 Task: Find connections with filter location Baulkham Hills with filter topic #linkedinlearningwith filter profile language French with filter current company Bharat Biotech  with filter school JSPM's Jayawantrao Sawant Institute of Management and Research, S.No. 58, Indrayaninagar,Handewadi Road, Hadapsar, Pune 411028. with filter industry Farming, Ranching, Forestry with filter service category Video Production with filter keywords title Web Developer
Action: Mouse moved to (230, 284)
Screenshot: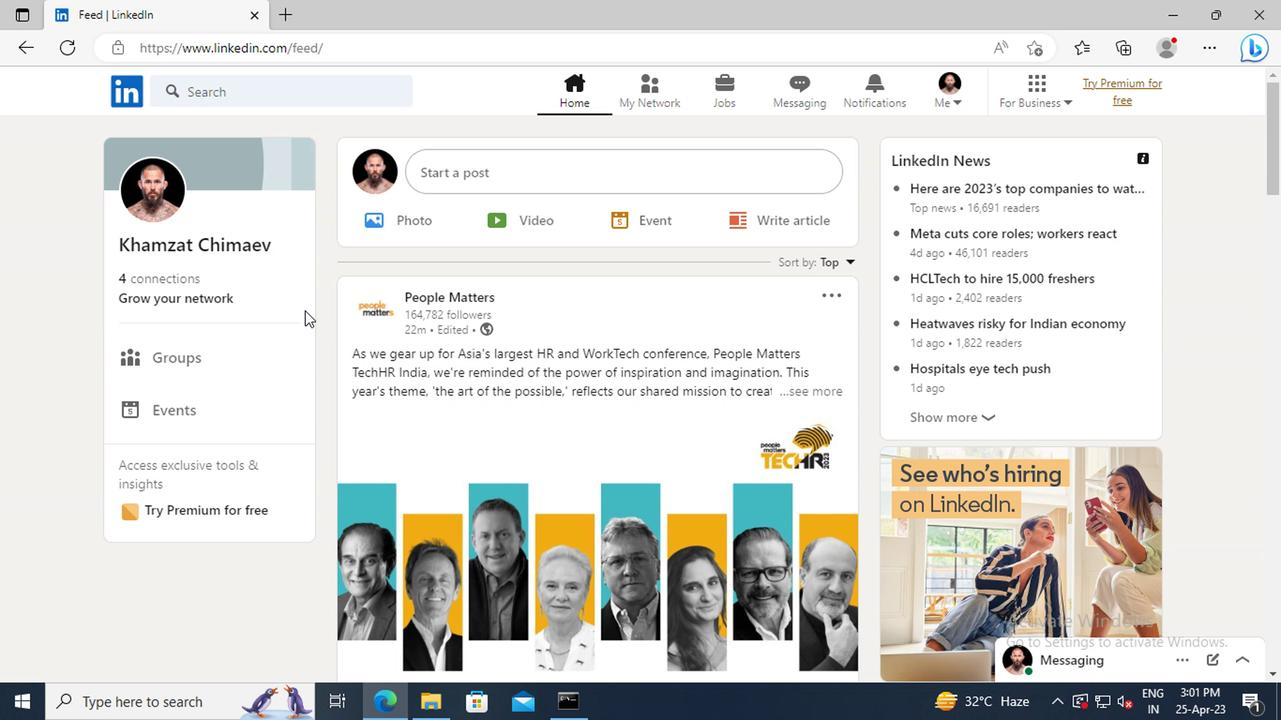 
Action: Mouse pressed left at (230, 284)
Screenshot: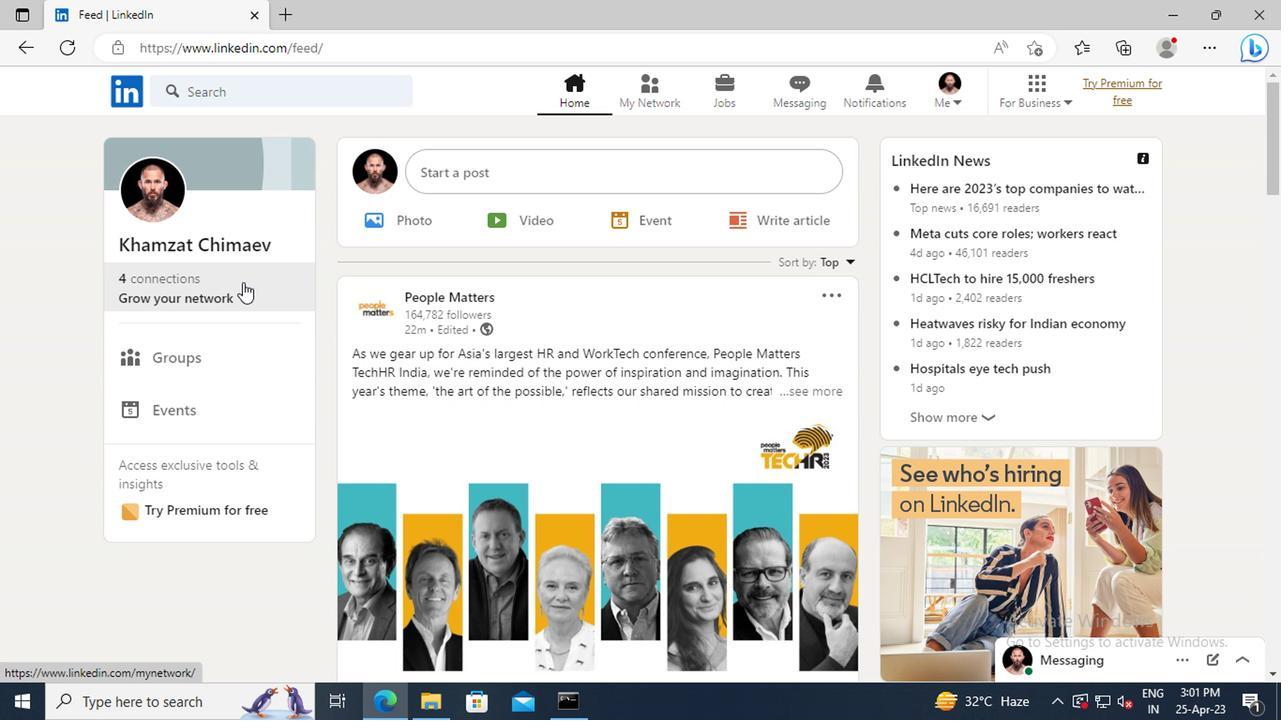 
Action: Mouse moved to (236, 202)
Screenshot: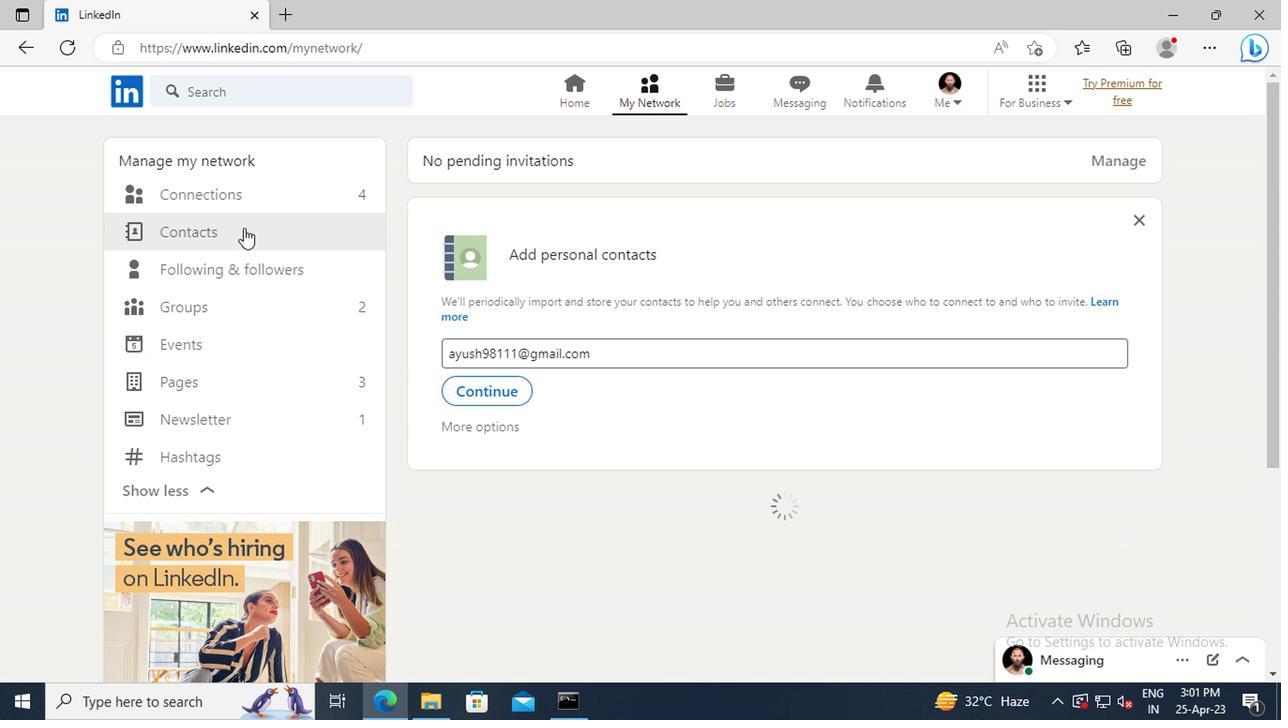 
Action: Mouse pressed left at (236, 202)
Screenshot: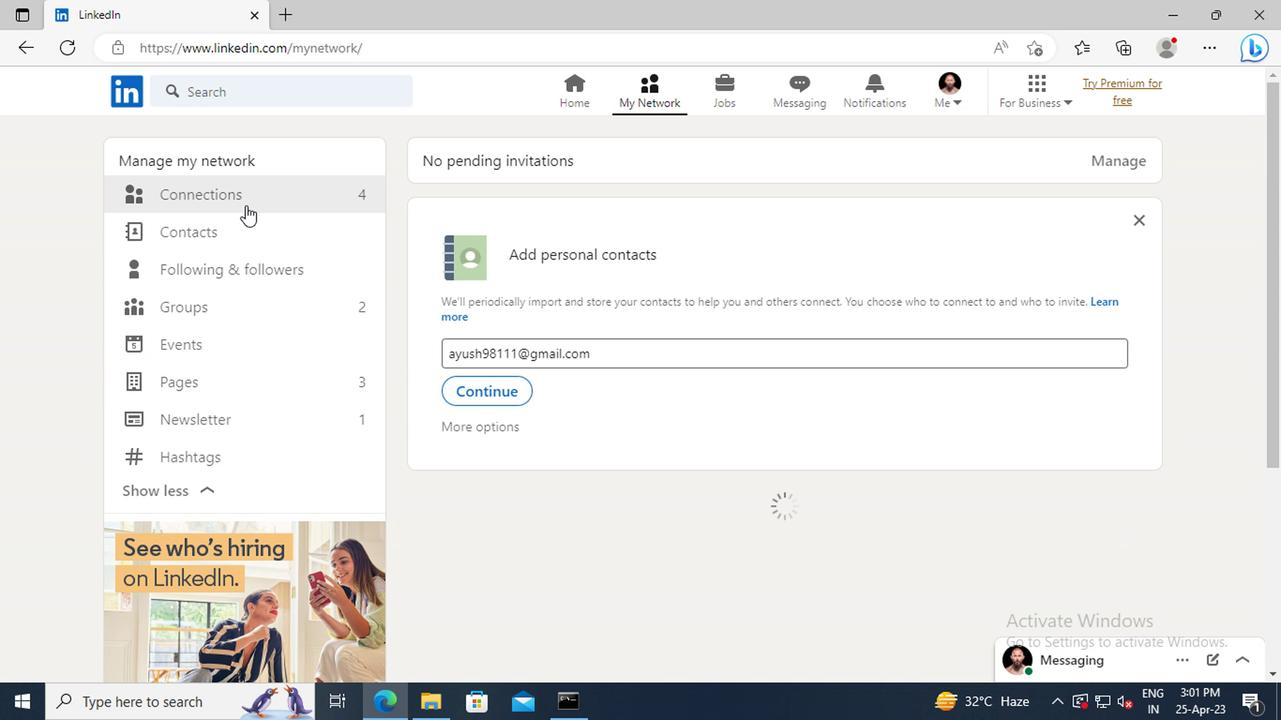 
Action: Mouse moved to (763, 202)
Screenshot: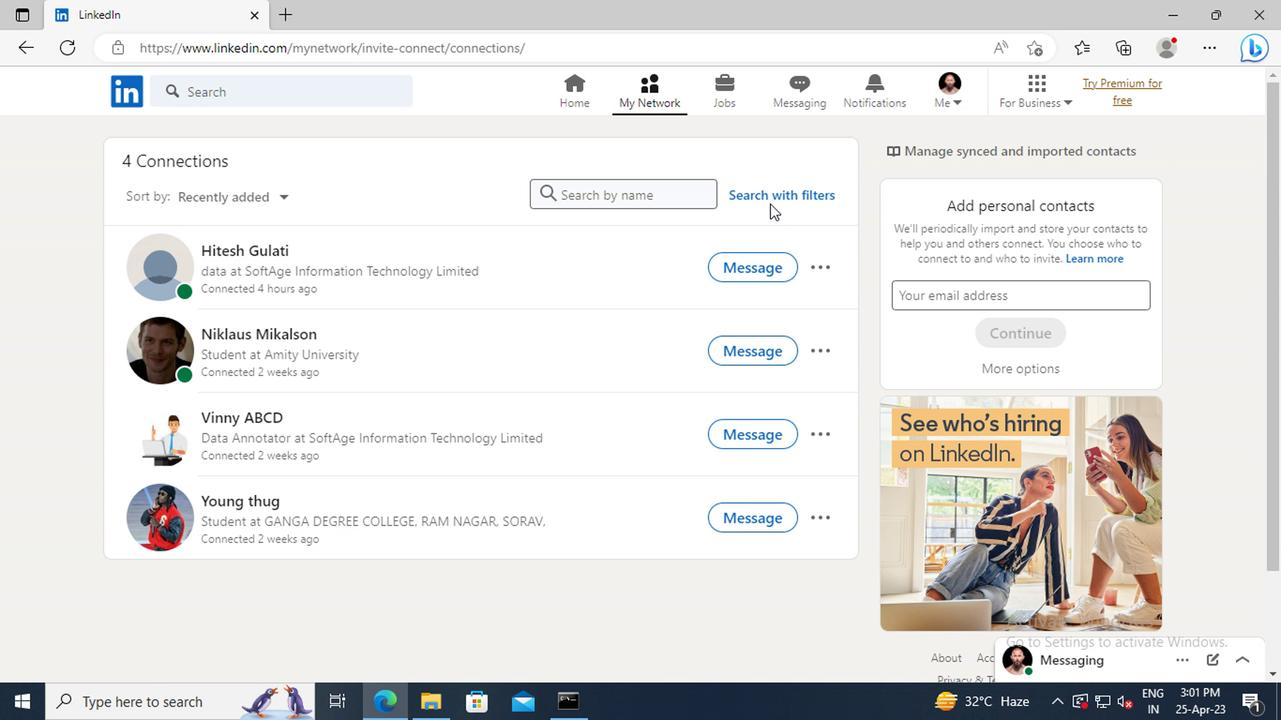 
Action: Mouse pressed left at (763, 202)
Screenshot: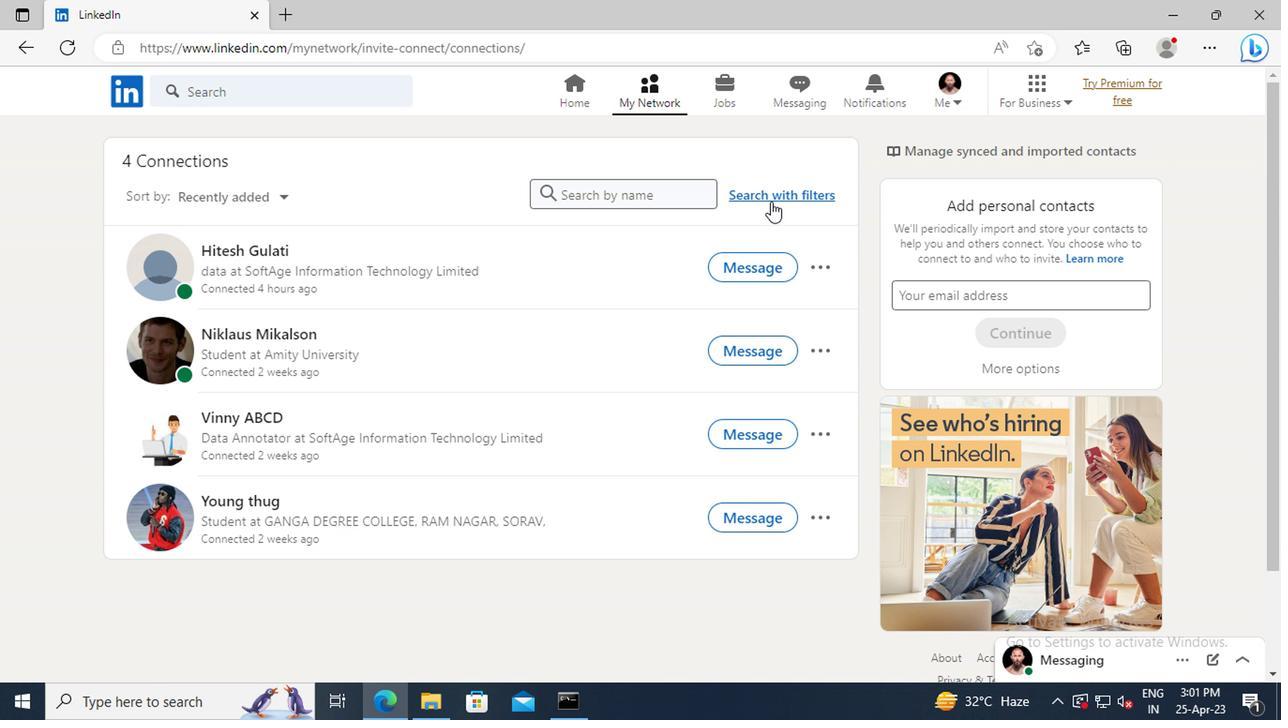 
Action: Mouse moved to (707, 149)
Screenshot: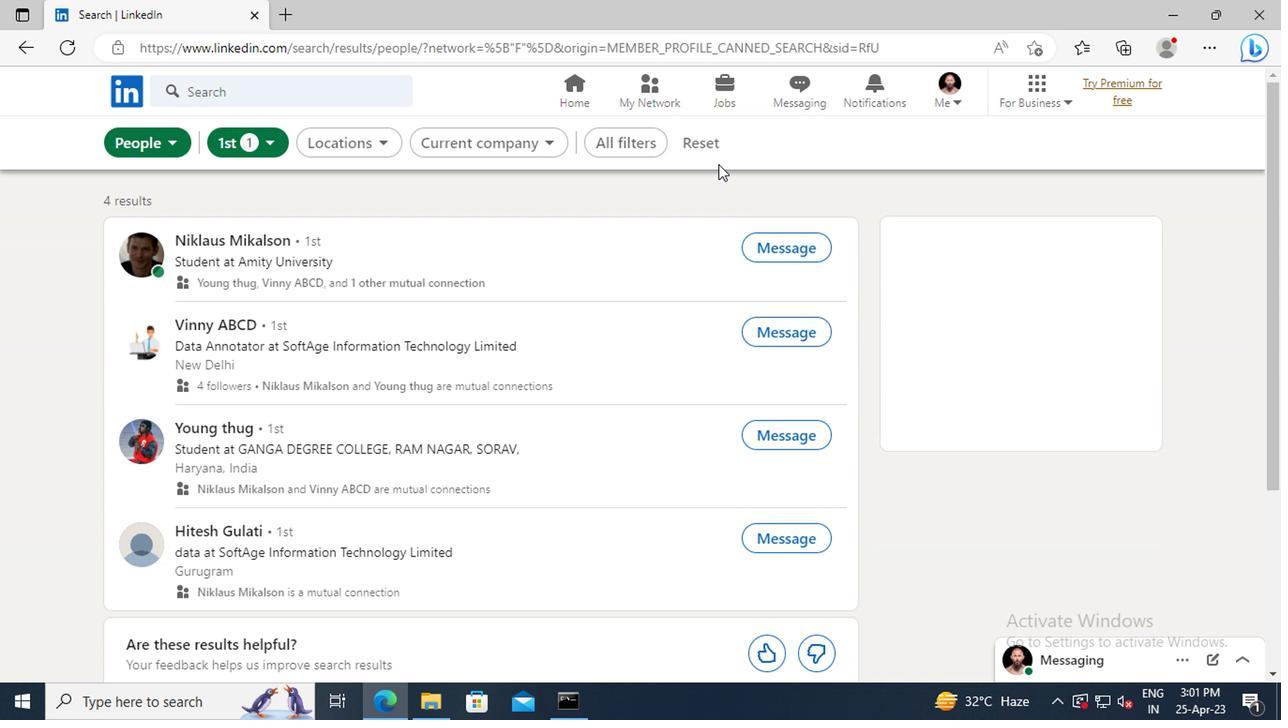 
Action: Mouse pressed left at (707, 149)
Screenshot: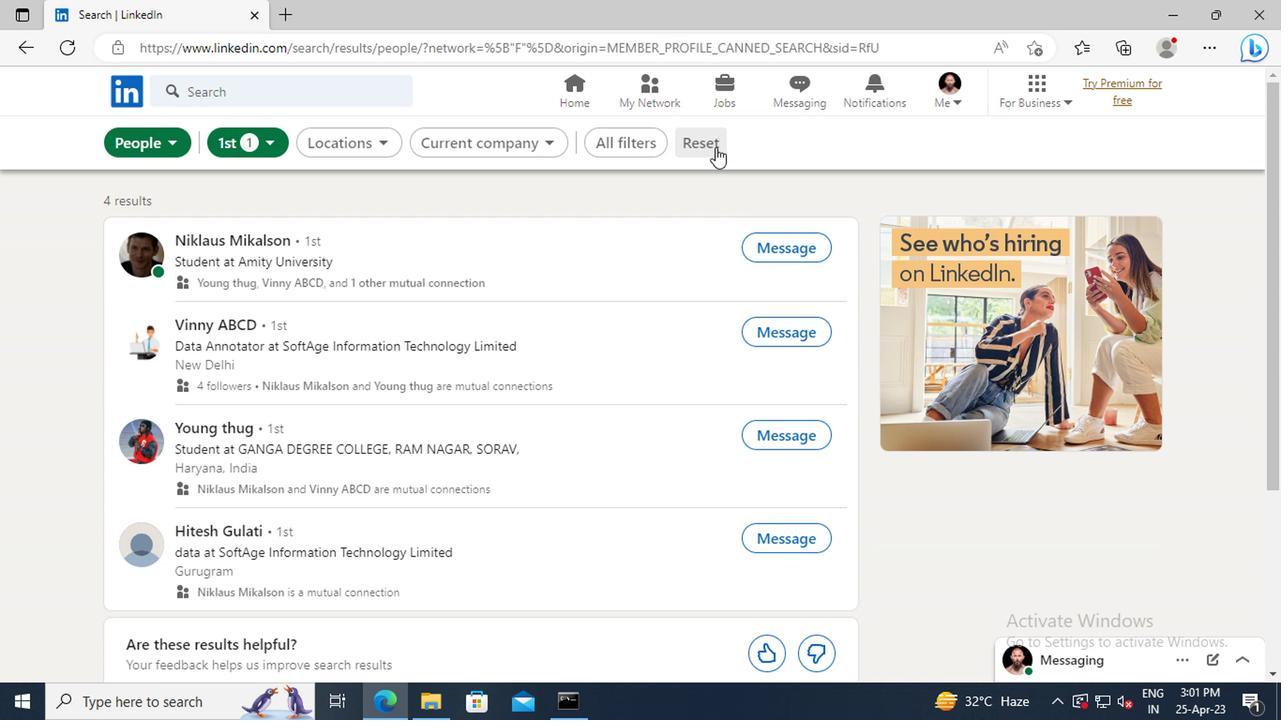 
Action: Mouse moved to (675, 149)
Screenshot: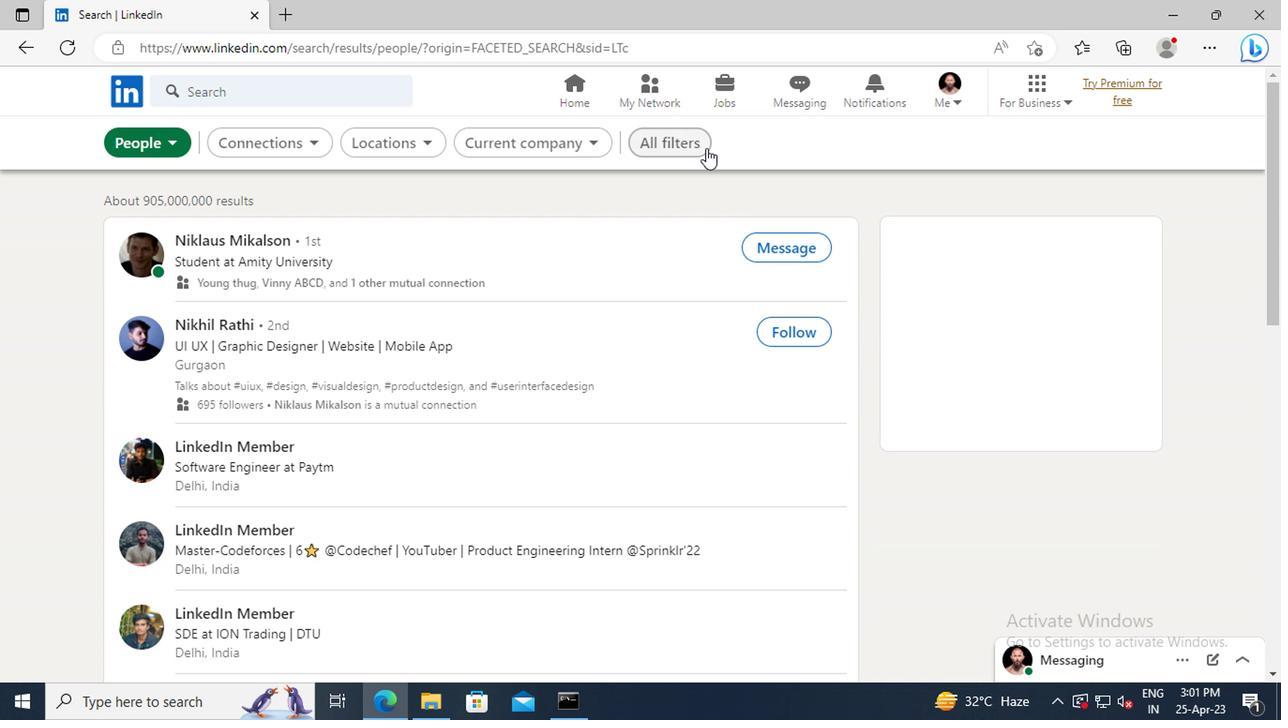 
Action: Mouse pressed left at (675, 149)
Screenshot: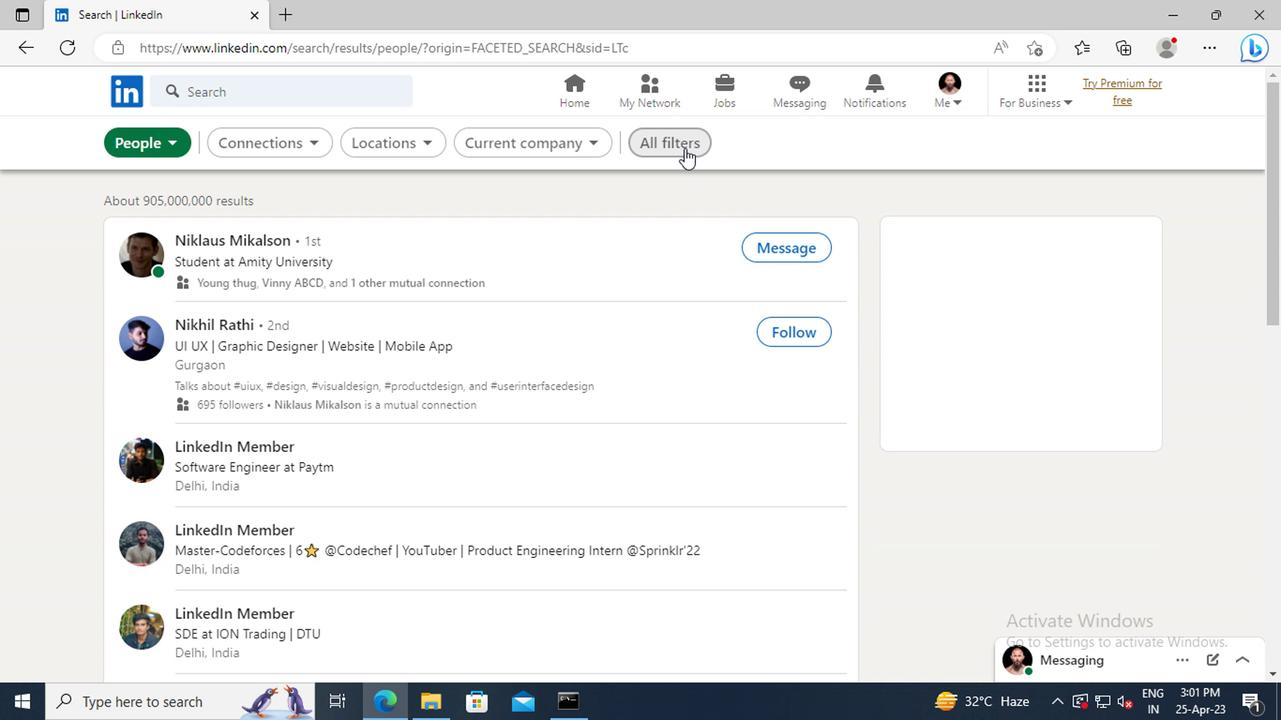 
Action: Mouse moved to (1018, 319)
Screenshot: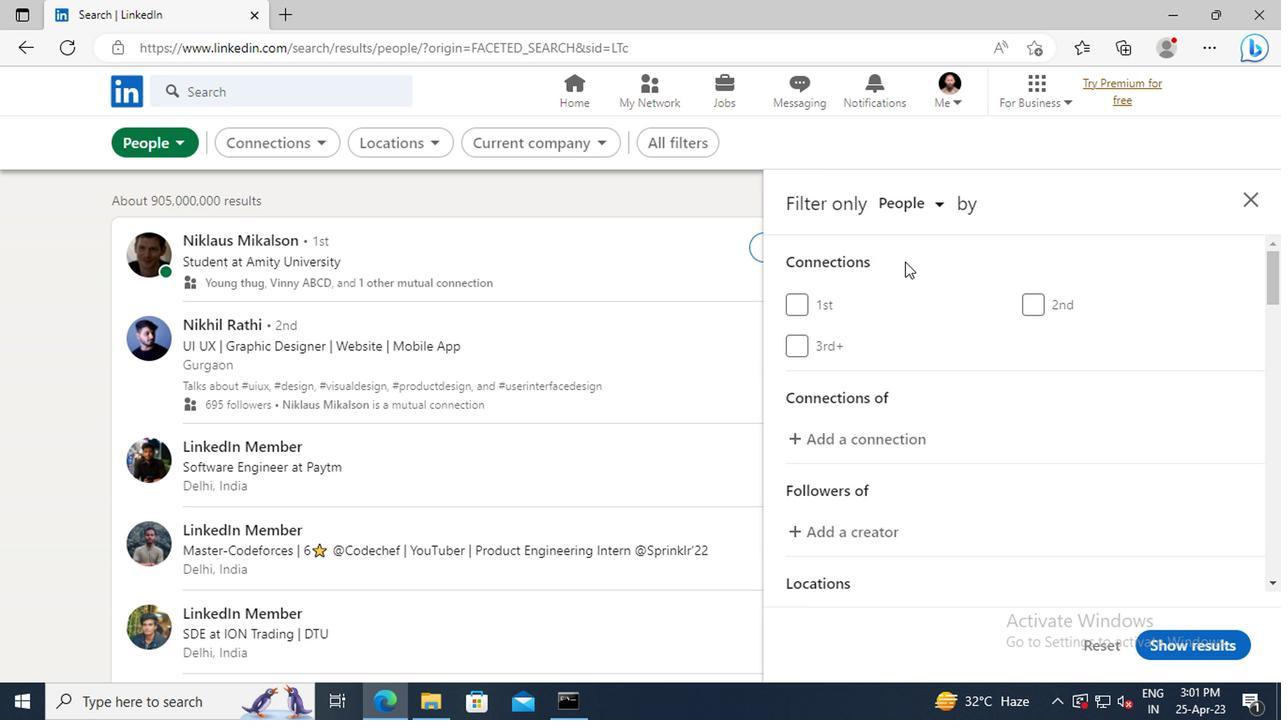 
Action: Mouse scrolled (1018, 318) with delta (0, 0)
Screenshot: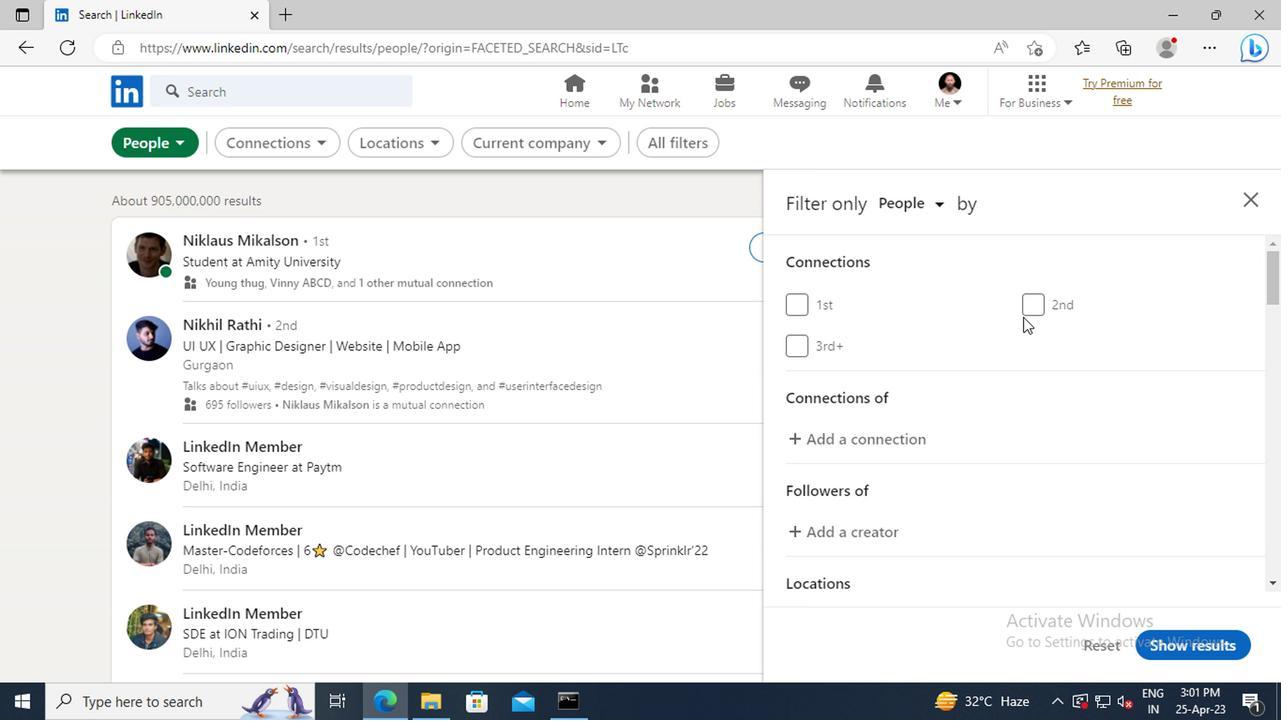 
Action: Mouse scrolled (1018, 318) with delta (0, 0)
Screenshot: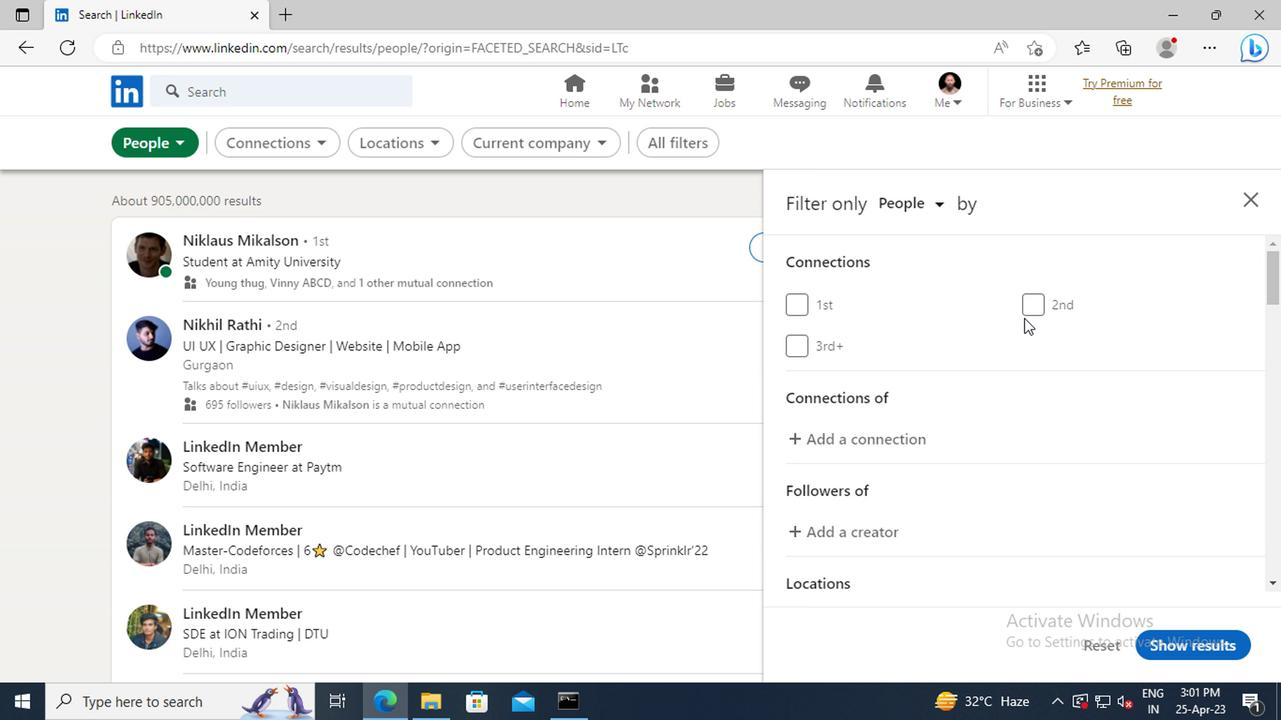
Action: Mouse scrolled (1018, 318) with delta (0, 0)
Screenshot: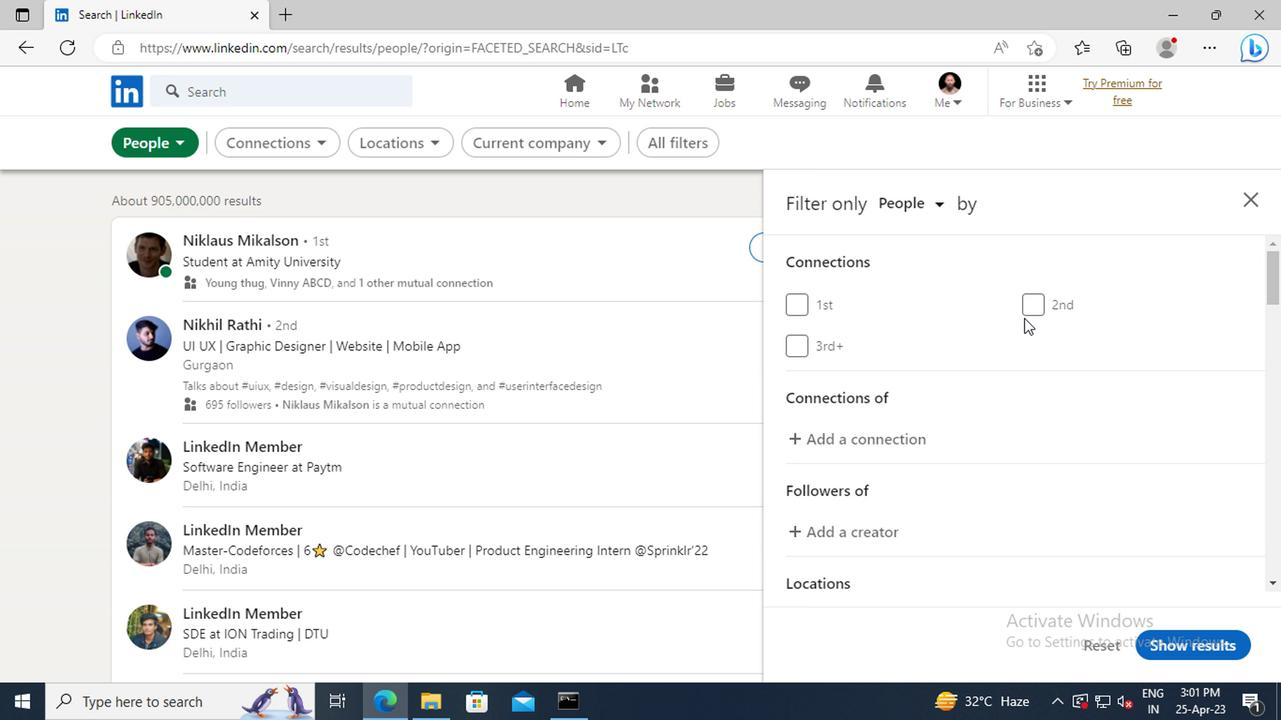 
Action: Mouse scrolled (1018, 318) with delta (0, 0)
Screenshot: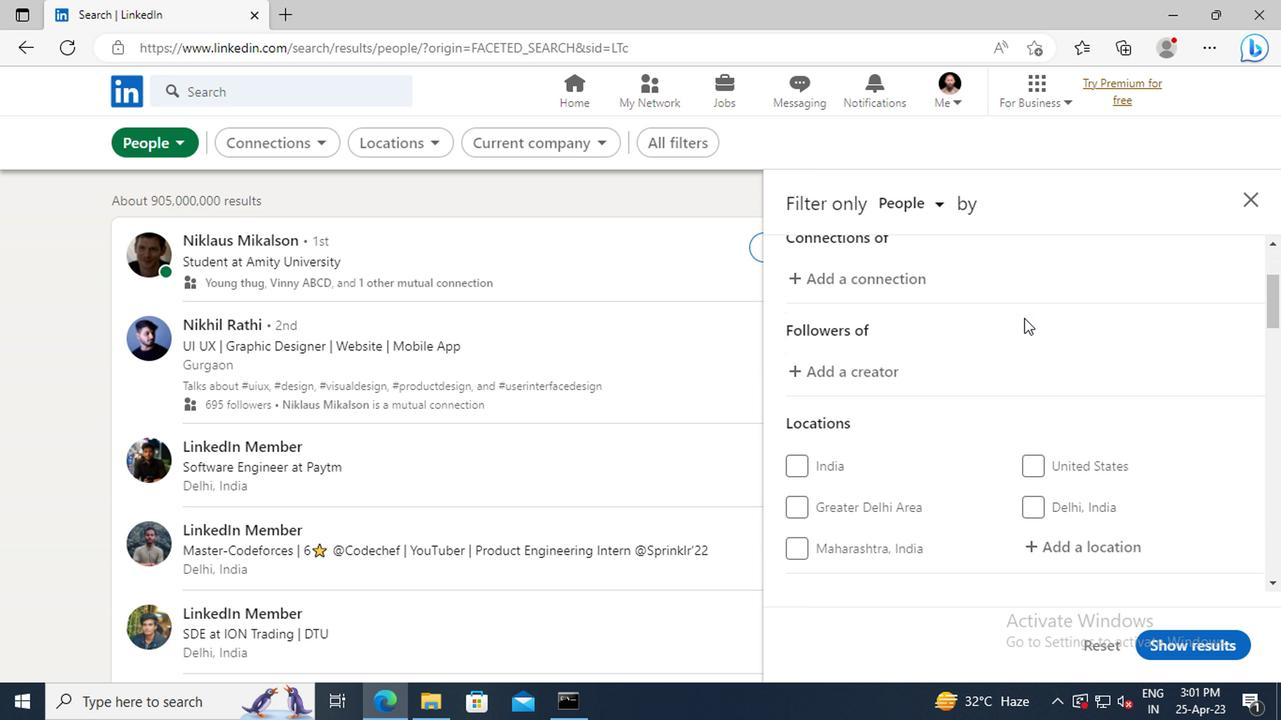 
Action: Mouse scrolled (1018, 318) with delta (0, 0)
Screenshot: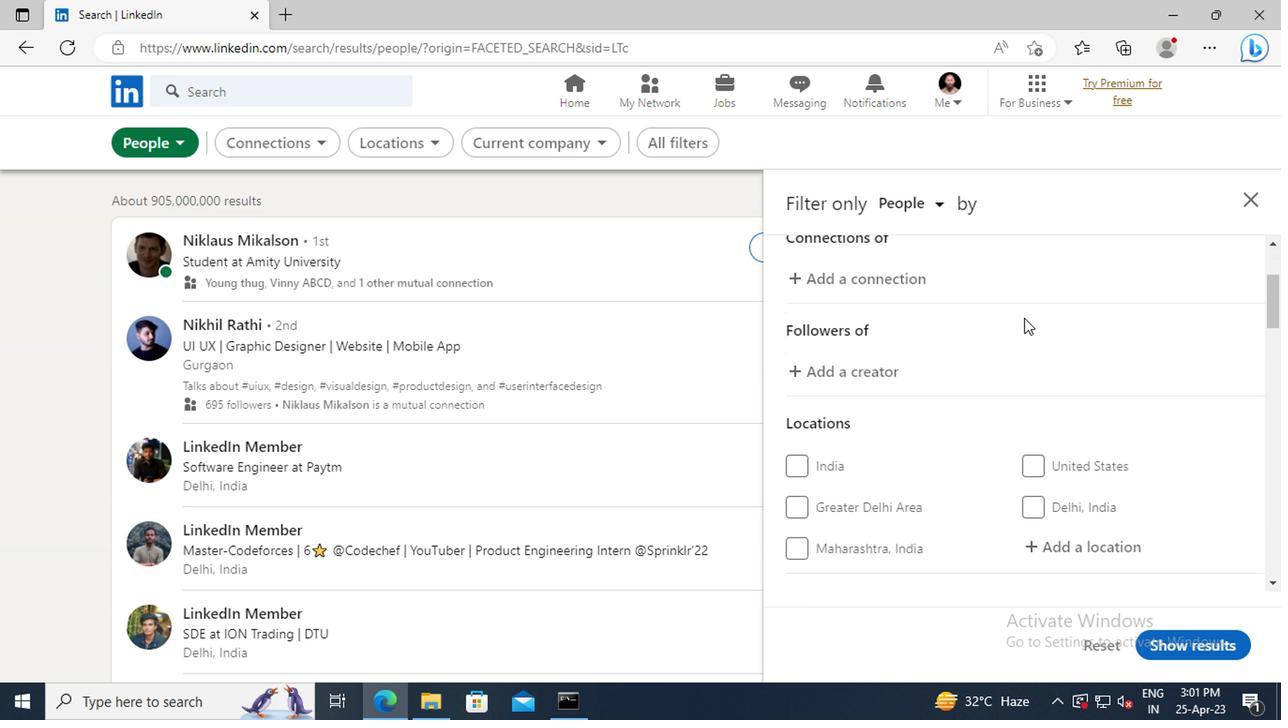 
Action: Mouse scrolled (1018, 318) with delta (0, 0)
Screenshot: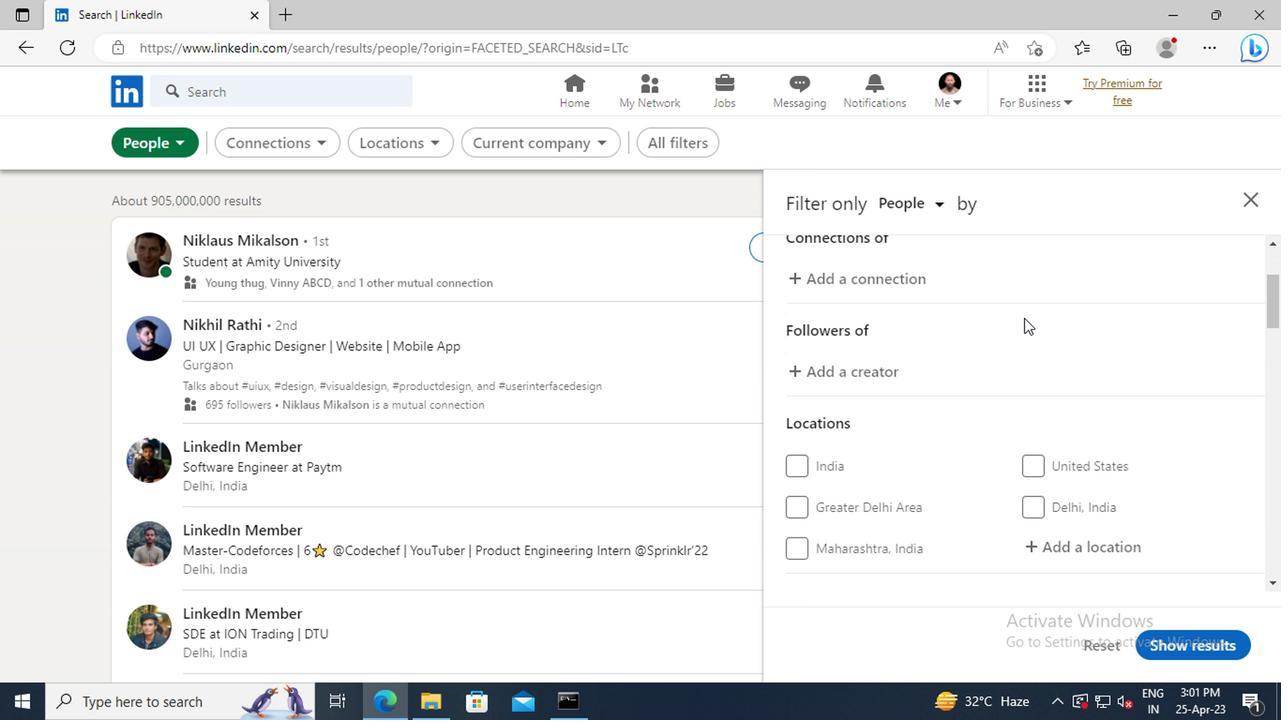 
Action: Mouse moved to (1057, 386)
Screenshot: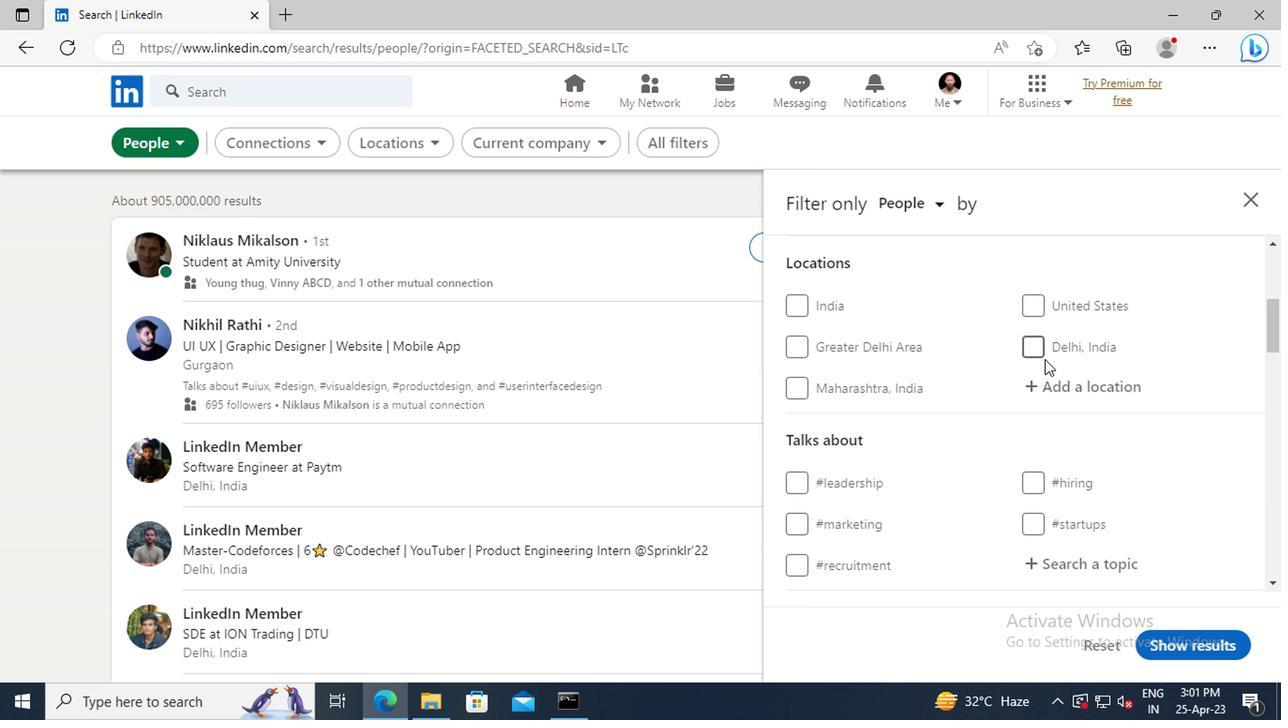 
Action: Mouse pressed left at (1057, 386)
Screenshot: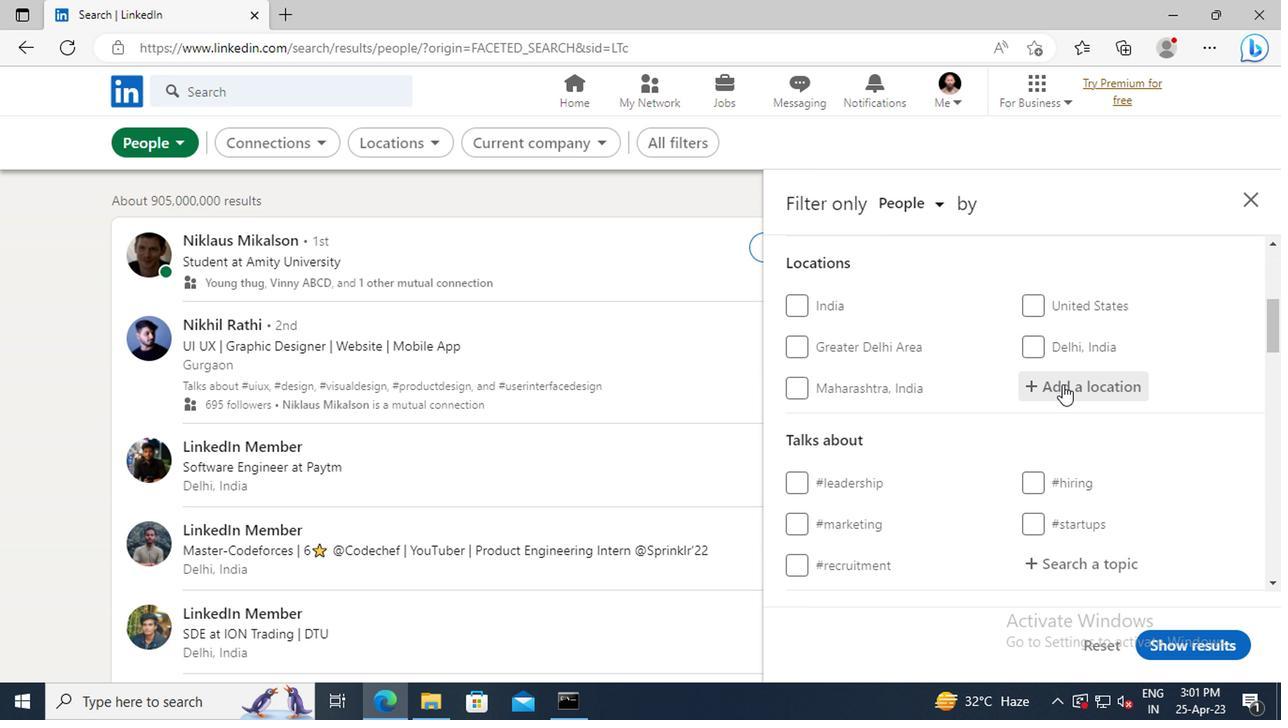 
Action: Key pressed <Key.shift>BAULKHAM<Key.space><Key.shift>HILLS<Key.enter>
Screenshot: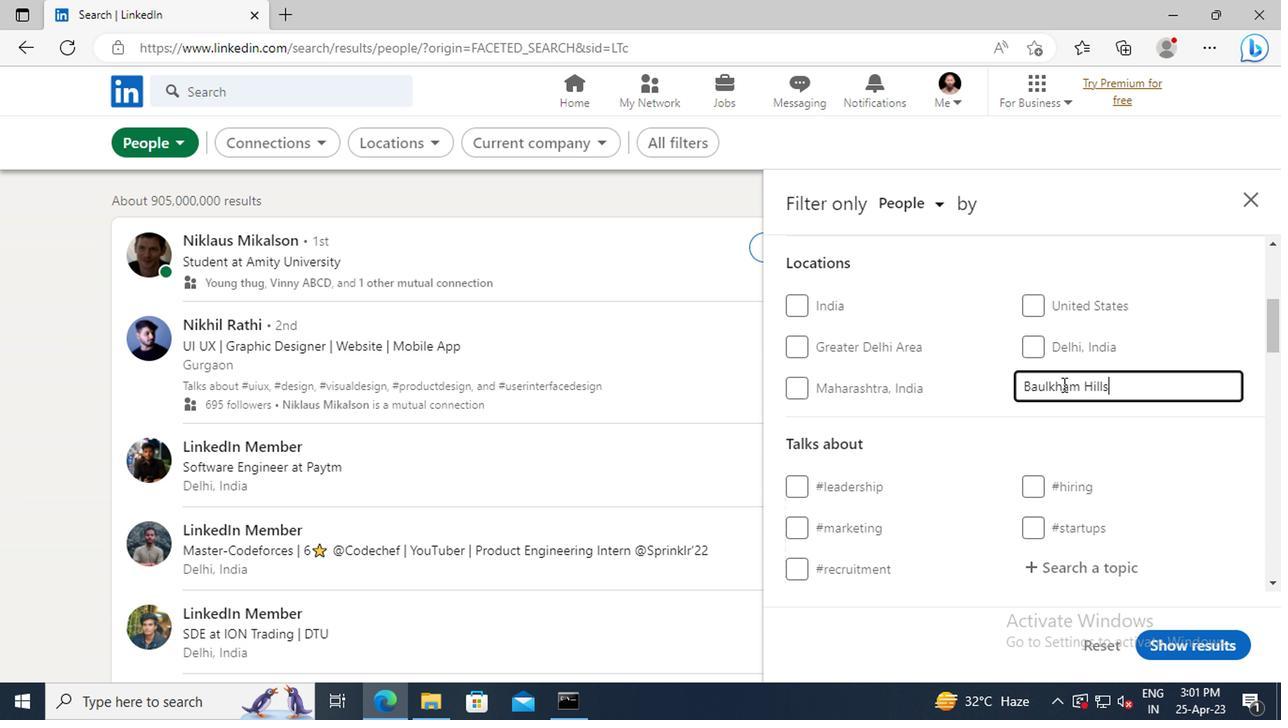 
Action: Mouse moved to (1078, 374)
Screenshot: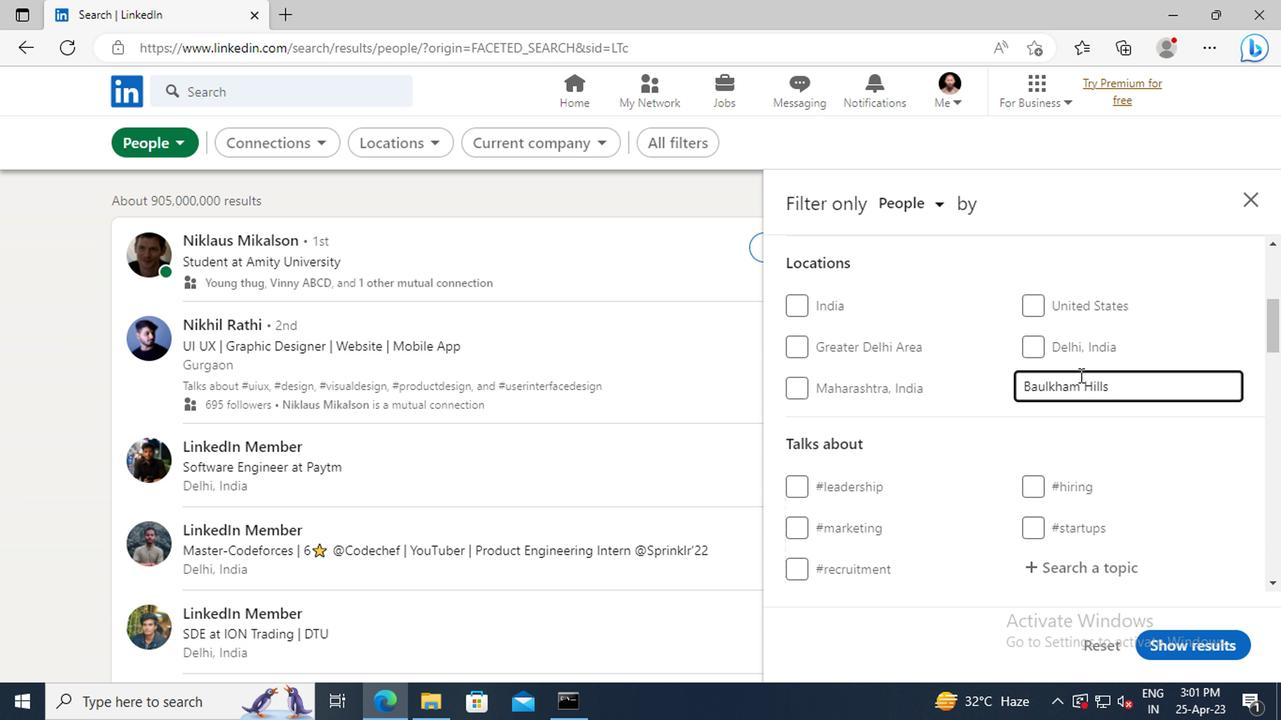 
Action: Mouse scrolled (1078, 373) with delta (0, -1)
Screenshot: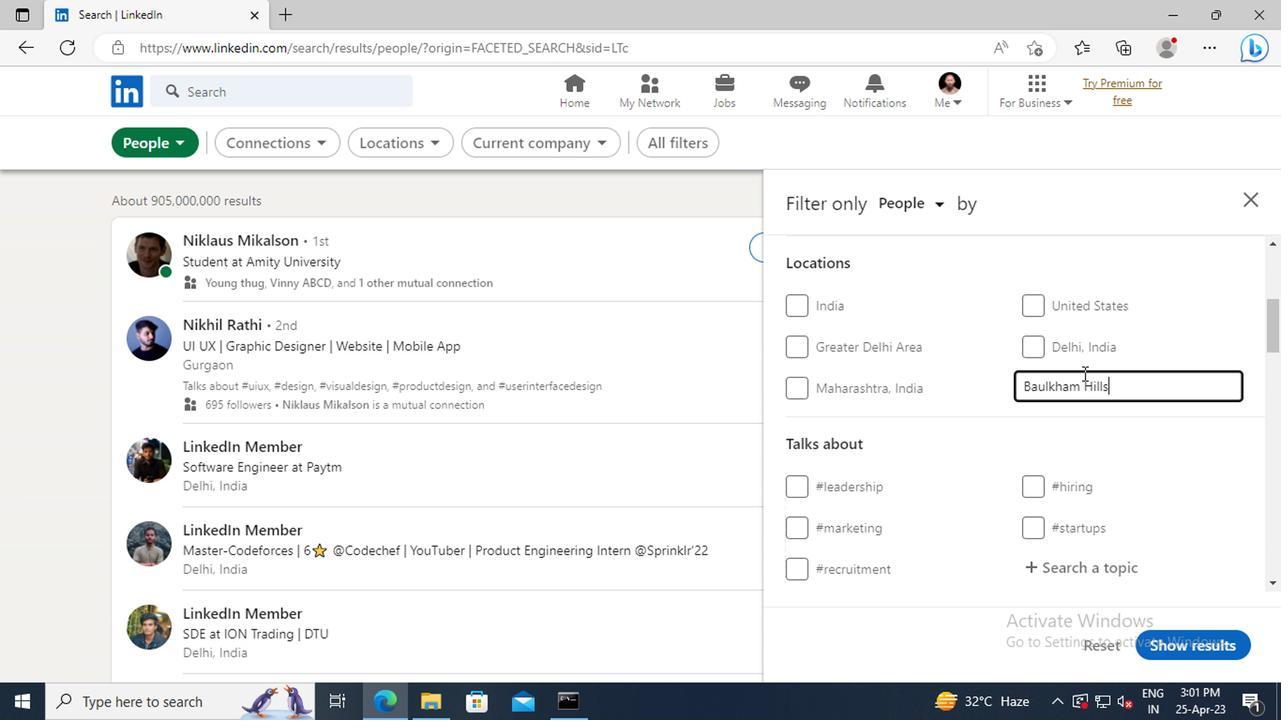 
Action: Mouse scrolled (1078, 373) with delta (0, -1)
Screenshot: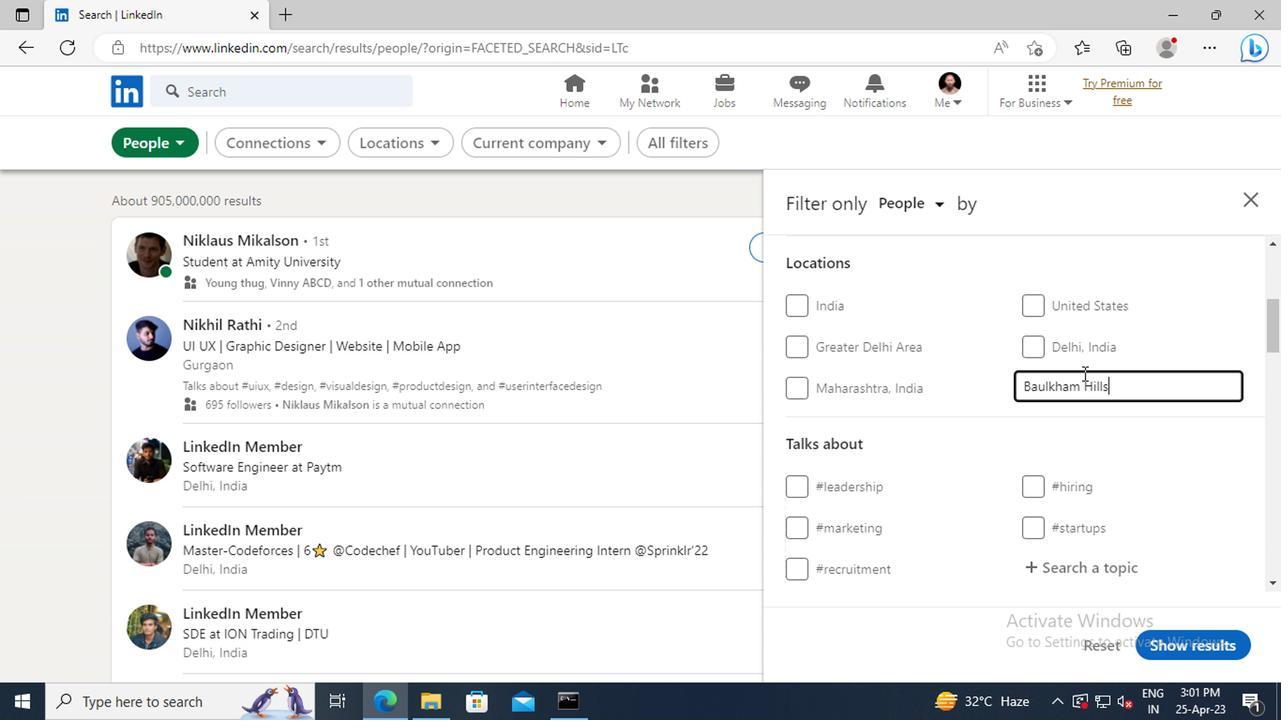 
Action: Mouse scrolled (1078, 373) with delta (0, -1)
Screenshot: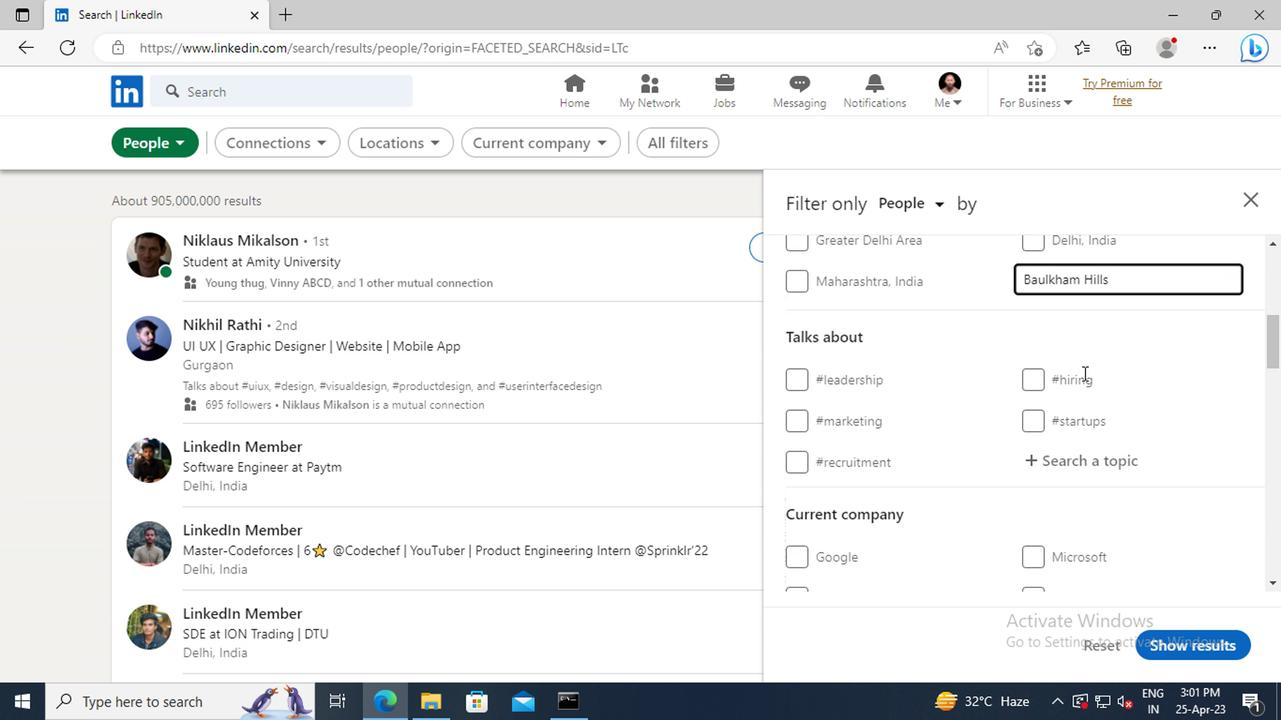 
Action: Mouse moved to (1086, 409)
Screenshot: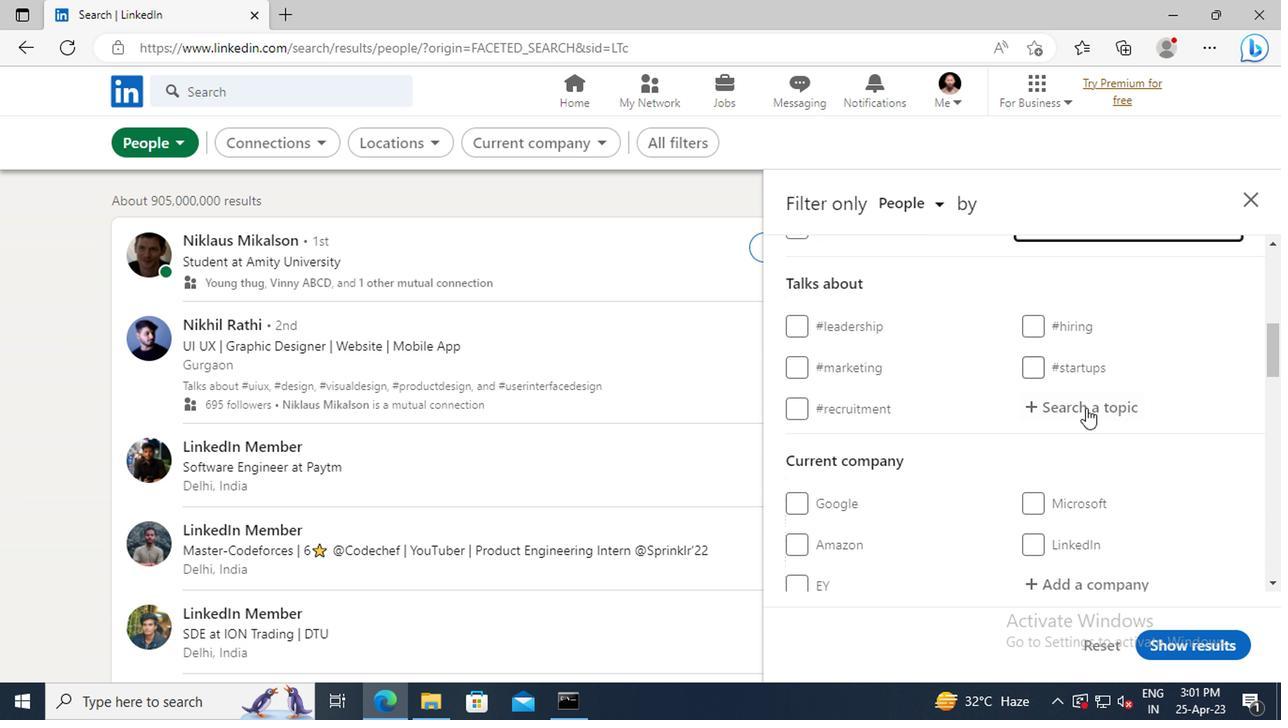 
Action: Mouse pressed left at (1086, 409)
Screenshot: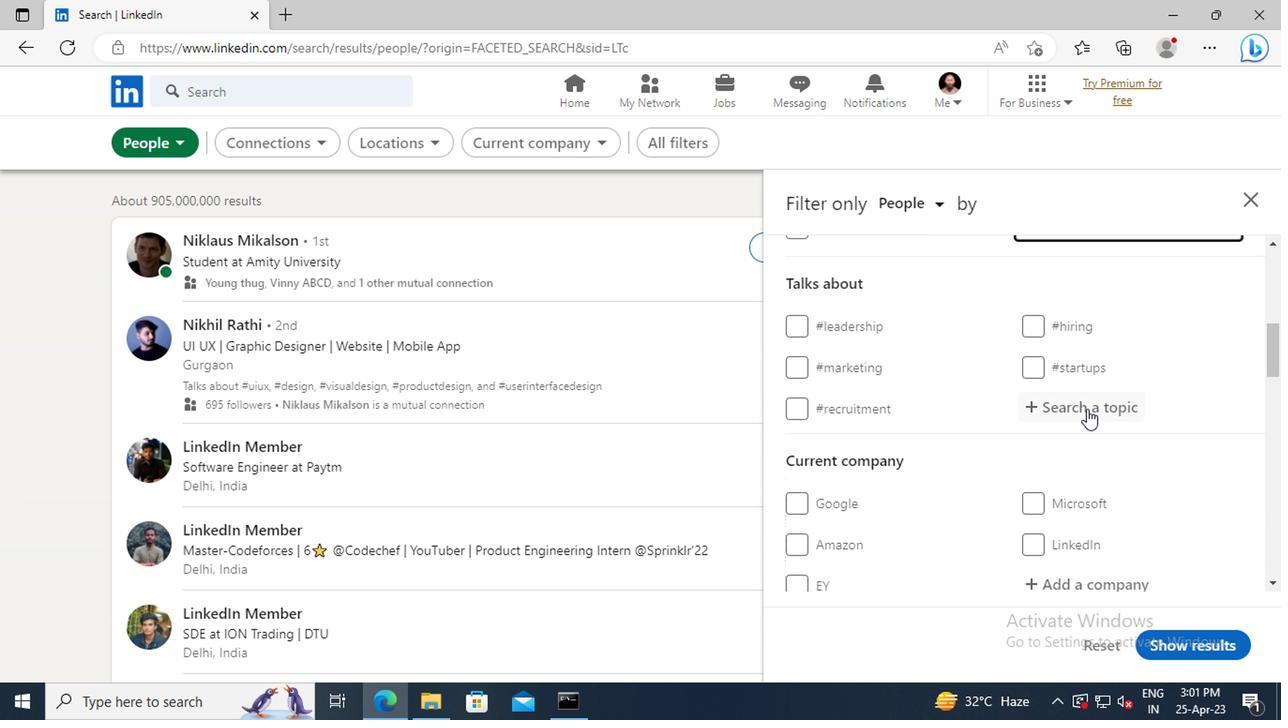 
Action: Mouse moved to (1078, 409)
Screenshot: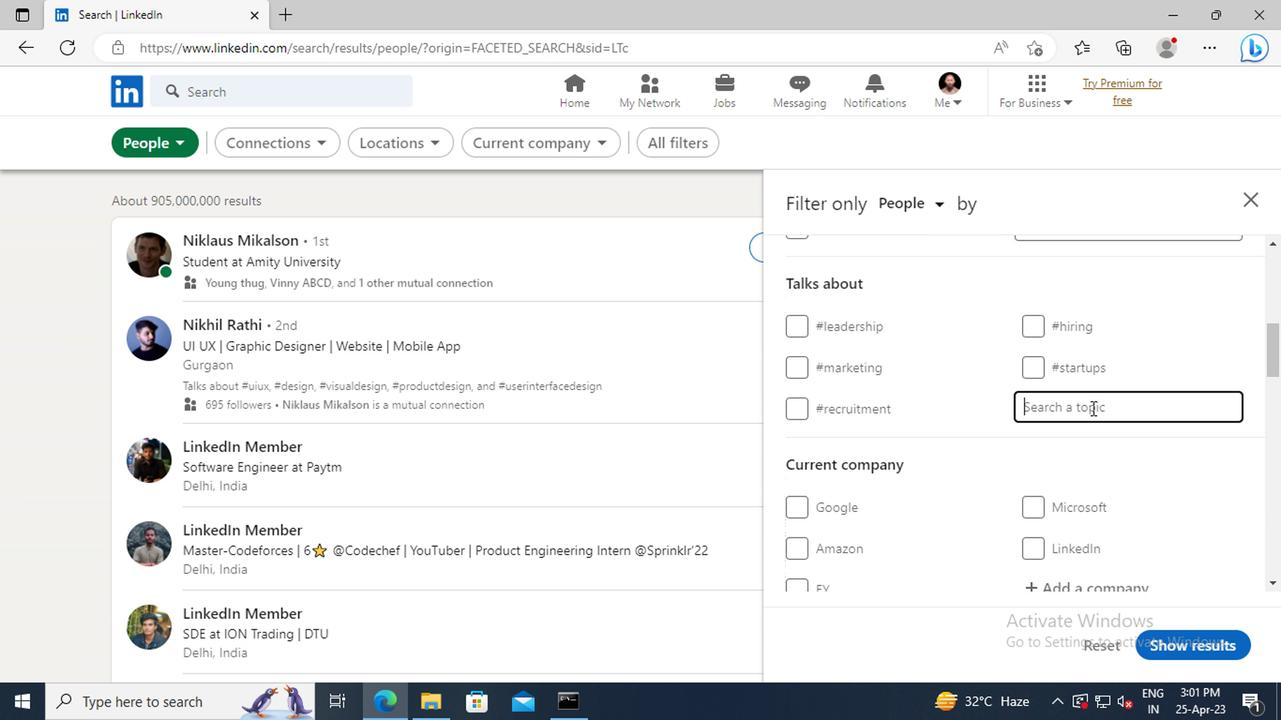 
Action: Key pressed <Key.shift>#LINKEDINLEARNINGWITH
Screenshot: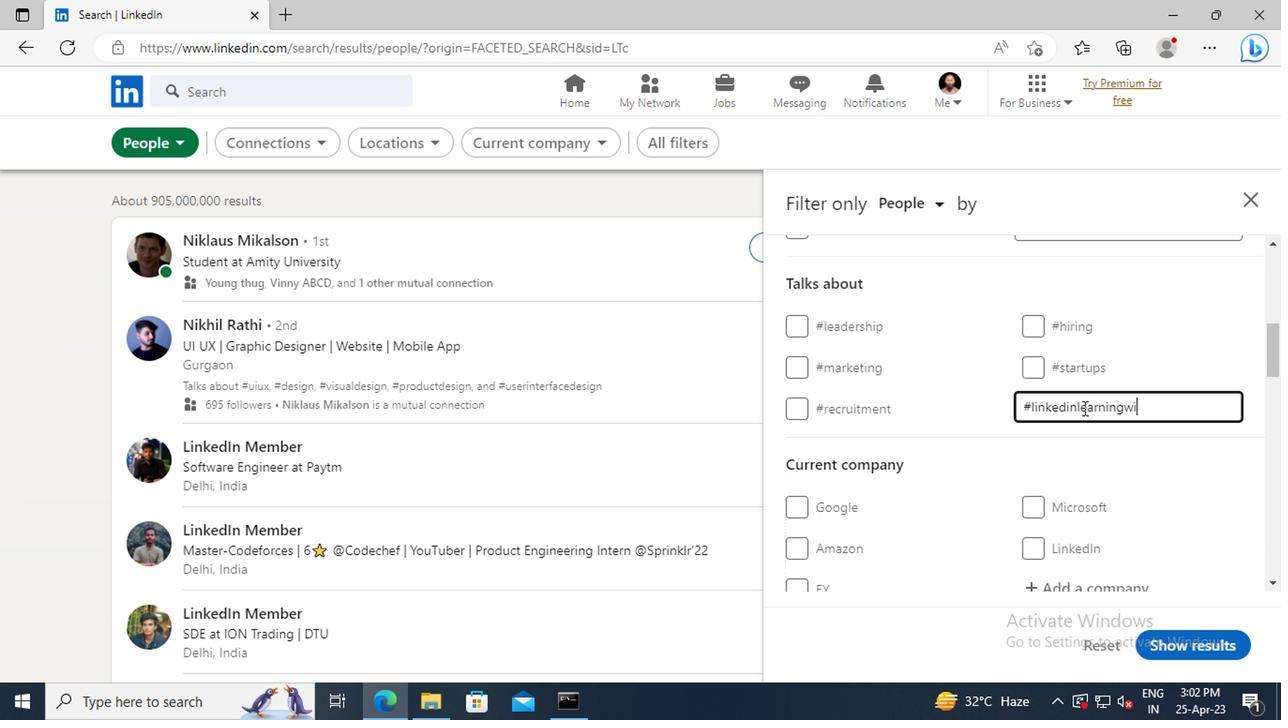 
Action: Mouse moved to (1028, 407)
Screenshot: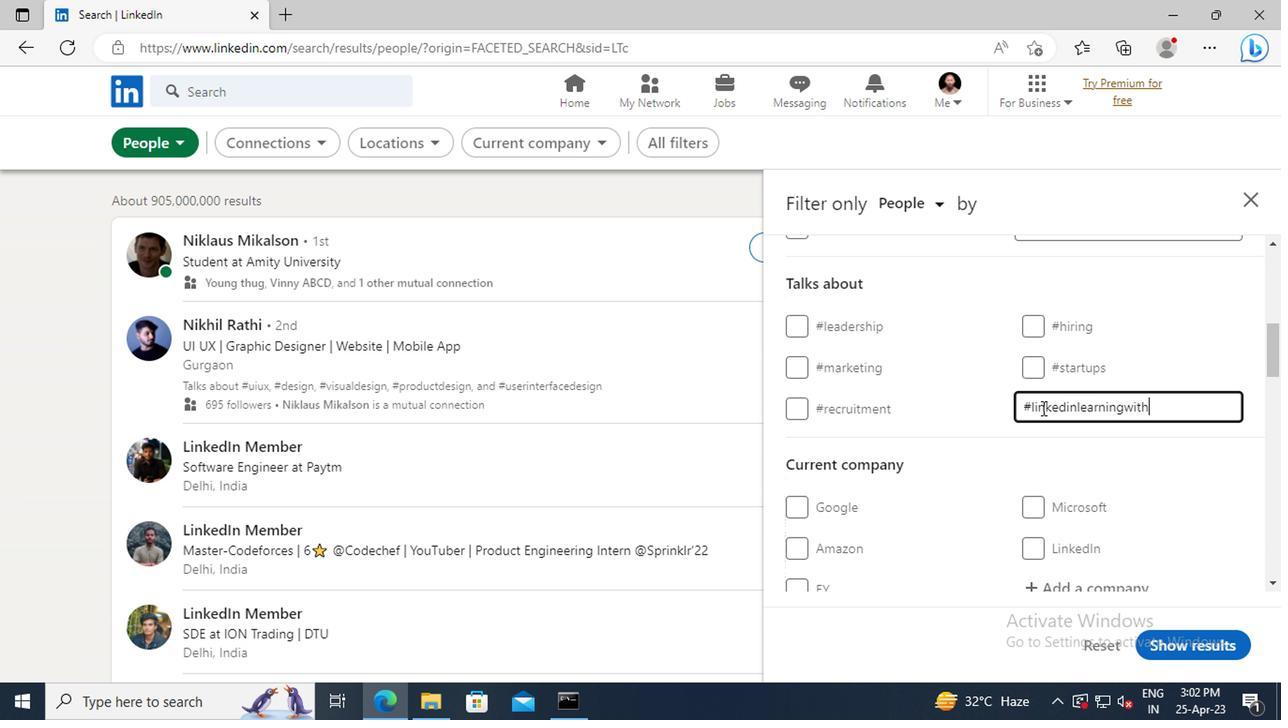 
Action: Mouse scrolled (1028, 406) with delta (0, -1)
Screenshot: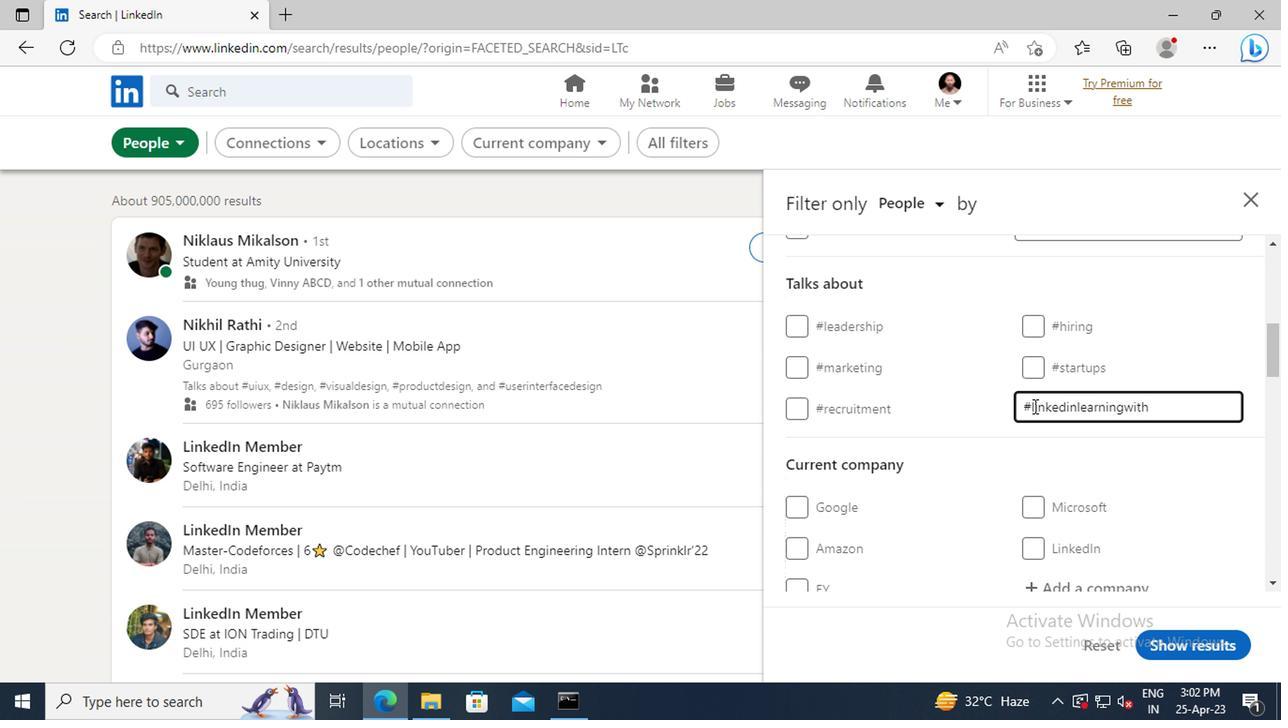 
Action: Mouse scrolled (1028, 406) with delta (0, -1)
Screenshot: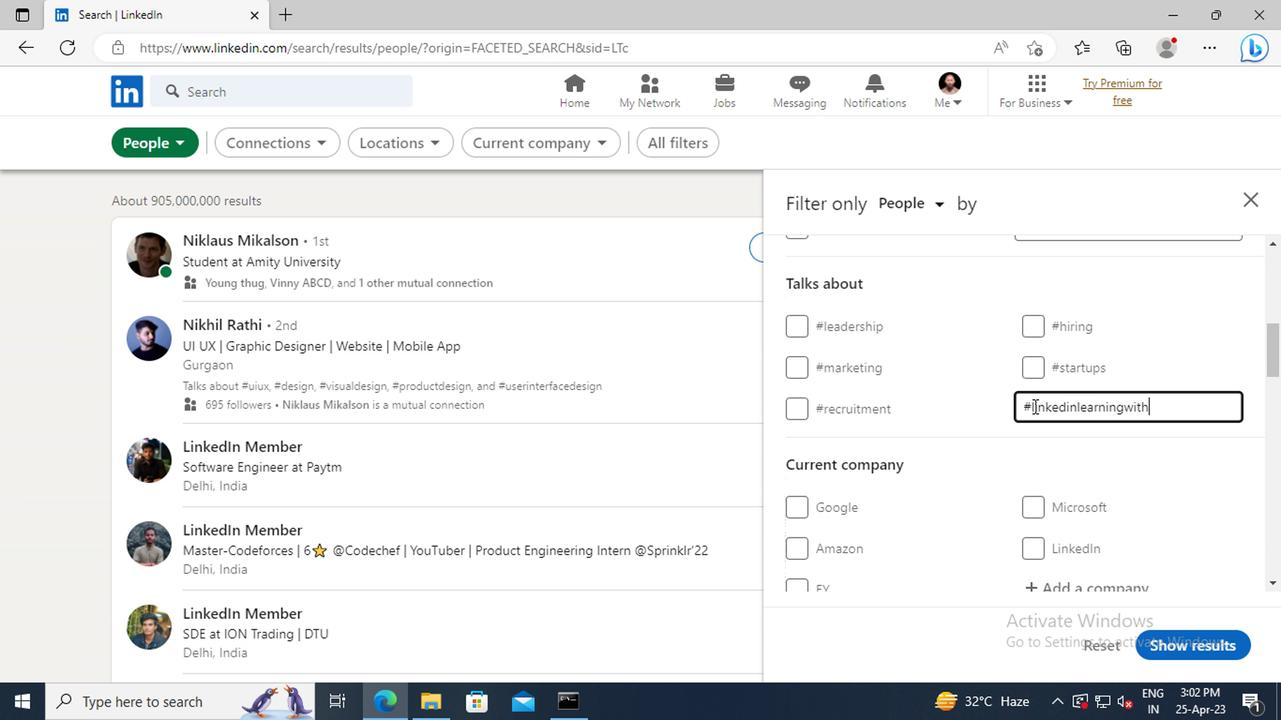 
Action: Mouse scrolled (1028, 406) with delta (0, -1)
Screenshot: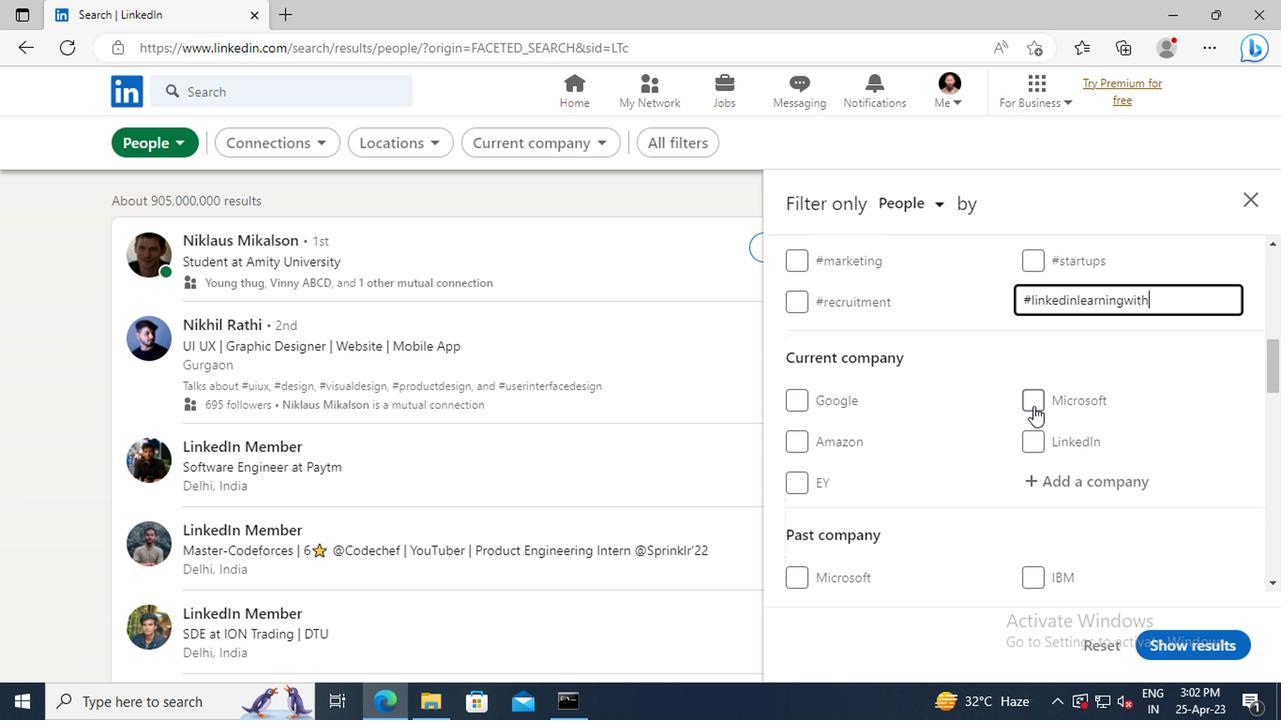 
Action: Mouse scrolled (1028, 406) with delta (0, -1)
Screenshot: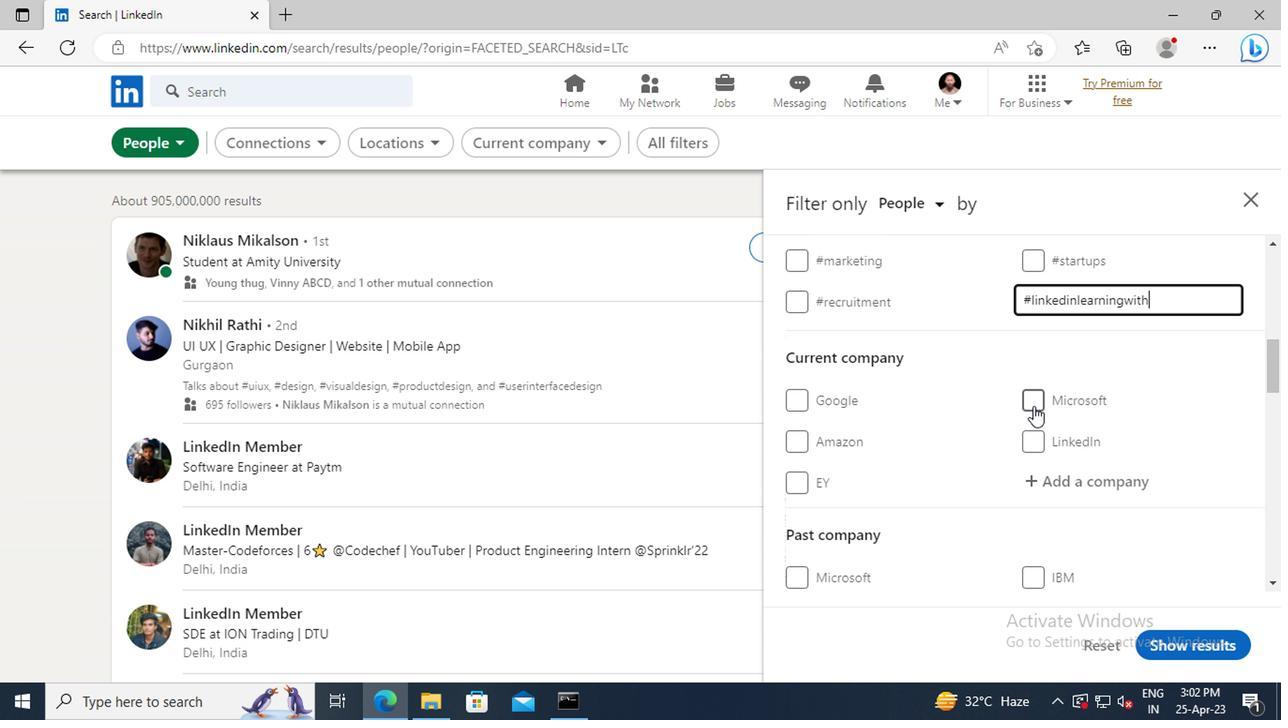 
Action: Mouse scrolled (1028, 406) with delta (0, -1)
Screenshot: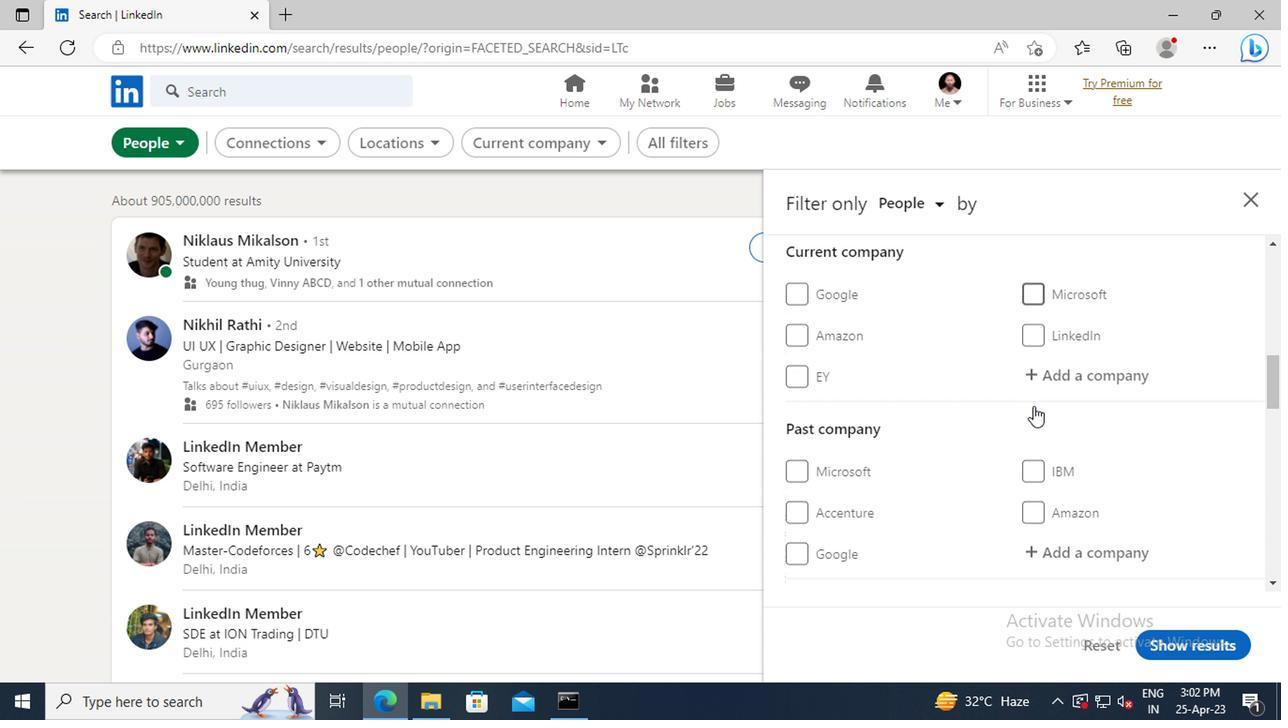 
Action: Mouse scrolled (1028, 406) with delta (0, -1)
Screenshot: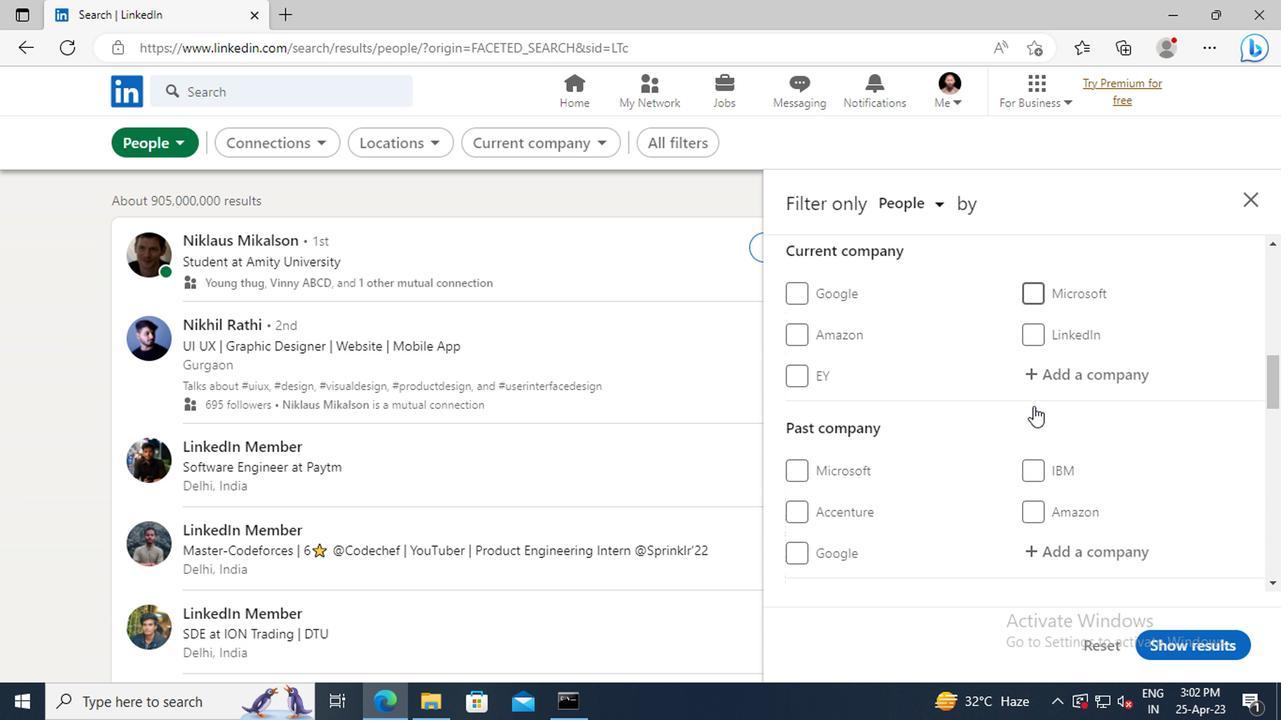 
Action: Mouse scrolled (1028, 406) with delta (0, -1)
Screenshot: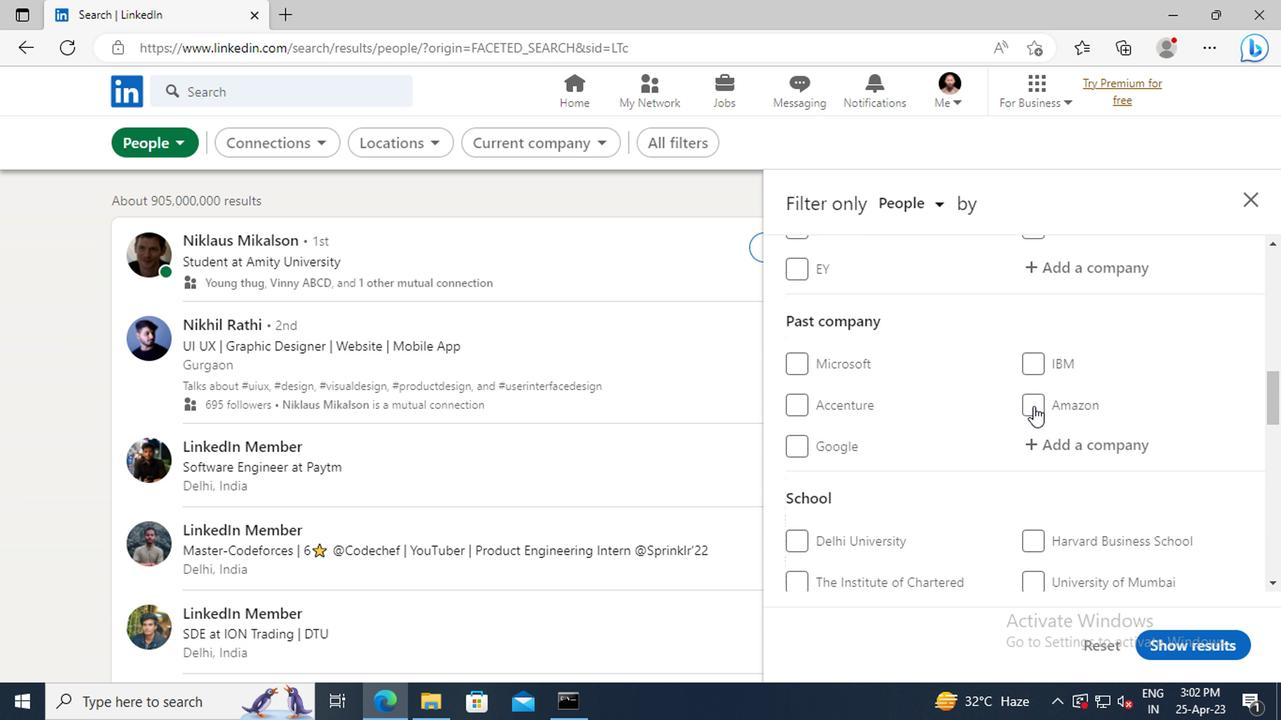 
Action: Mouse scrolled (1028, 406) with delta (0, -1)
Screenshot: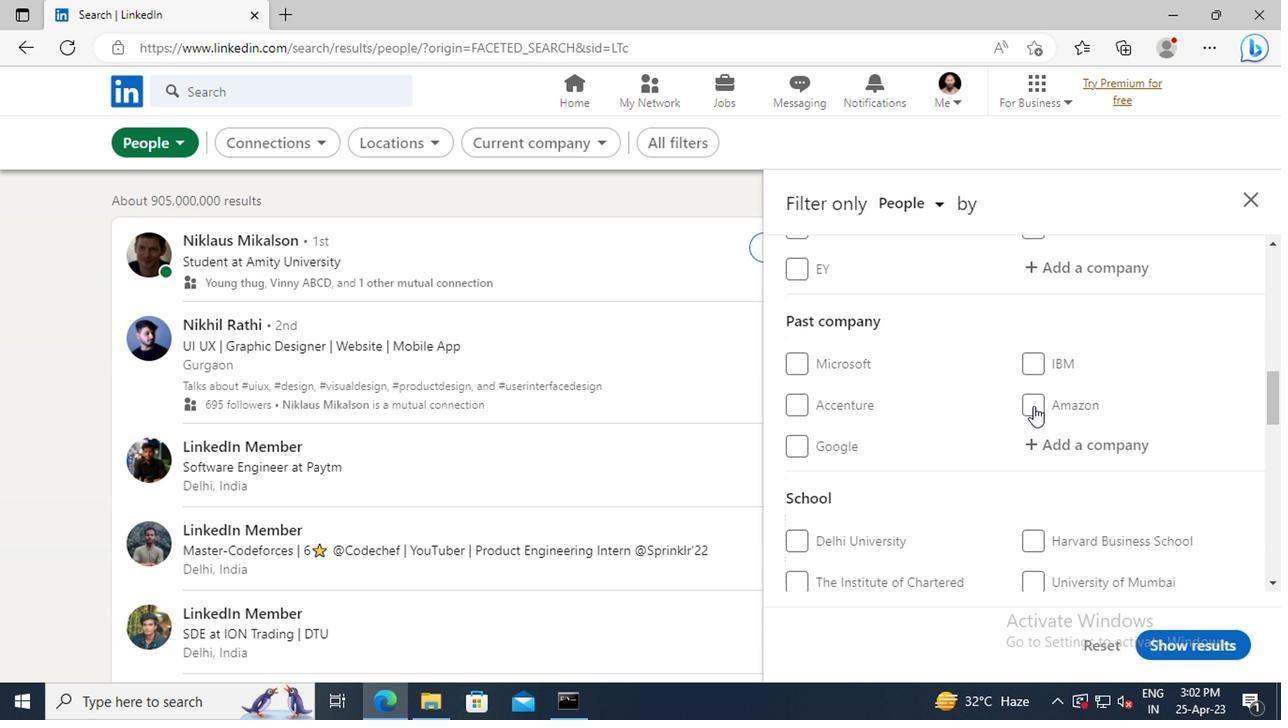 
Action: Mouse scrolled (1028, 406) with delta (0, -1)
Screenshot: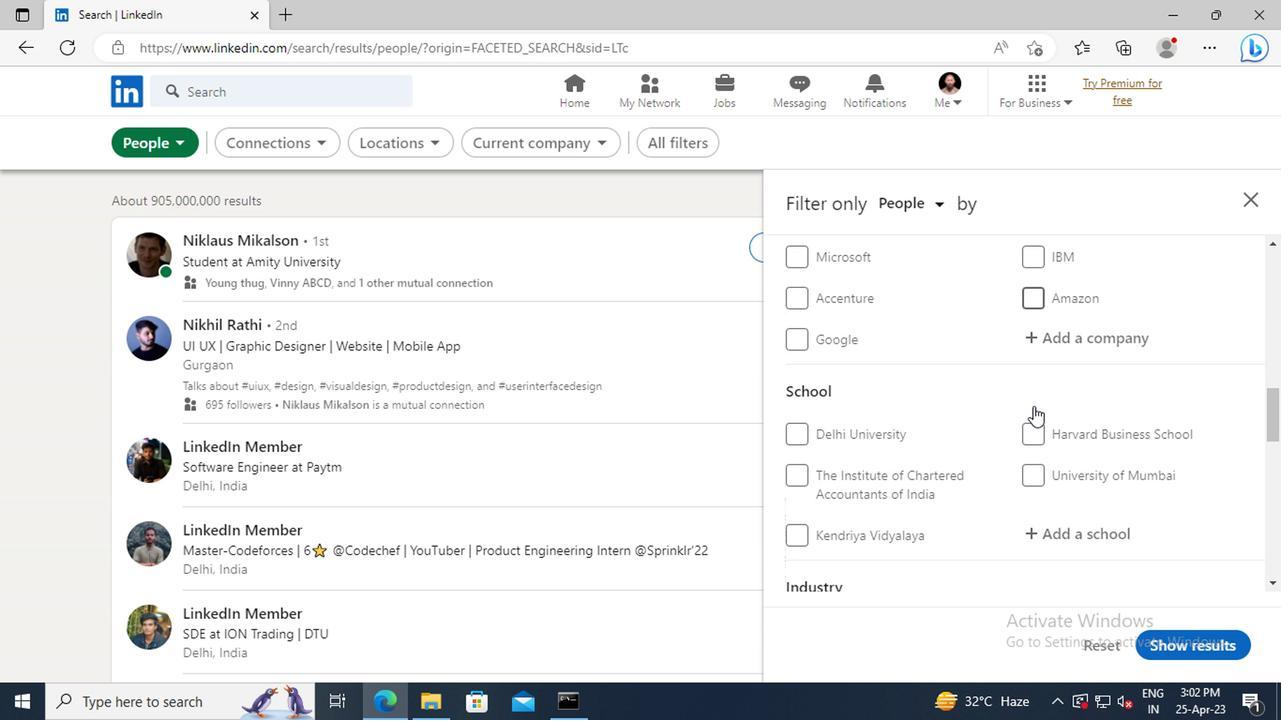 
Action: Mouse scrolled (1028, 406) with delta (0, -1)
Screenshot: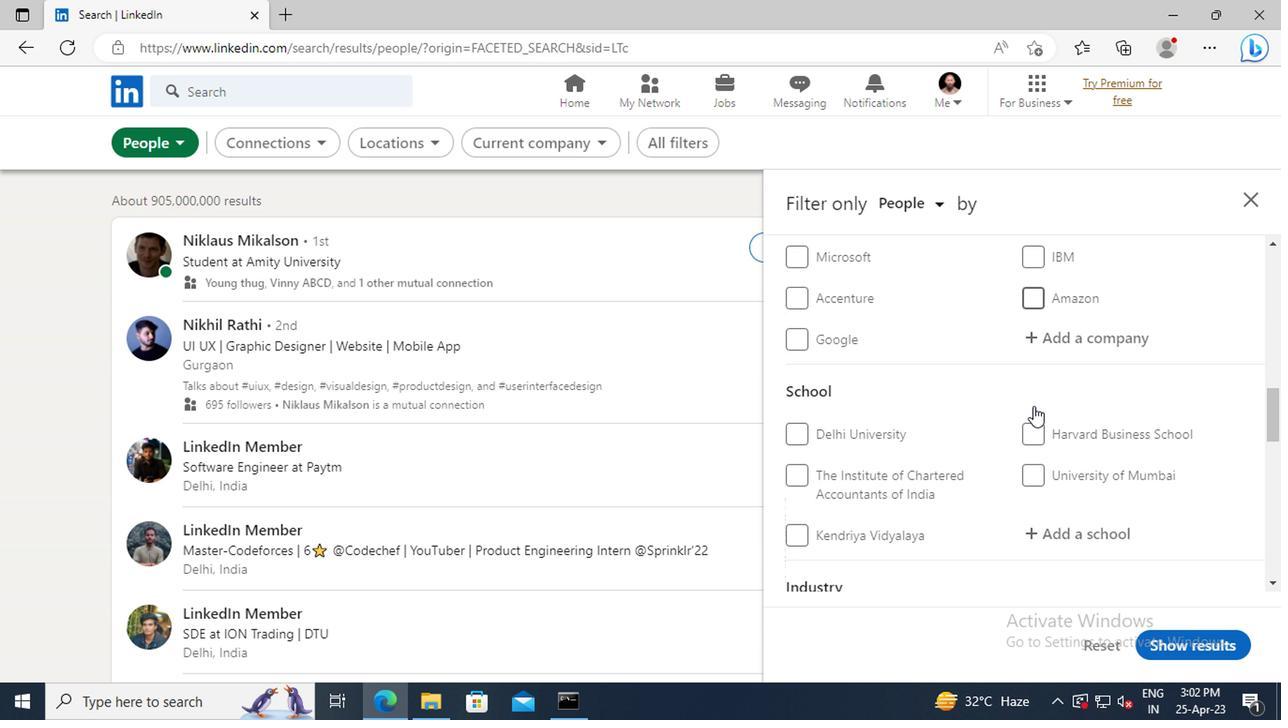 
Action: Mouse scrolled (1028, 406) with delta (0, -1)
Screenshot: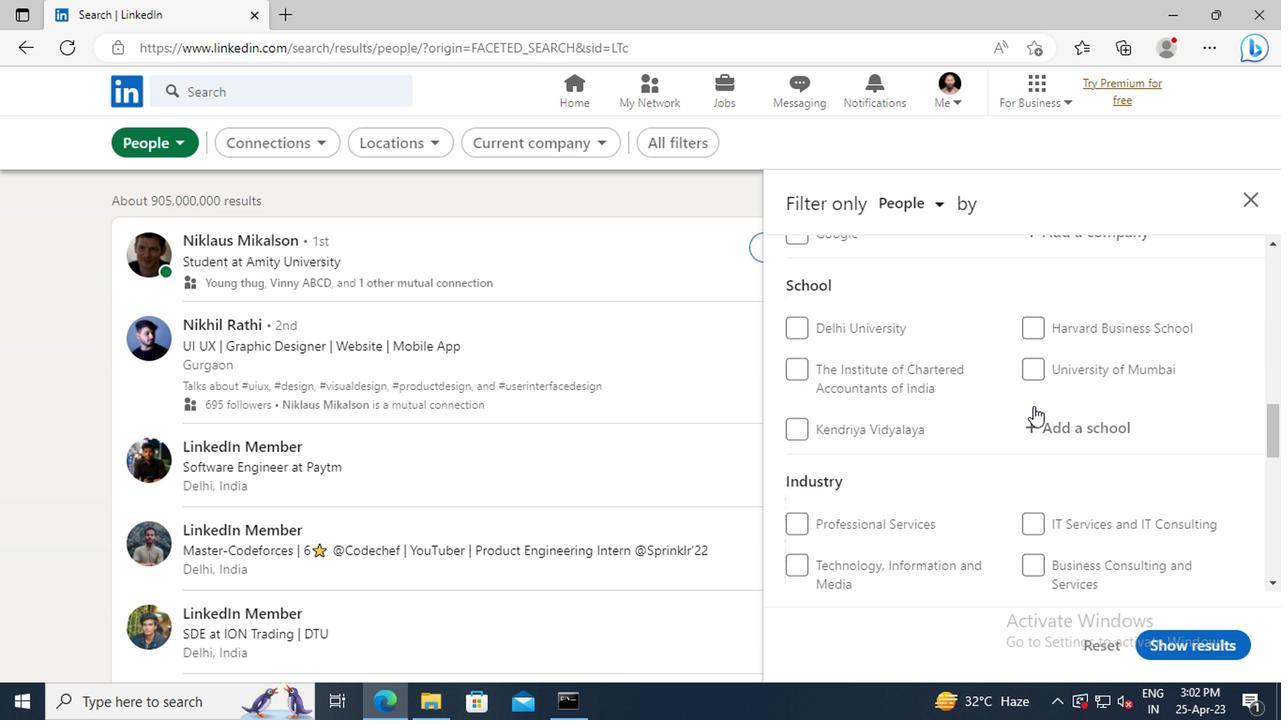 
Action: Mouse scrolled (1028, 406) with delta (0, -1)
Screenshot: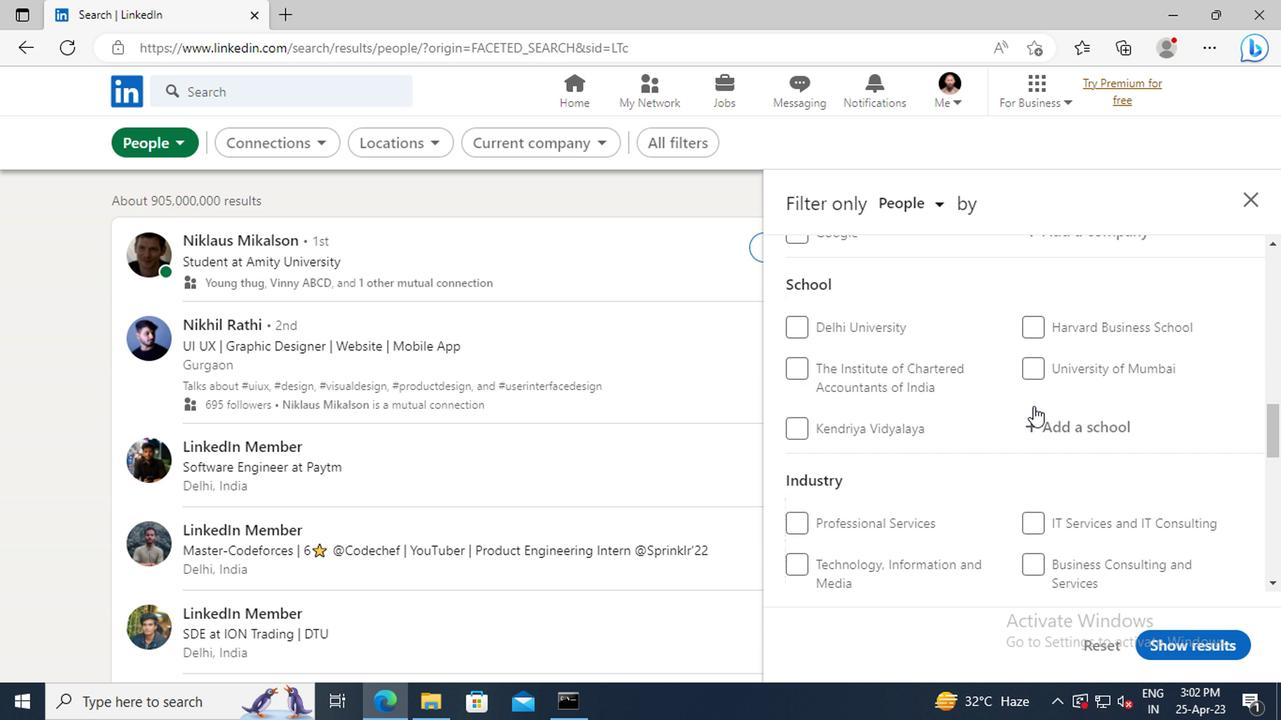 
Action: Mouse scrolled (1028, 406) with delta (0, -1)
Screenshot: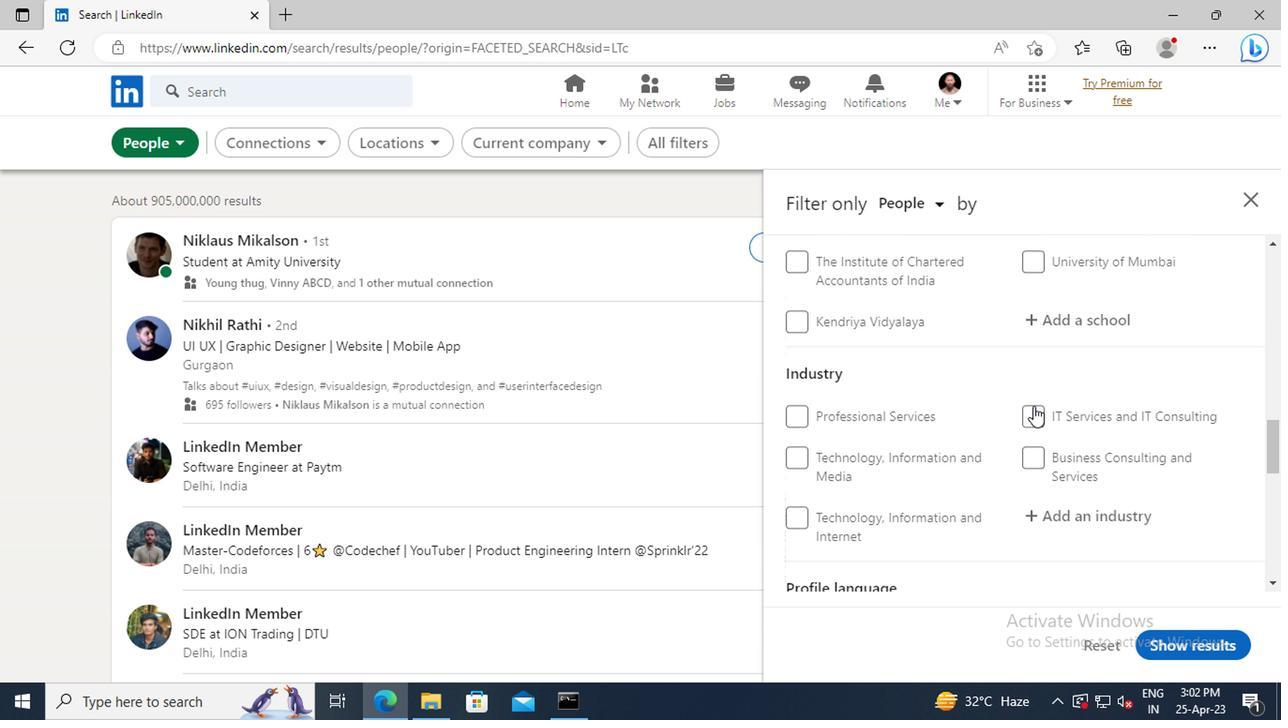 
Action: Mouse scrolled (1028, 406) with delta (0, -1)
Screenshot: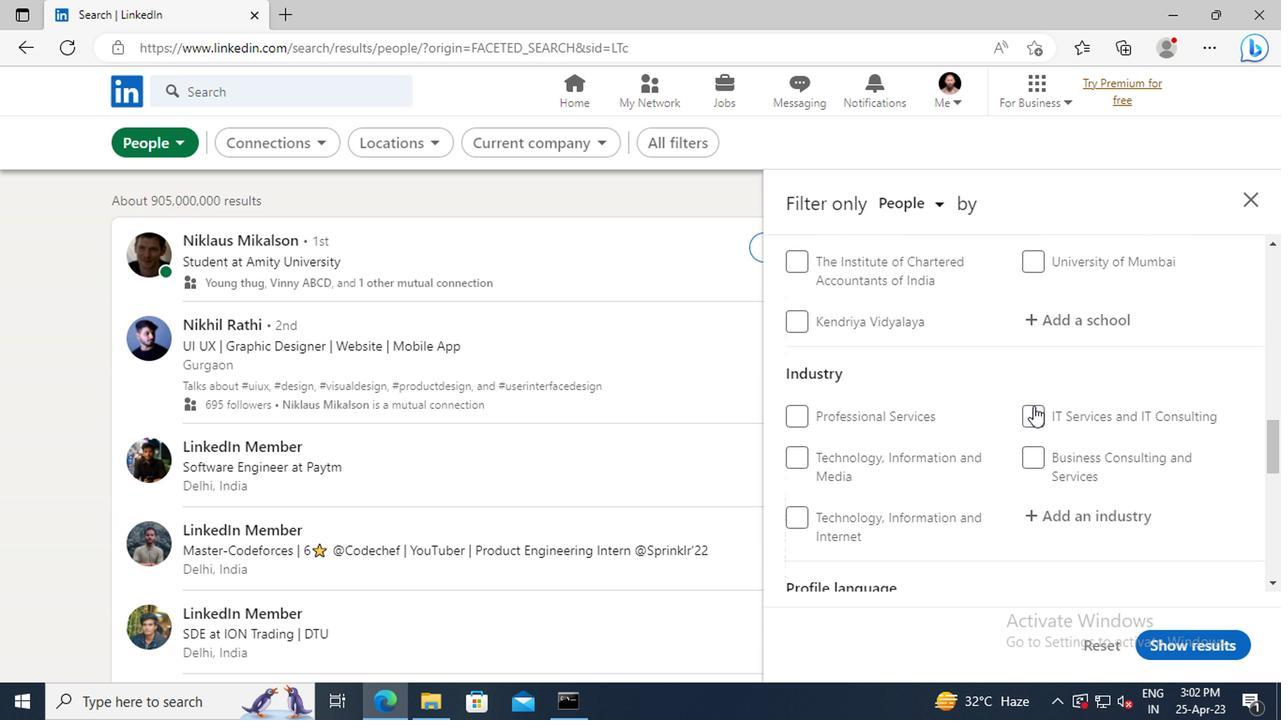 
Action: Mouse scrolled (1028, 406) with delta (0, -1)
Screenshot: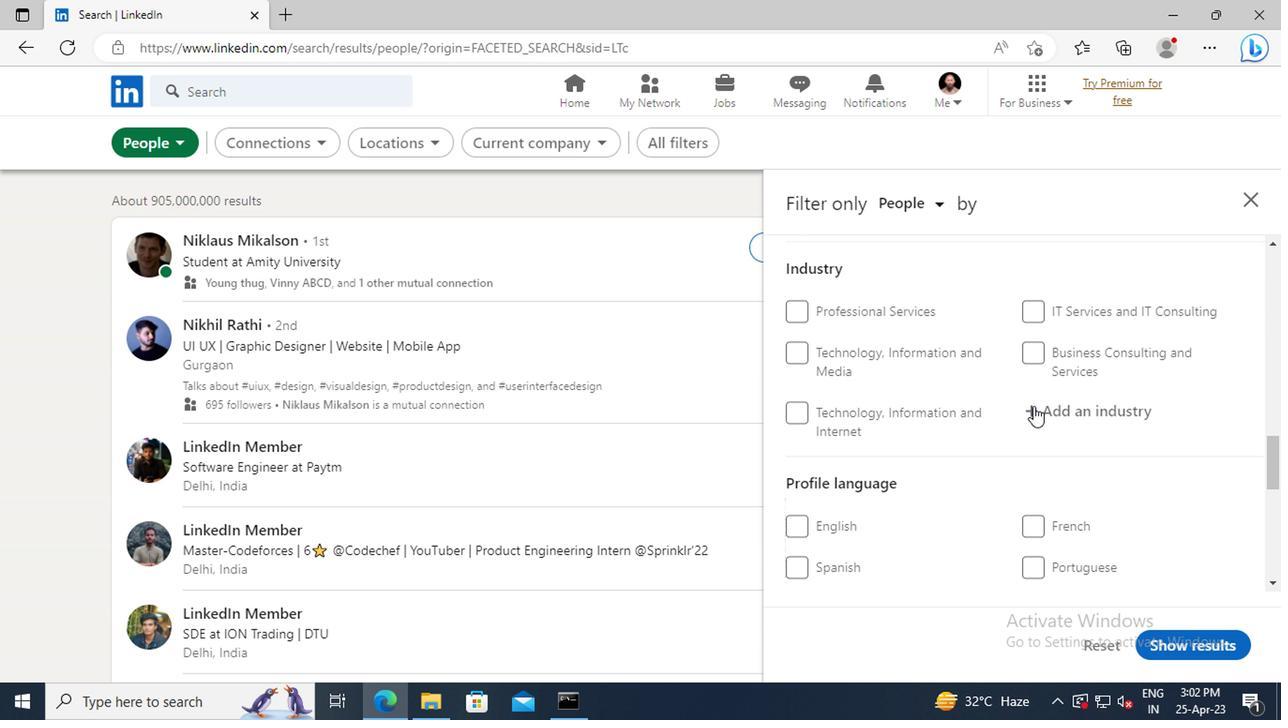 
Action: Mouse moved to (1026, 471)
Screenshot: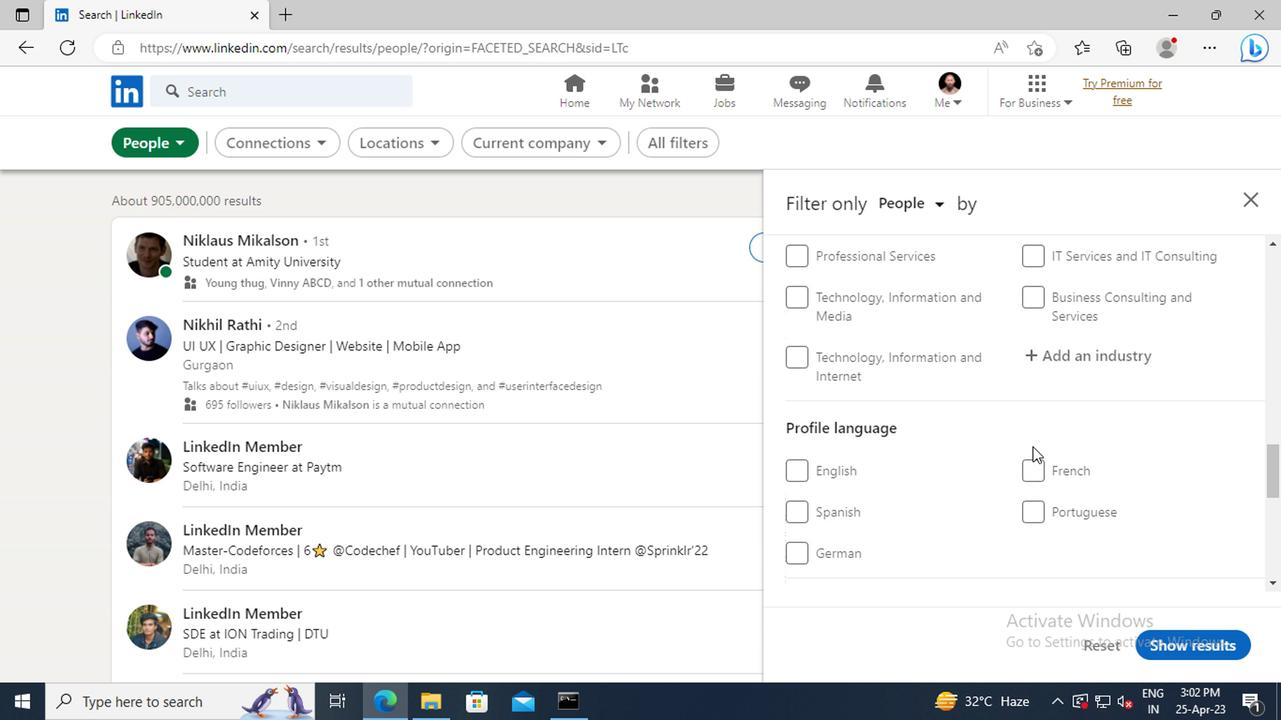 
Action: Mouse pressed left at (1026, 471)
Screenshot: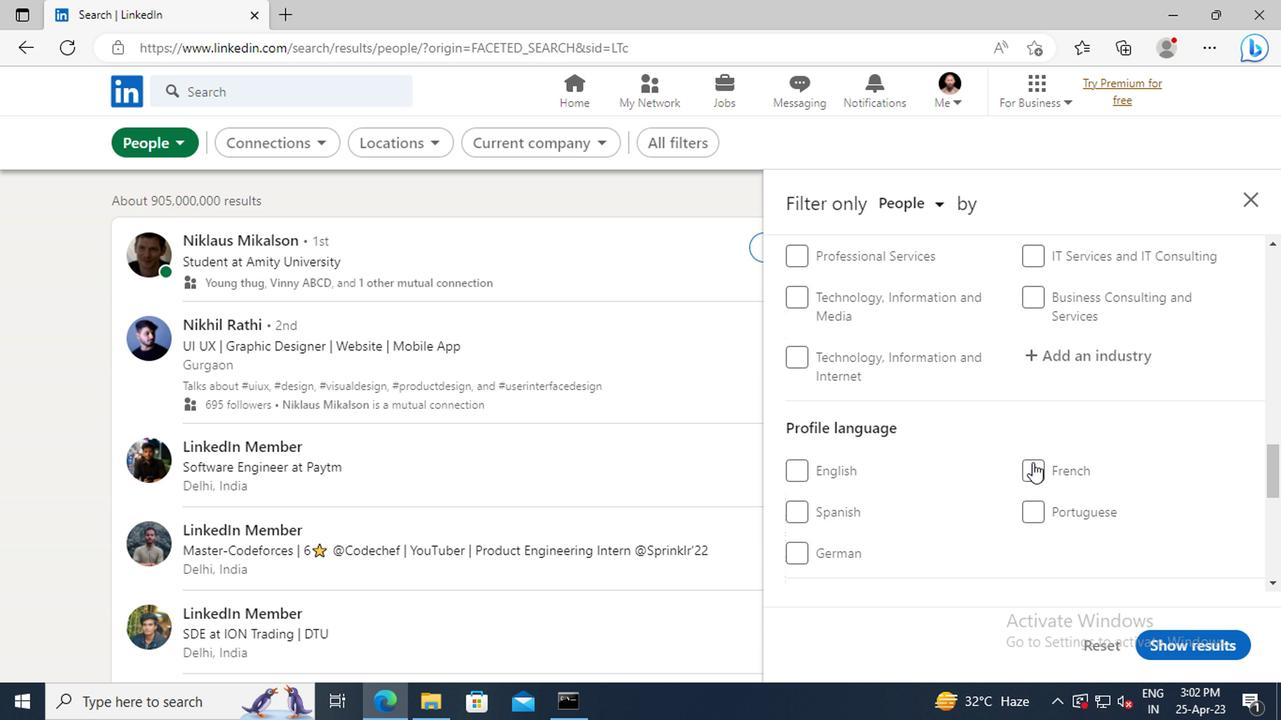 
Action: Mouse moved to (994, 447)
Screenshot: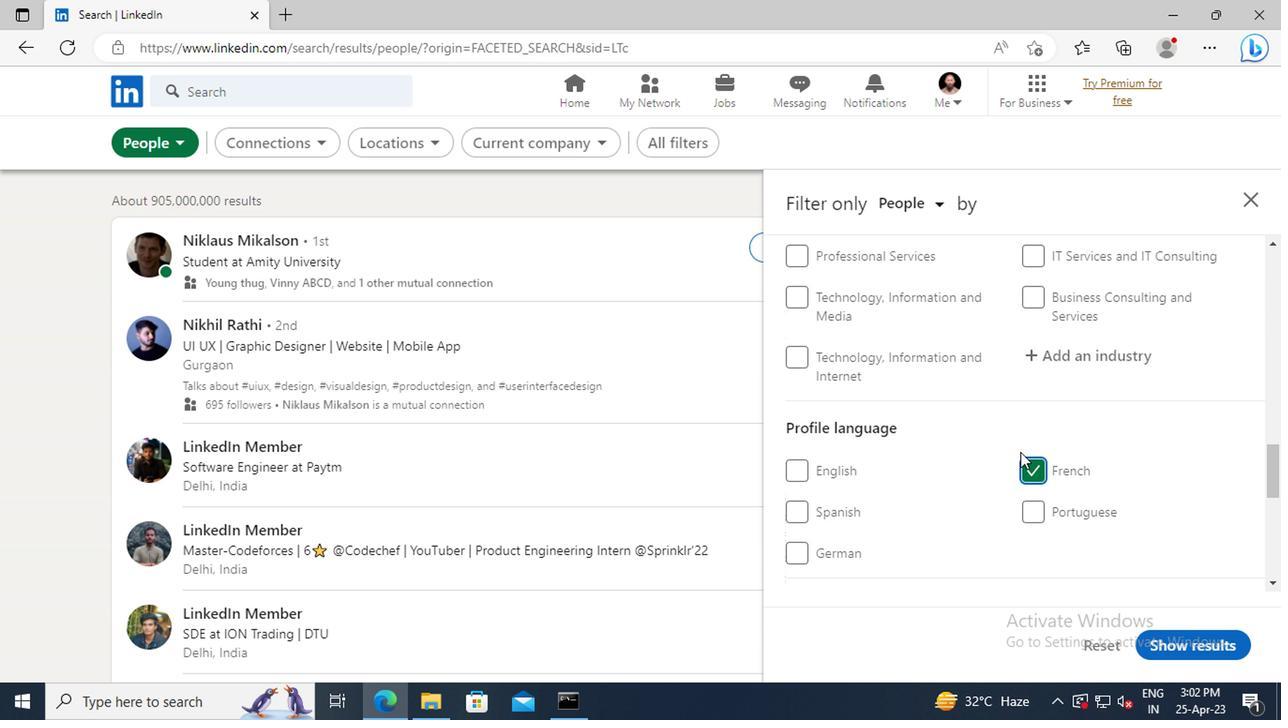 
Action: Mouse scrolled (994, 448) with delta (0, 0)
Screenshot: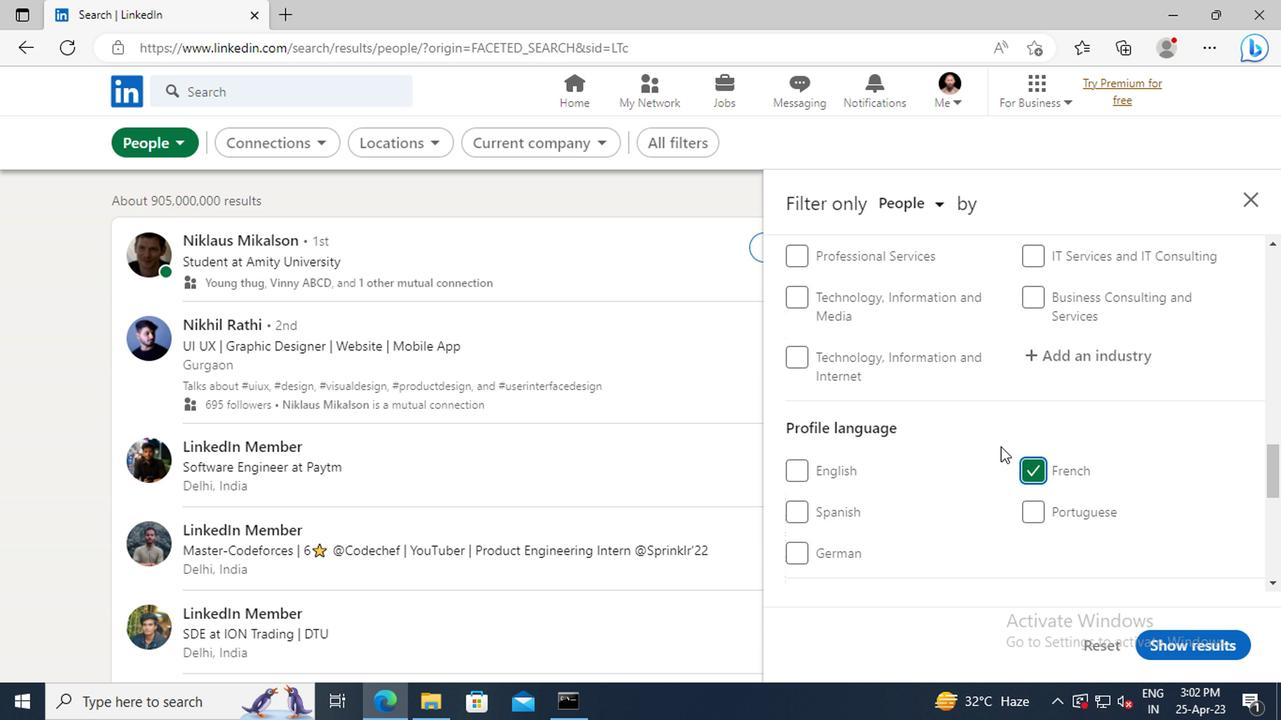 
Action: Mouse scrolled (994, 448) with delta (0, 0)
Screenshot: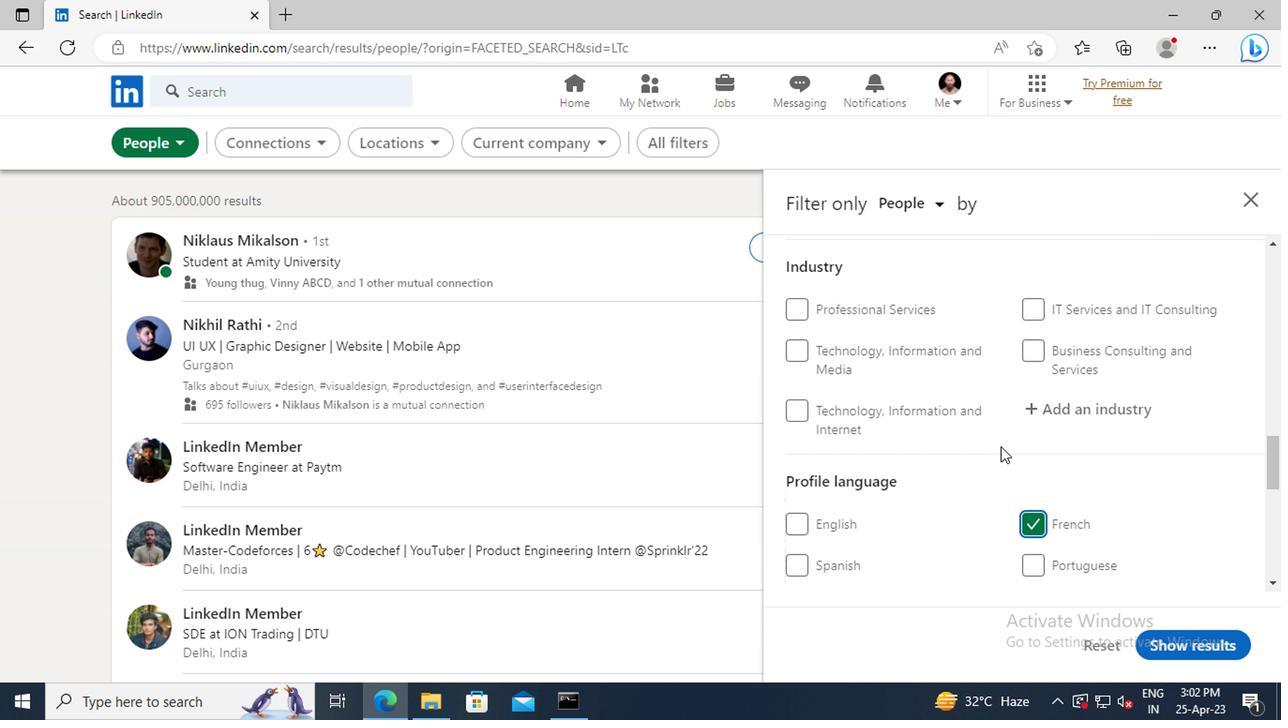 
Action: Mouse scrolled (994, 448) with delta (0, 0)
Screenshot: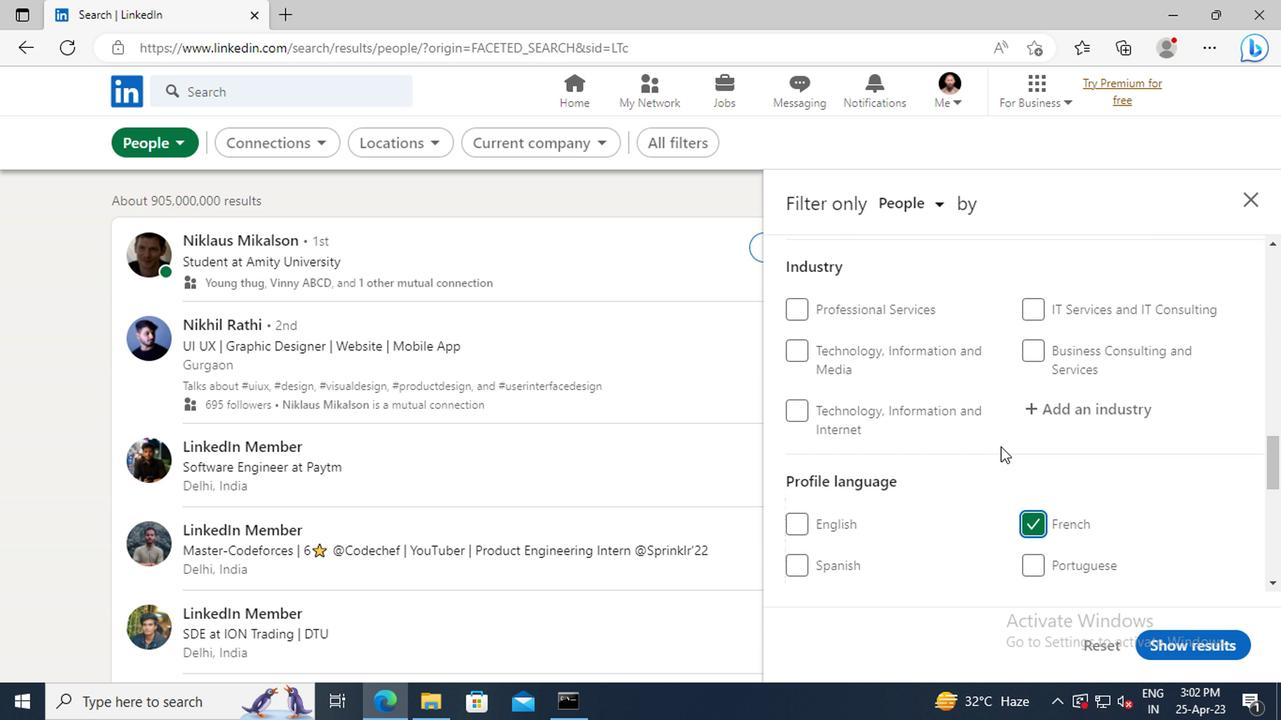 
Action: Mouse scrolled (994, 448) with delta (0, 0)
Screenshot: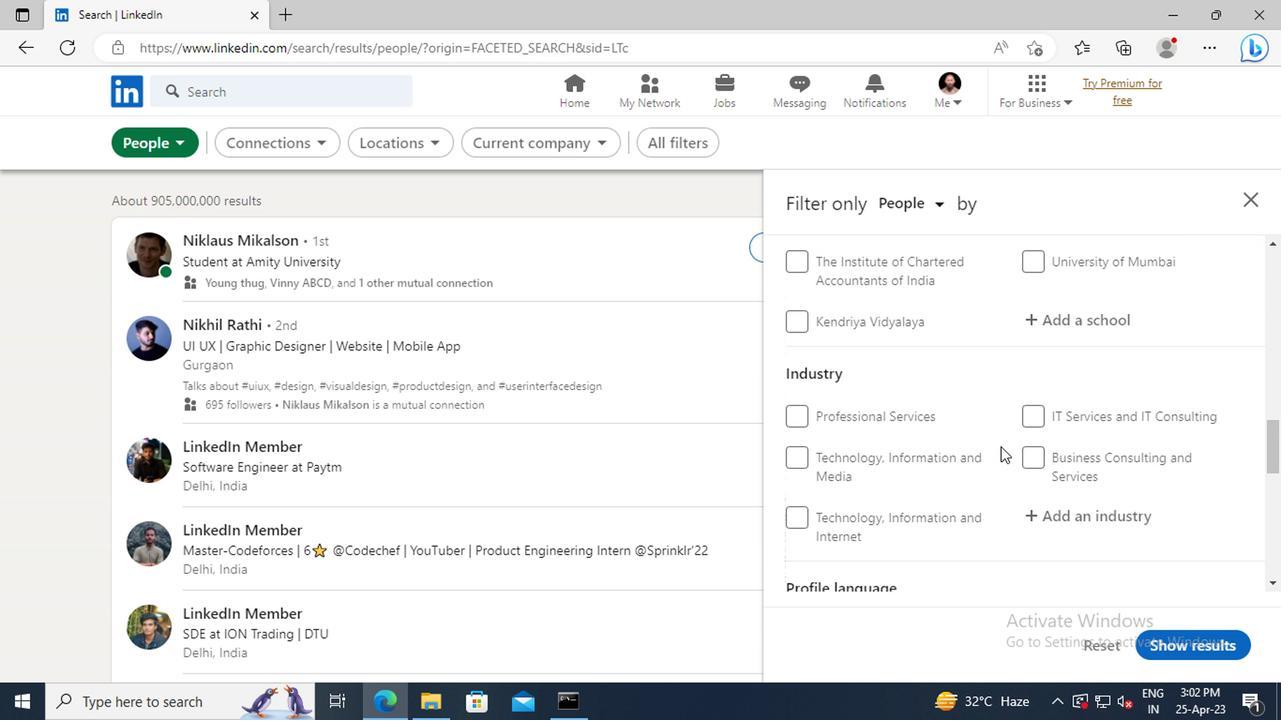 
Action: Mouse scrolled (994, 448) with delta (0, 0)
Screenshot: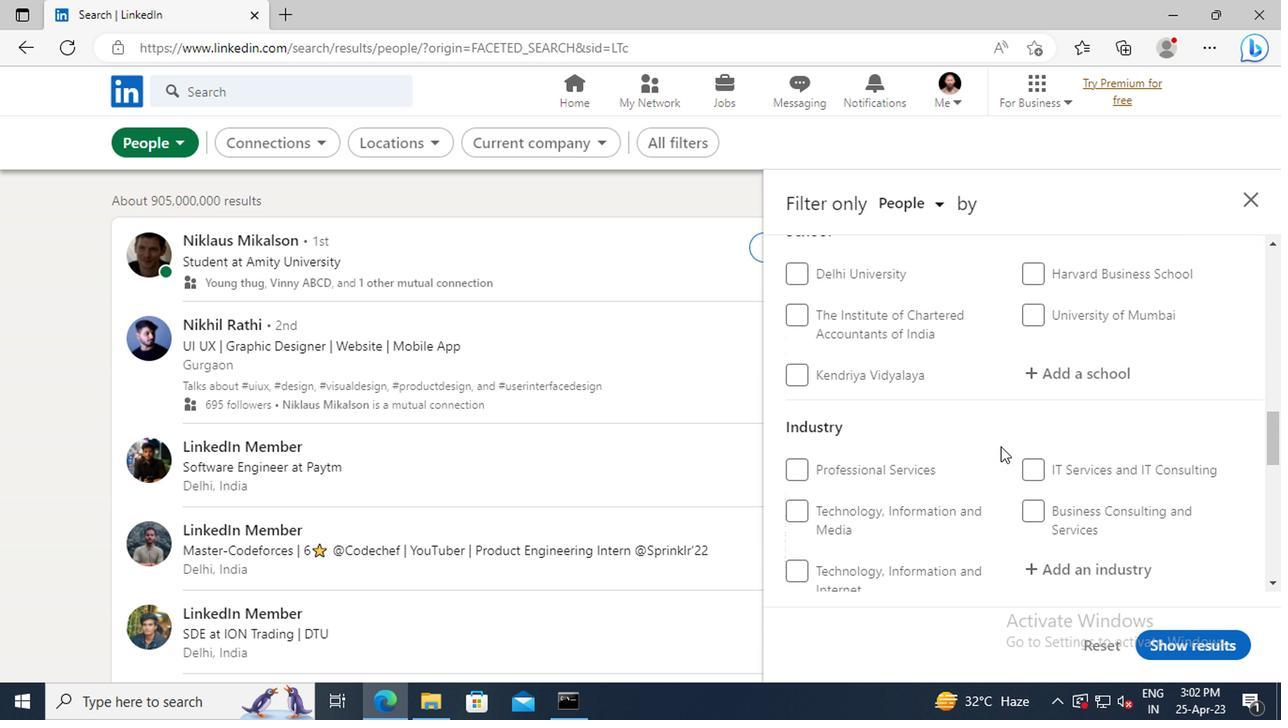 
Action: Mouse scrolled (994, 448) with delta (0, 0)
Screenshot: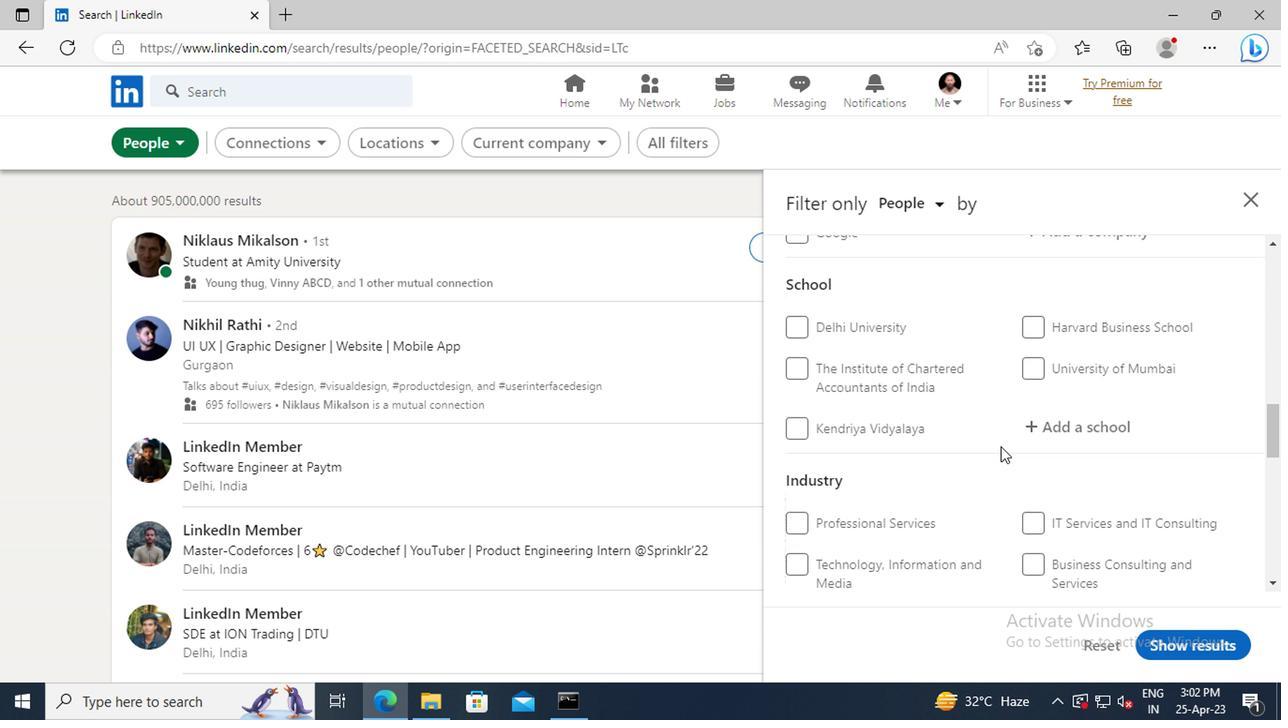 
Action: Mouse scrolled (994, 448) with delta (0, 0)
Screenshot: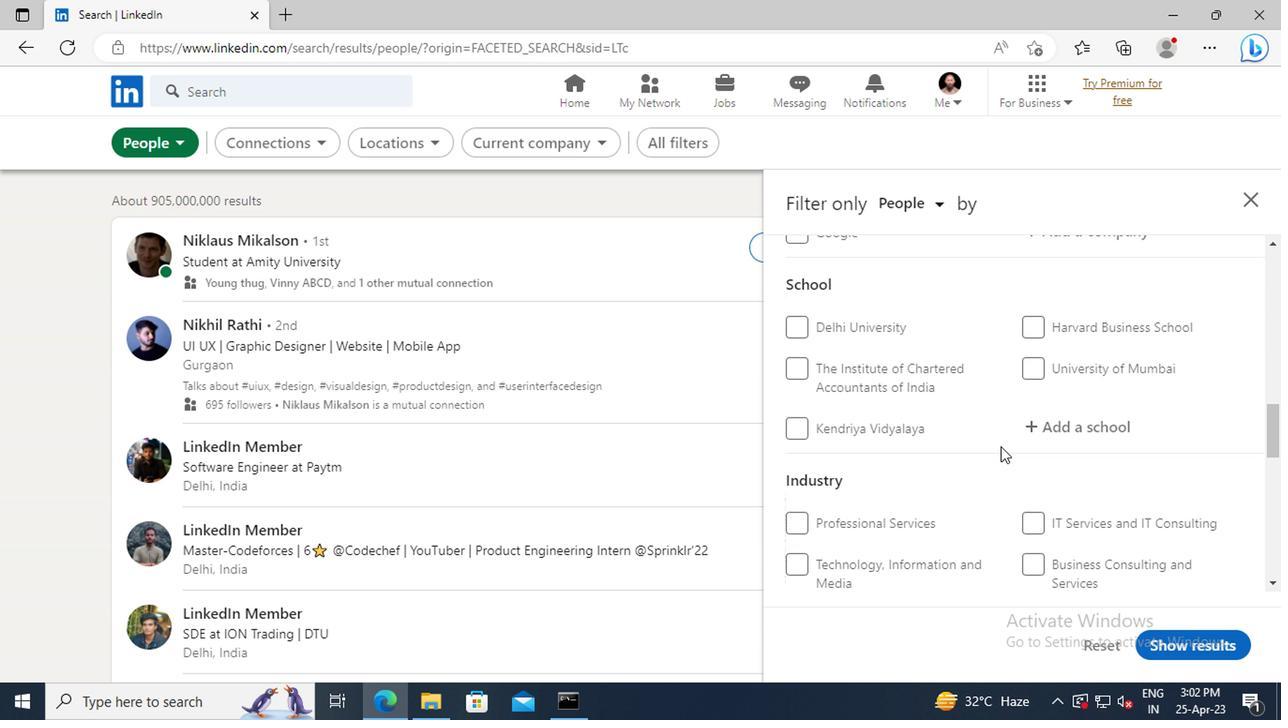 
Action: Mouse scrolled (994, 448) with delta (0, 0)
Screenshot: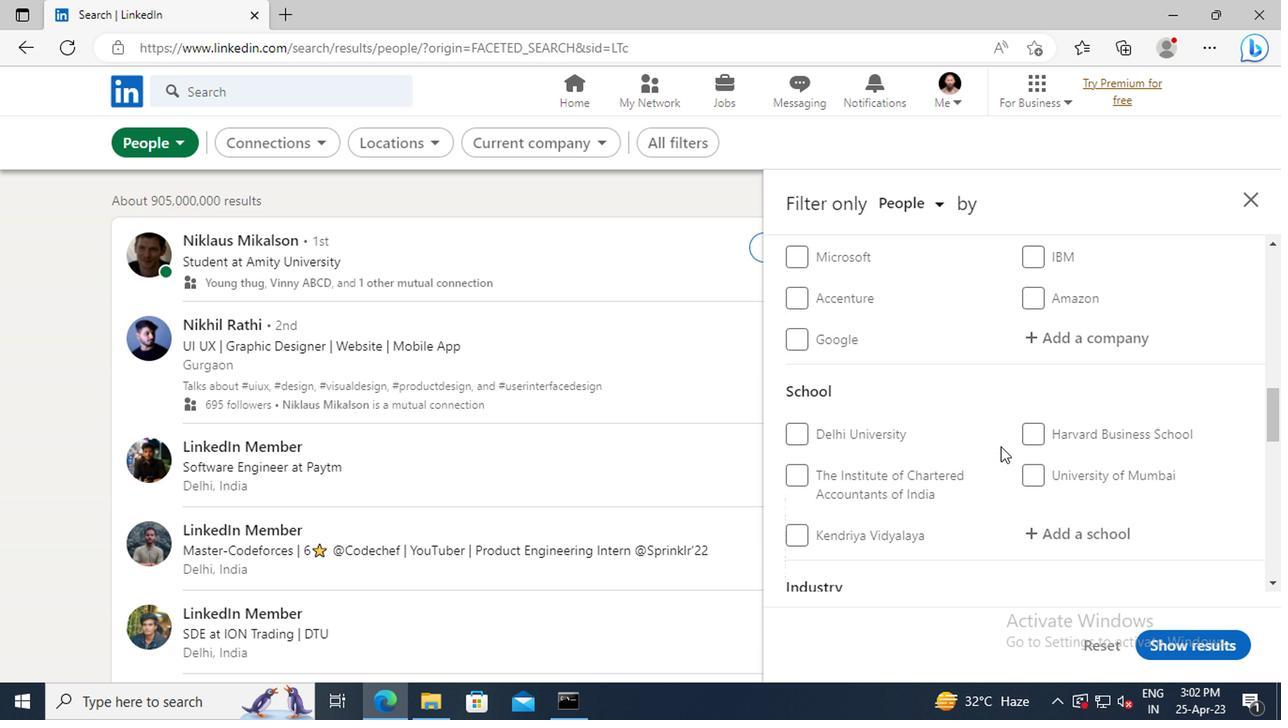 
Action: Mouse scrolled (994, 448) with delta (0, 0)
Screenshot: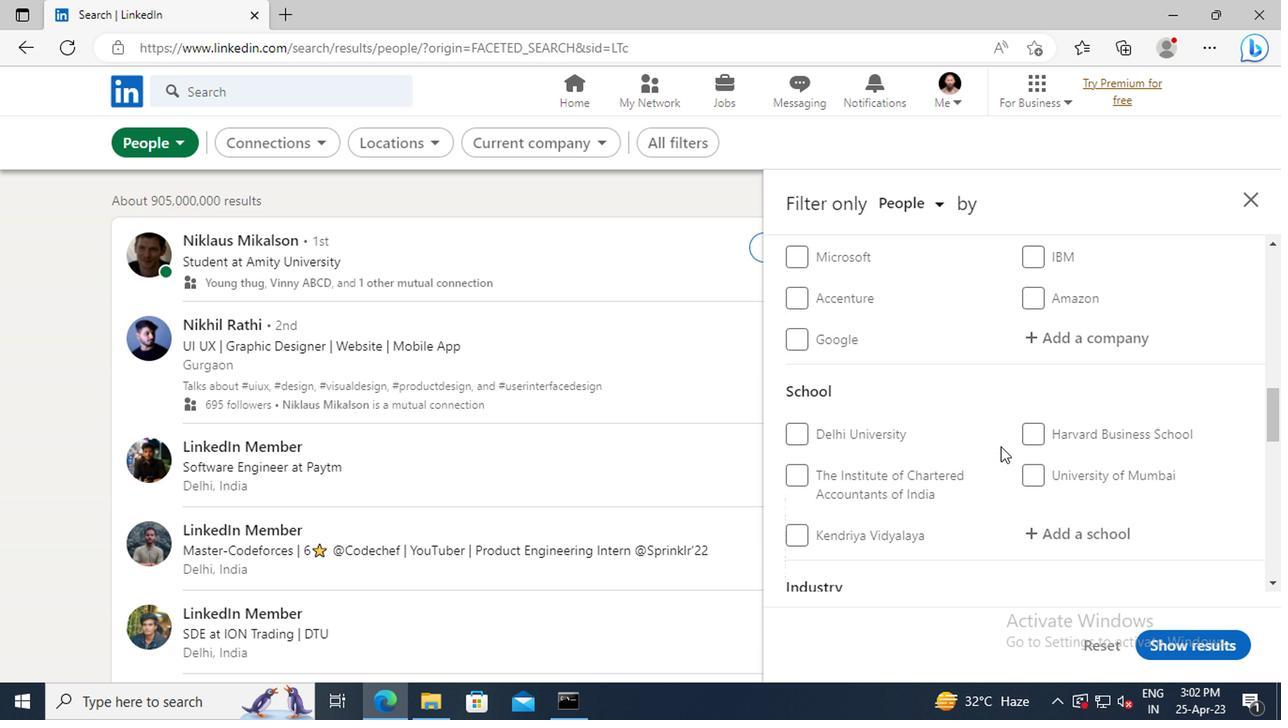 
Action: Mouse scrolled (994, 448) with delta (0, 0)
Screenshot: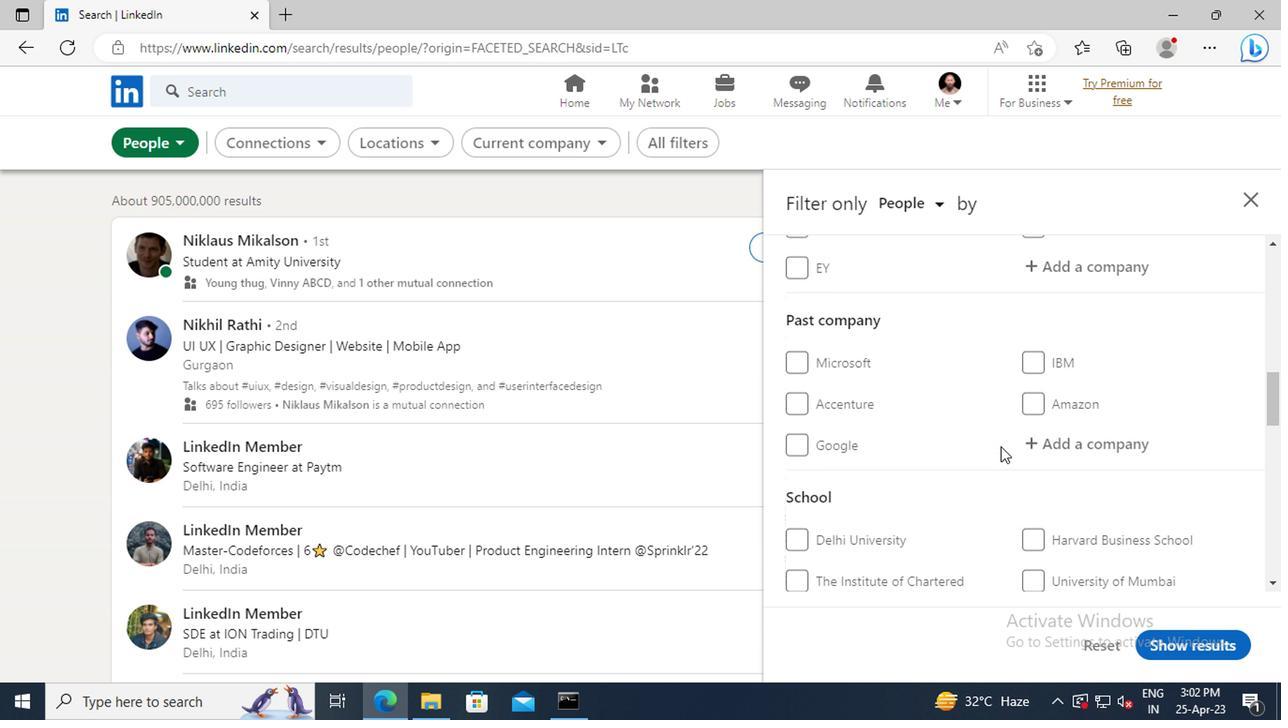 
Action: Mouse scrolled (994, 448) with delta (0, 0)
Screenshot: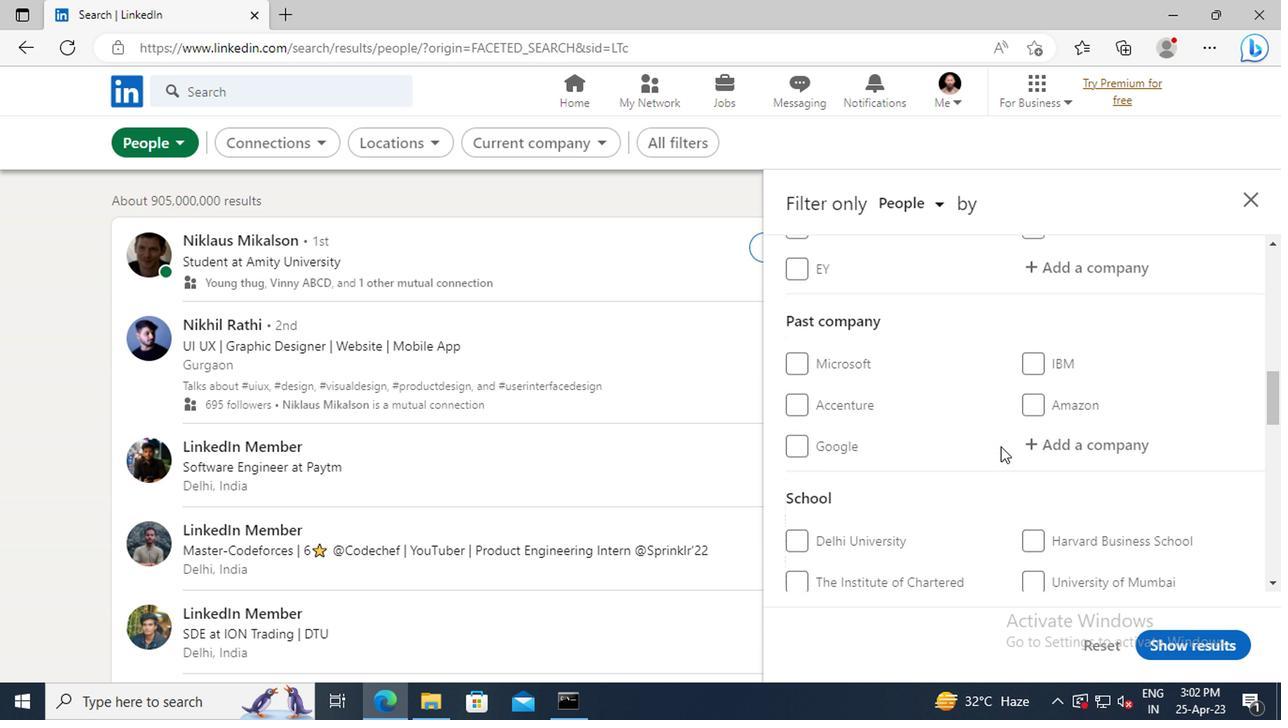 
Action: Mouse scrolled (994, 448) with delta (0, 0)
Screenshot: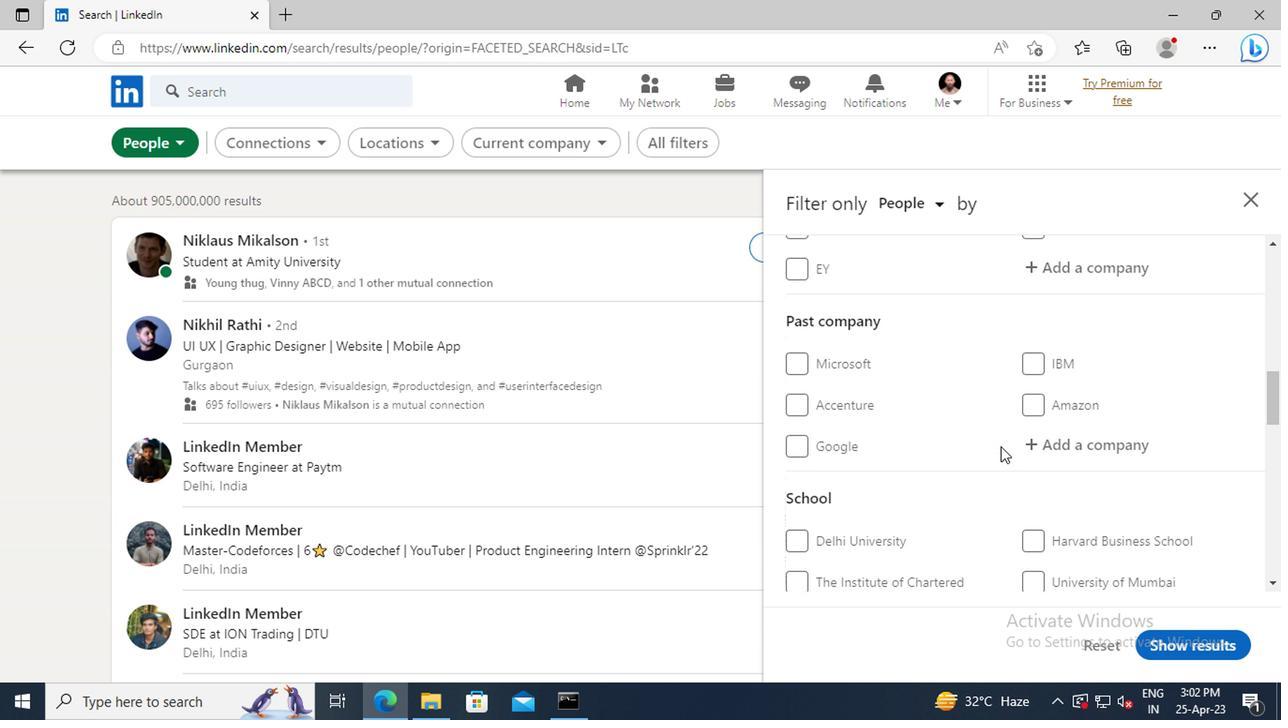 
Action: Mouse moved to (1030, 433)
Screenshot: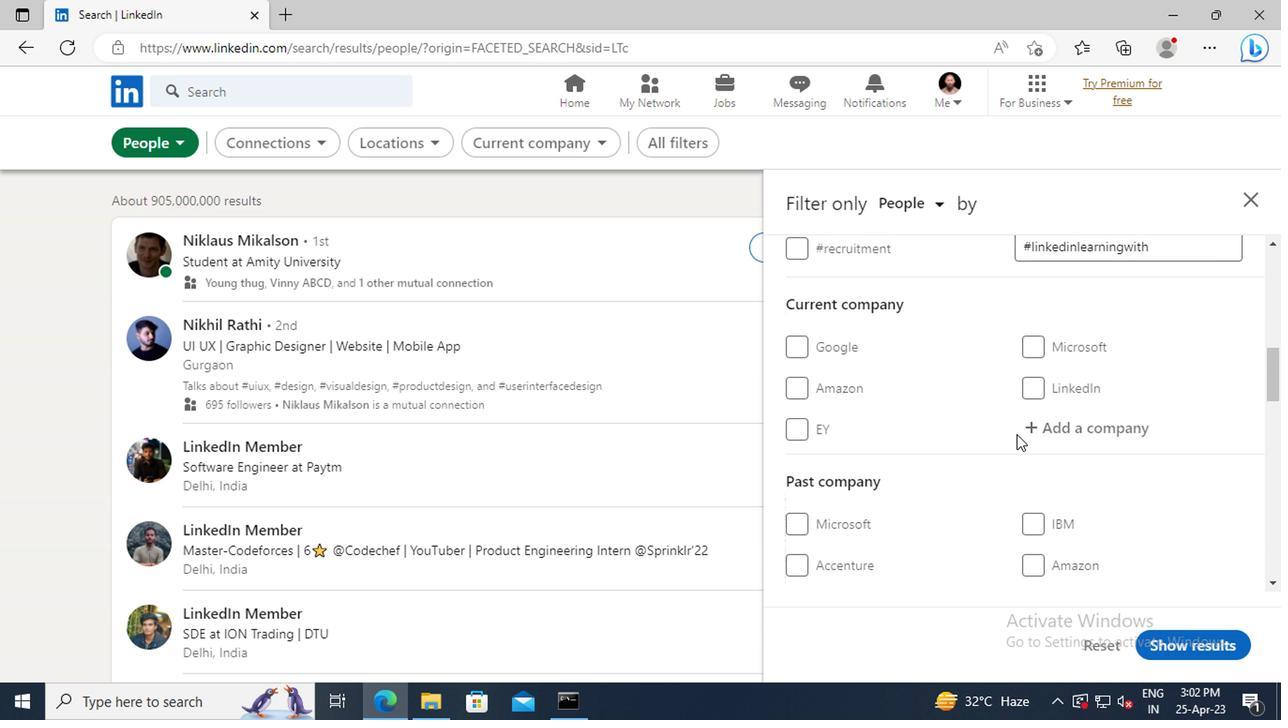 
Action: Mouse pressed left at (1030, 433)
Screenshot: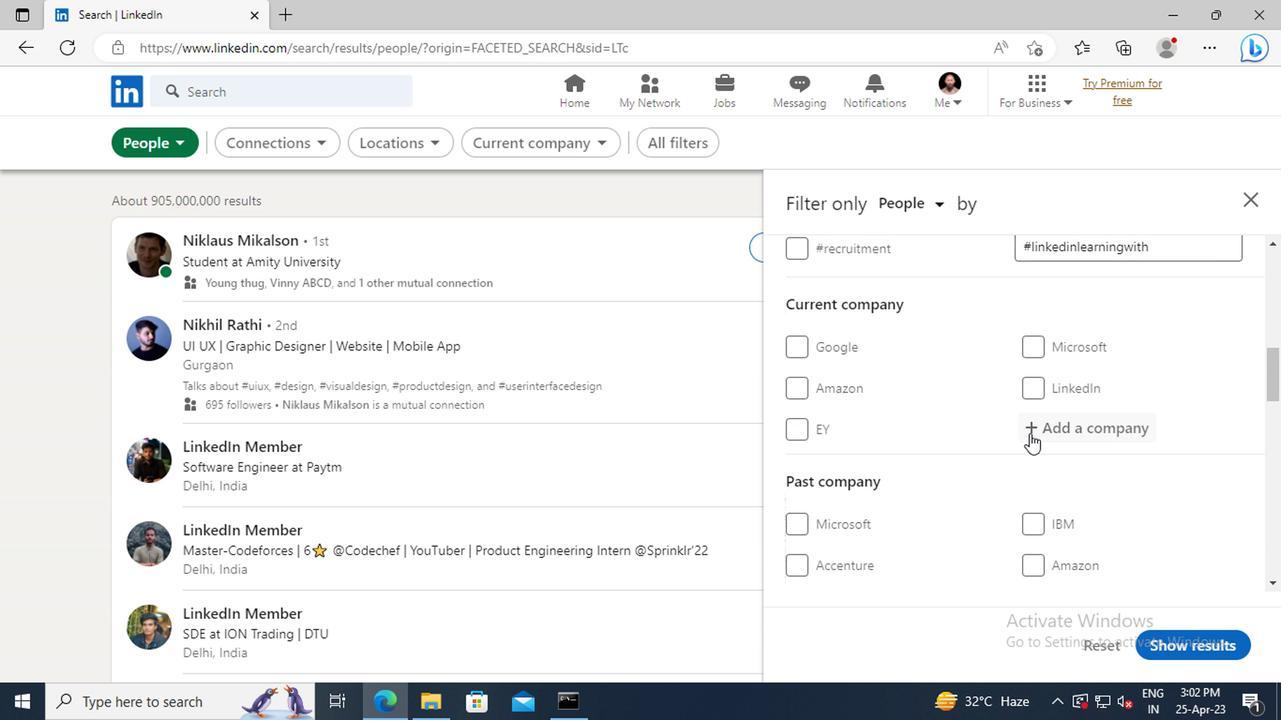 
Action: Mouse moved to (1028, 433)
Screenshot: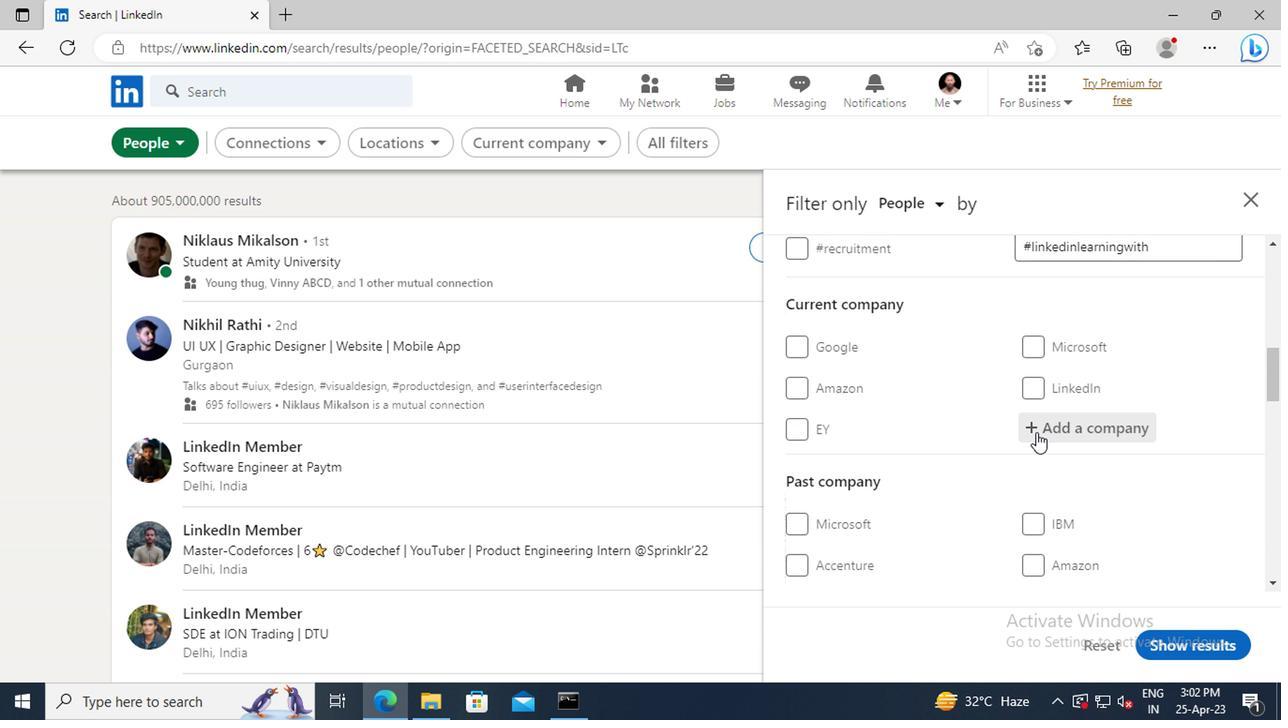 
Action: Key pressed <Key.shift>BHARAT<Key.space><Key.shift>BIOTECH
Screenshot: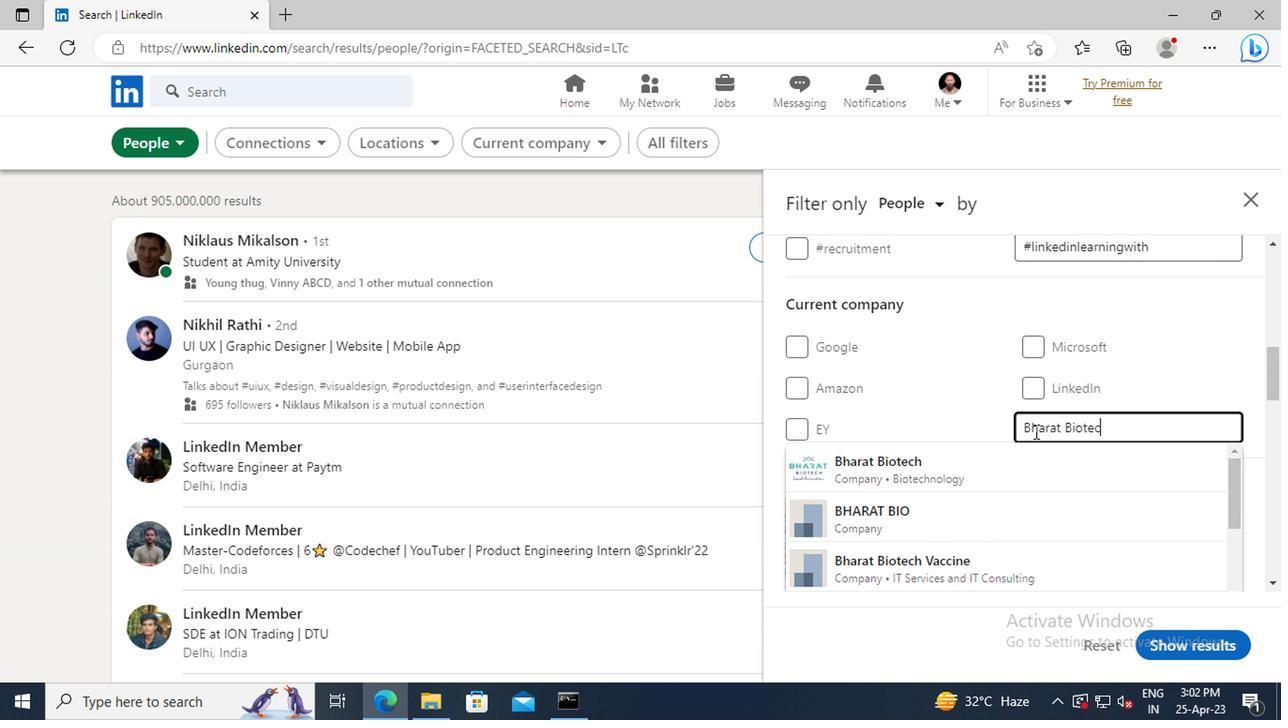 
Action: Mouse moved to (1007, 459)
Screenshot: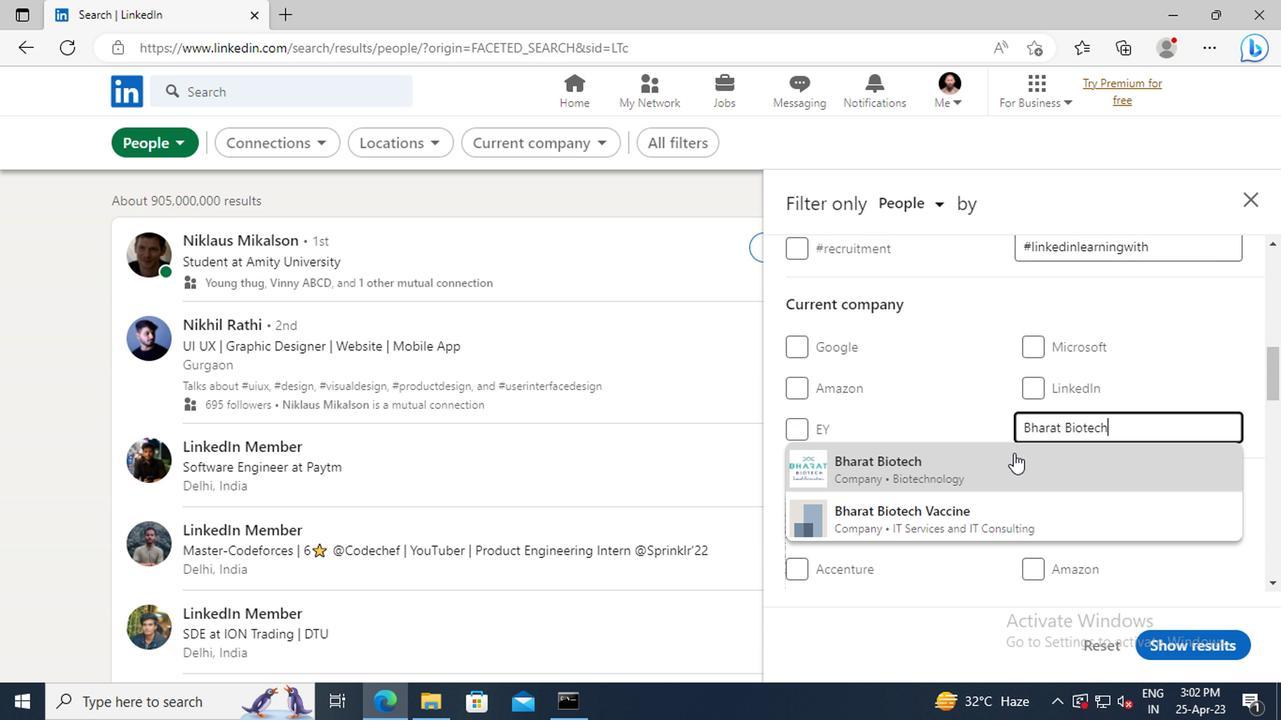 
Action: Mouse pressed left at (1007, 459)
Screenshot: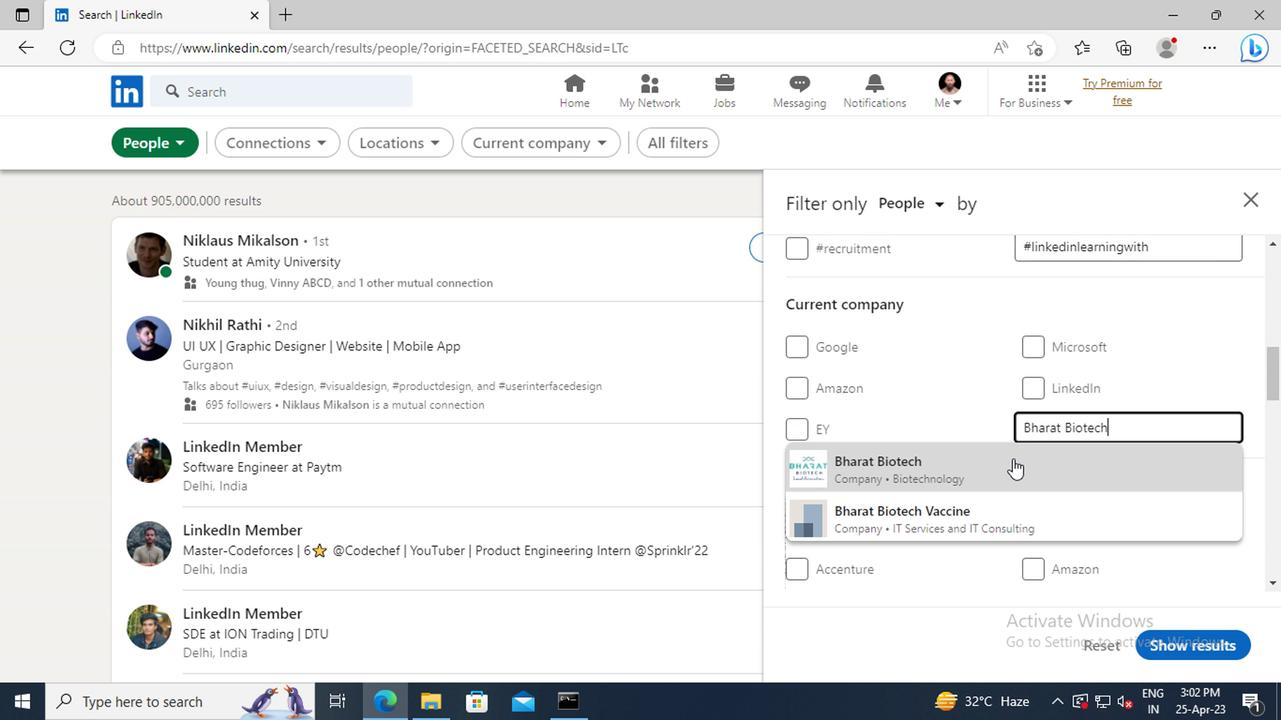 
Action: Mouse moved to (1014, 379)
Screenshot: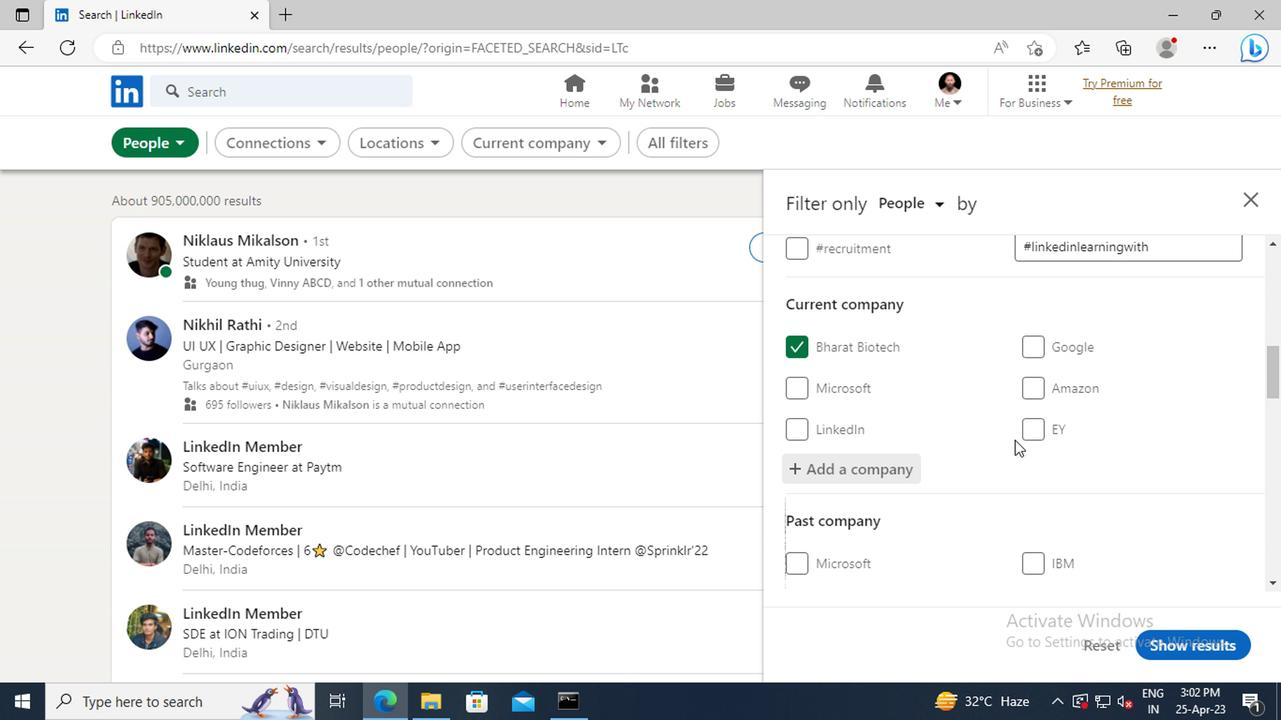 
Action: Mouse scrolled (1014, 378) with delta (0, -1)
Screenshot: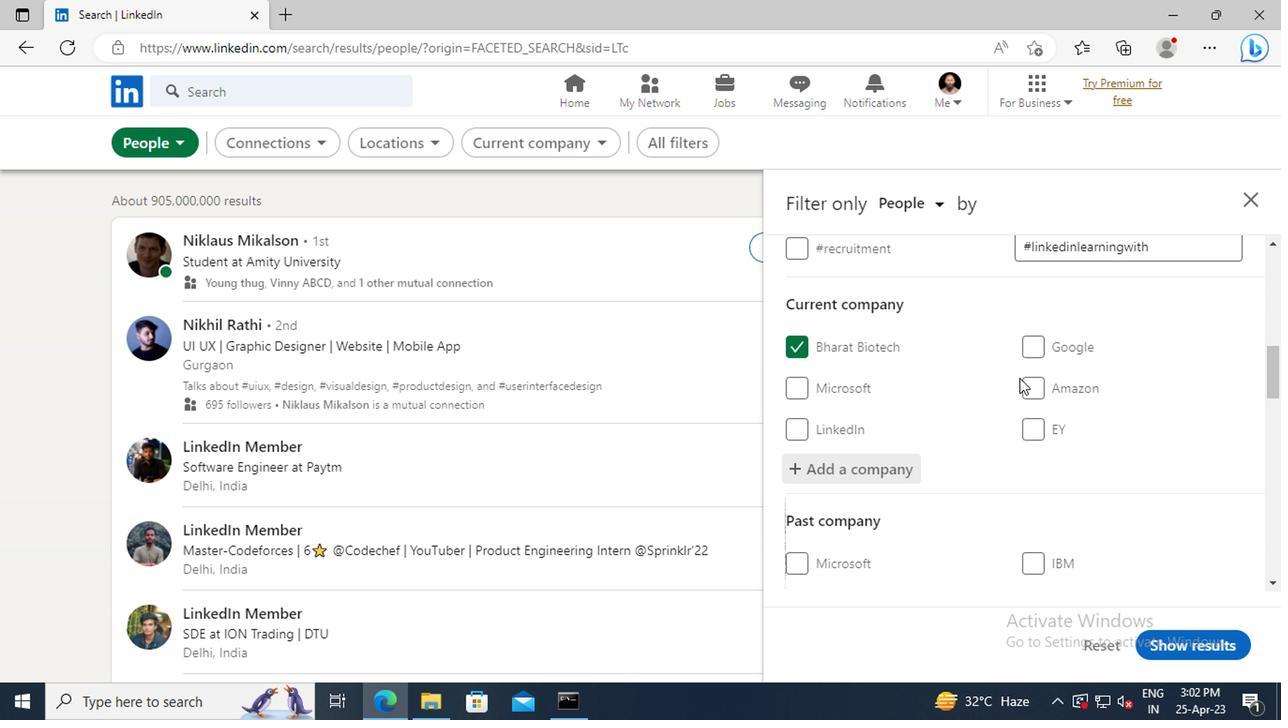 
Action: Mouse scrolled (1014, 378) with delta (0, -1)
Screenshot: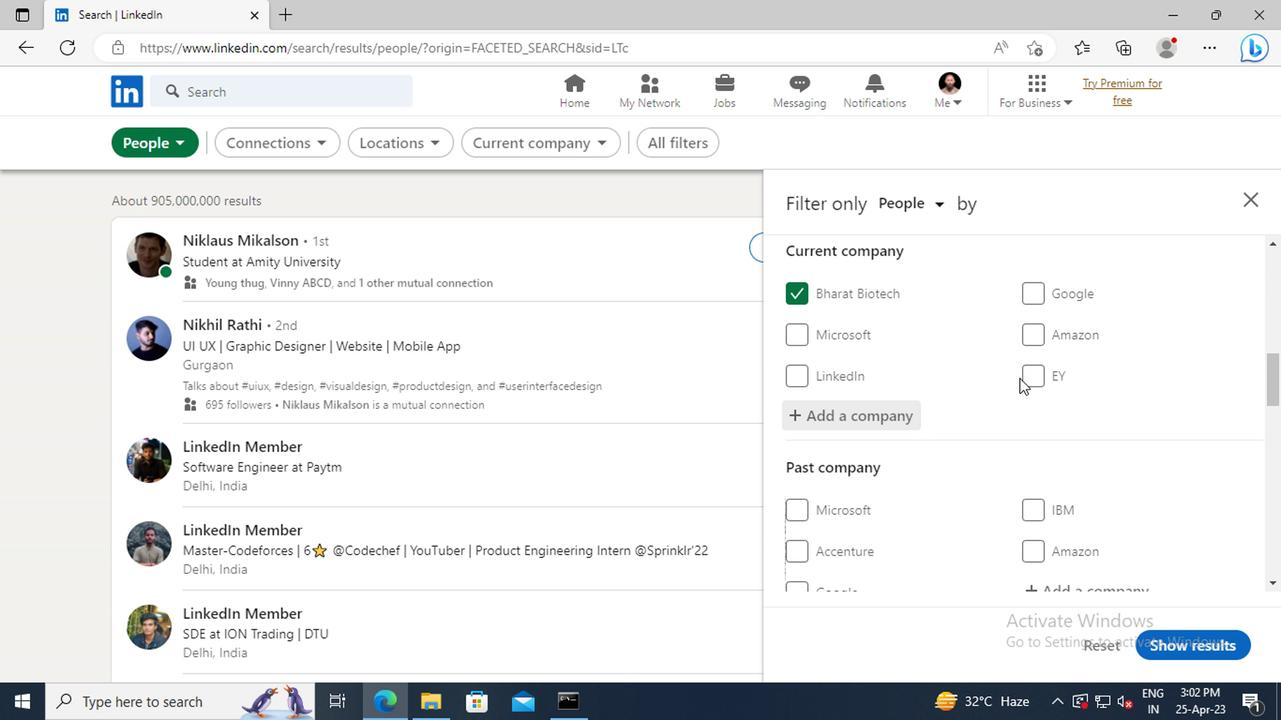 
Action: Mouse scrolled (1014, 378) with delta (0, -1)
Screenshot: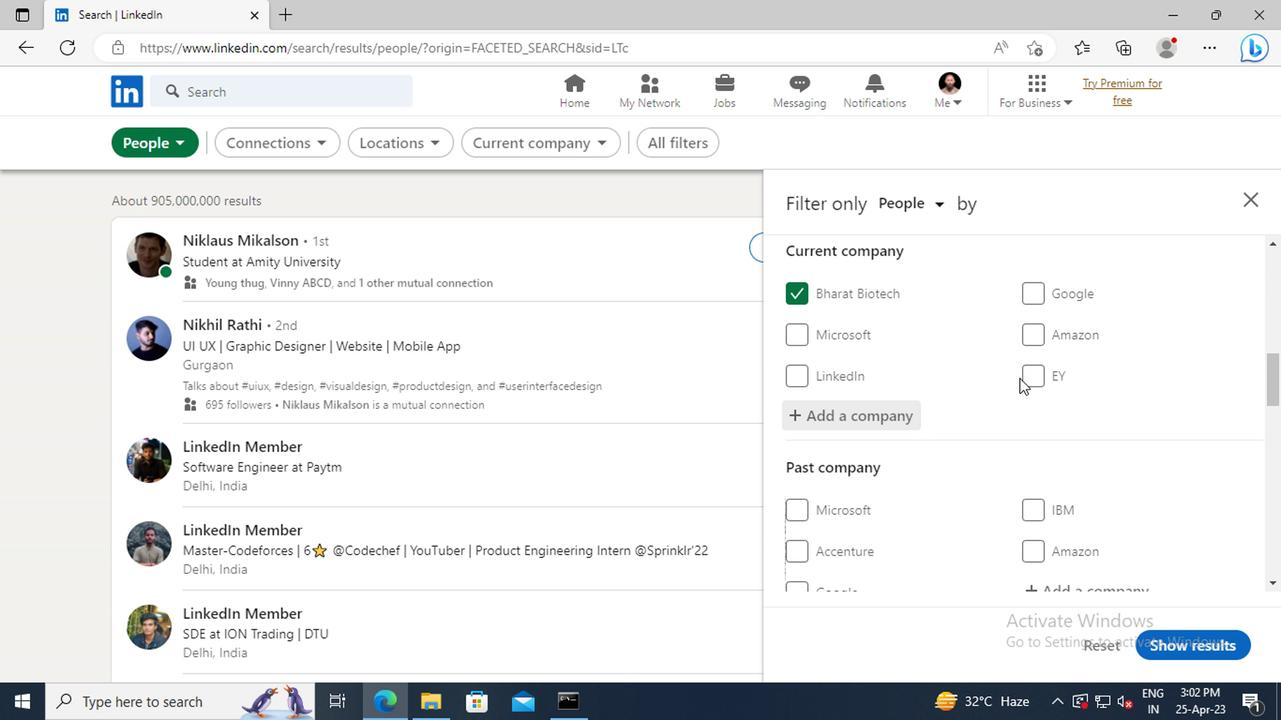 
Action: Mouse scrolled (1014, 378) with delta (0, -1)
Screenshot: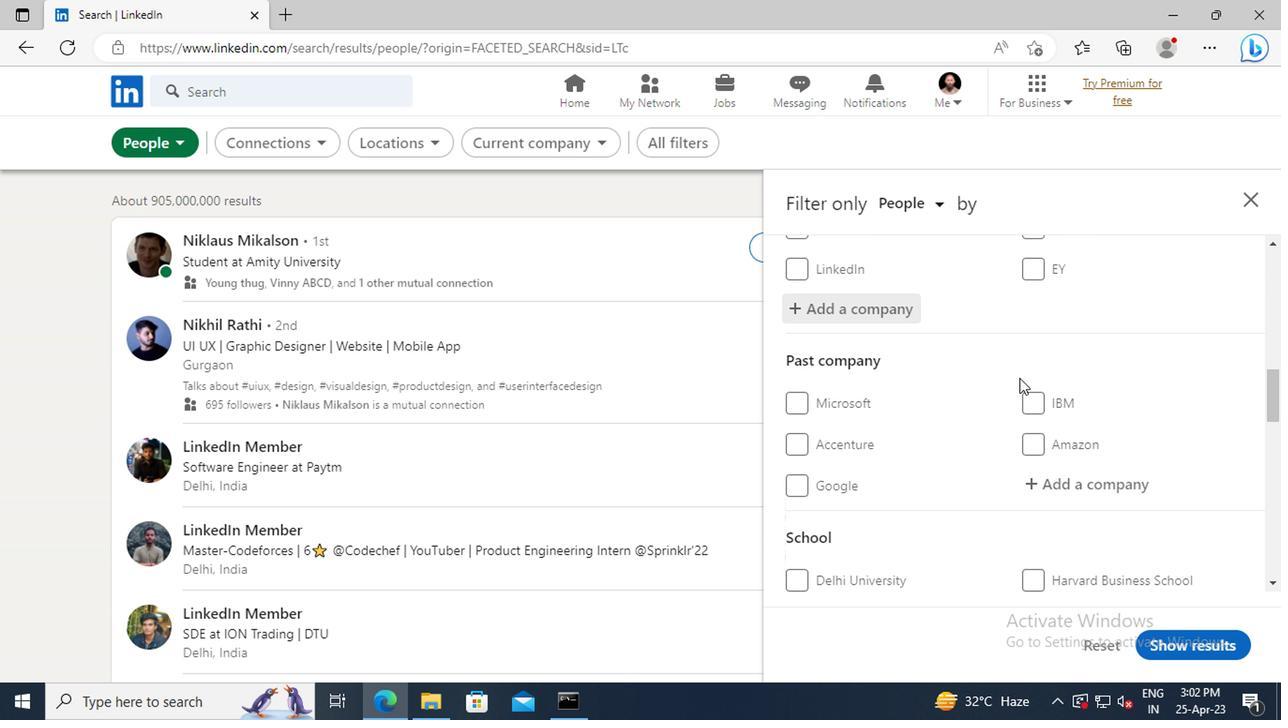 
Action: Mouse scrolled (1014, 378) with delta (0, -1)
Screenshot: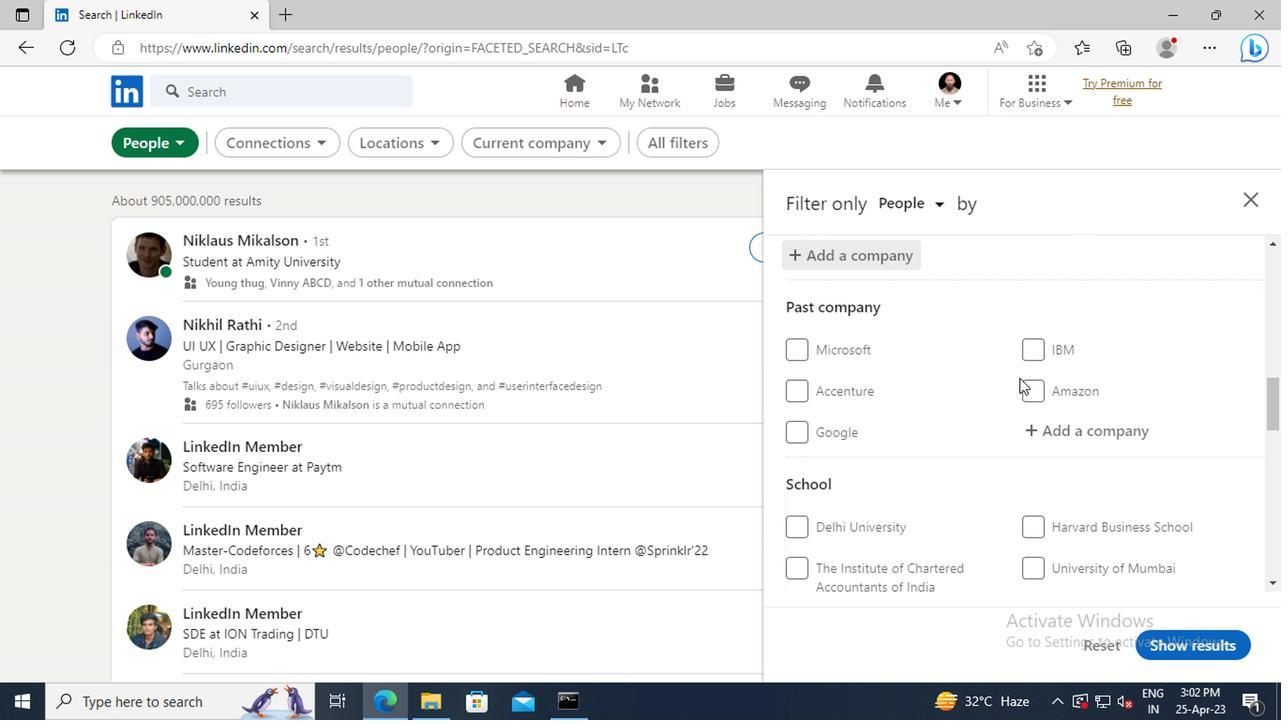 
Action: Mouse scrolled (1014, 378) with delta (0, -1)
Screenshot: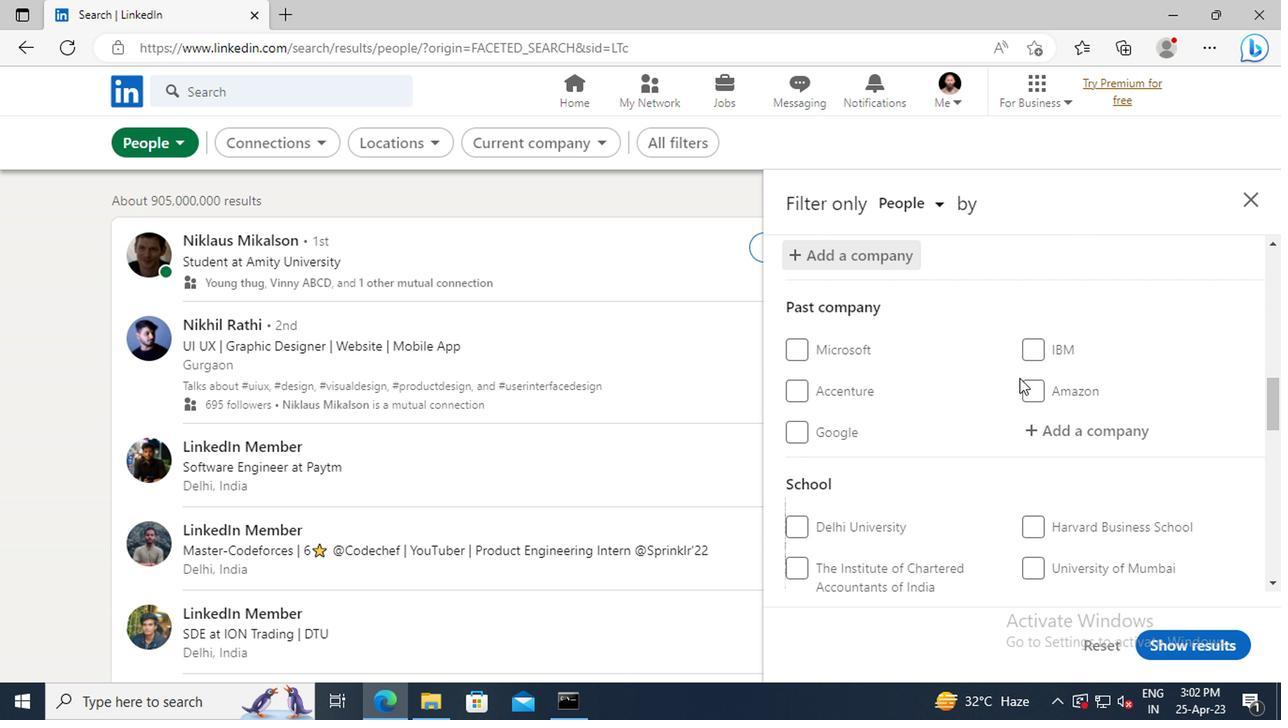 
Action: Mouse scrolled (1014, 378) with delta (0, -1)
Screenshot: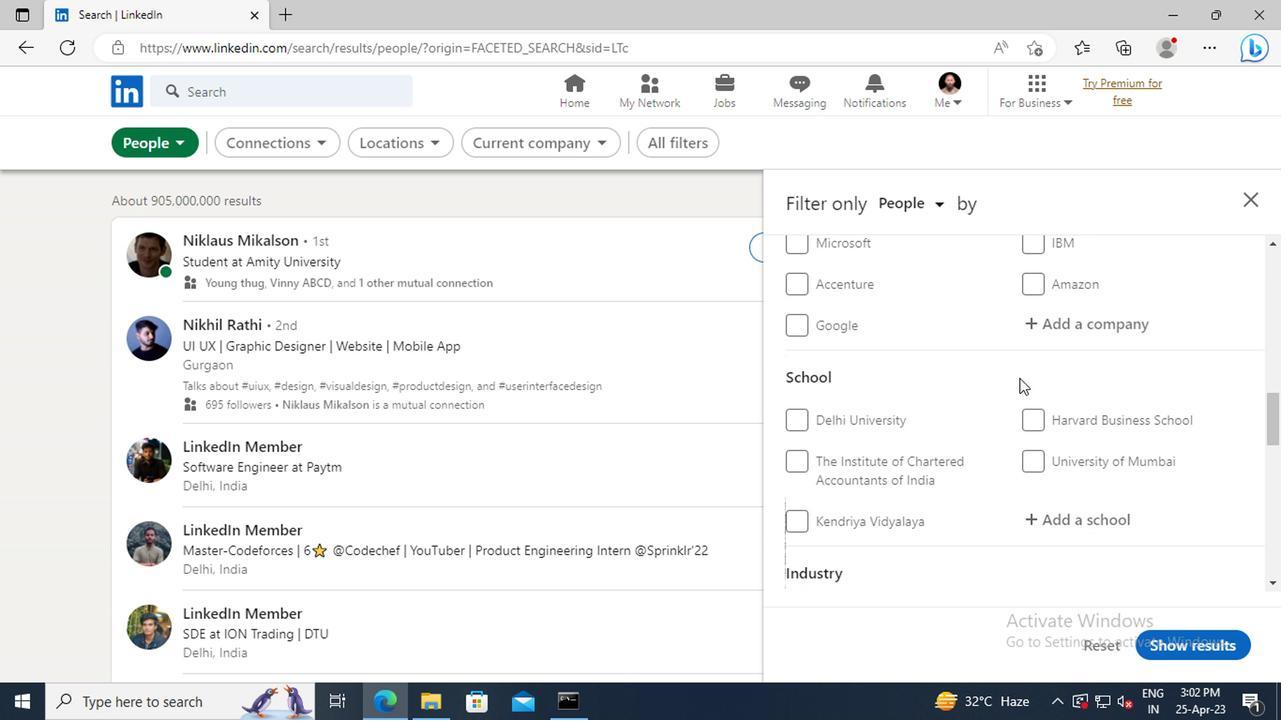 
Action: Mouse scrolled (1014, 378) with delta (0, -1)
Screenshot: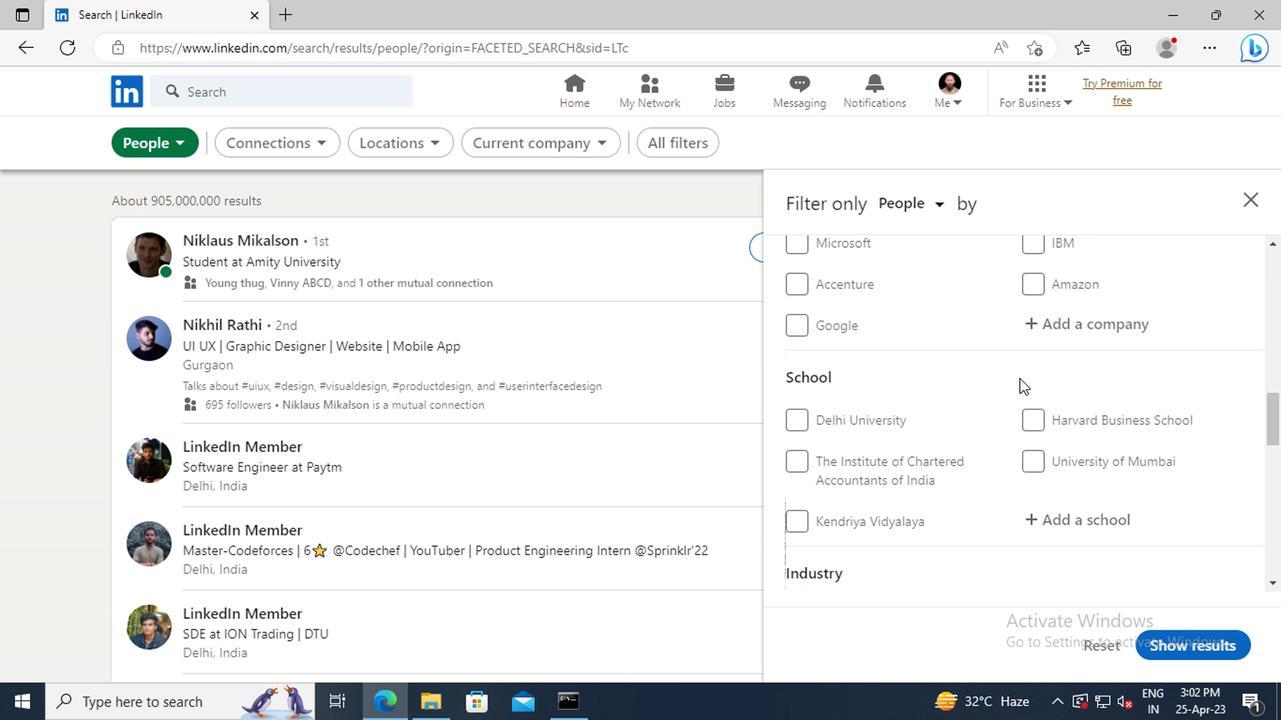 
Action: Mouse moved to (1053, 419)
Screenshot: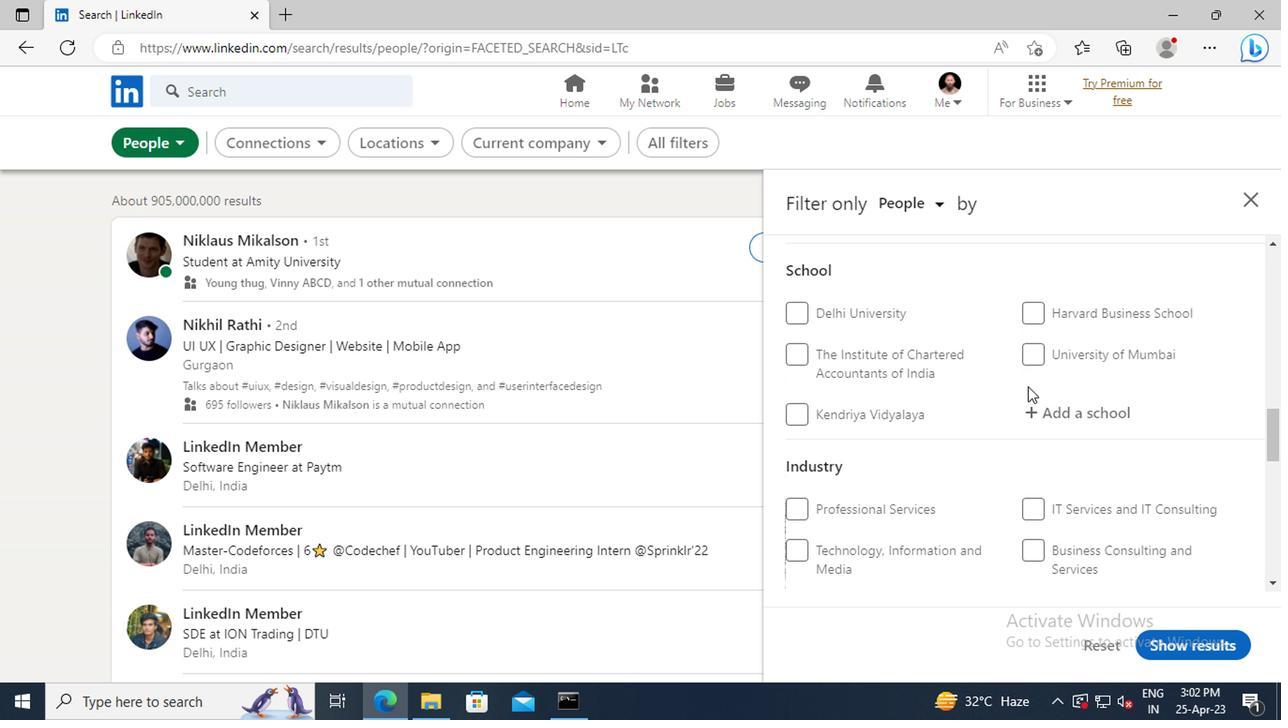 
Action: Mouse pressed left at (1053, 419)
Screenshot: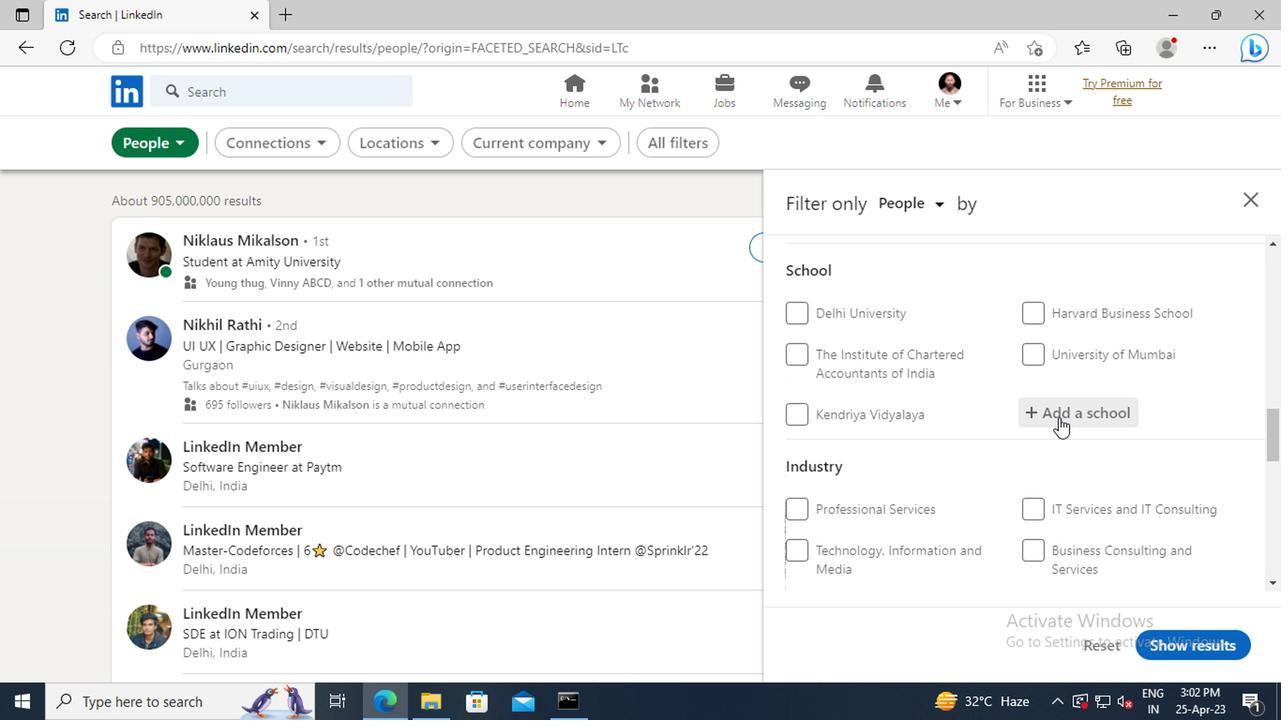 
Action: Key pressed <Key.shift>J<Key.shift>SPM'S<Key.space><Key.shift>JAY
Screenshot: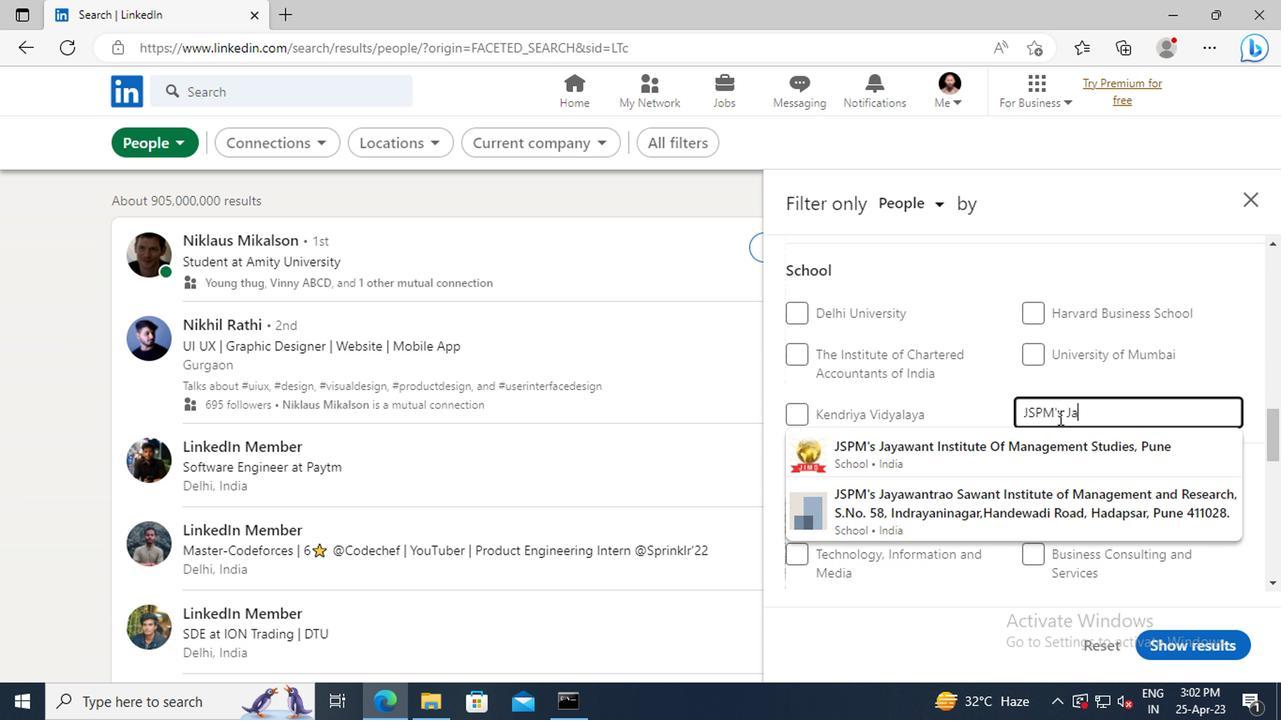 
Action: Mouse moved to (1045, 510)
Screenshot: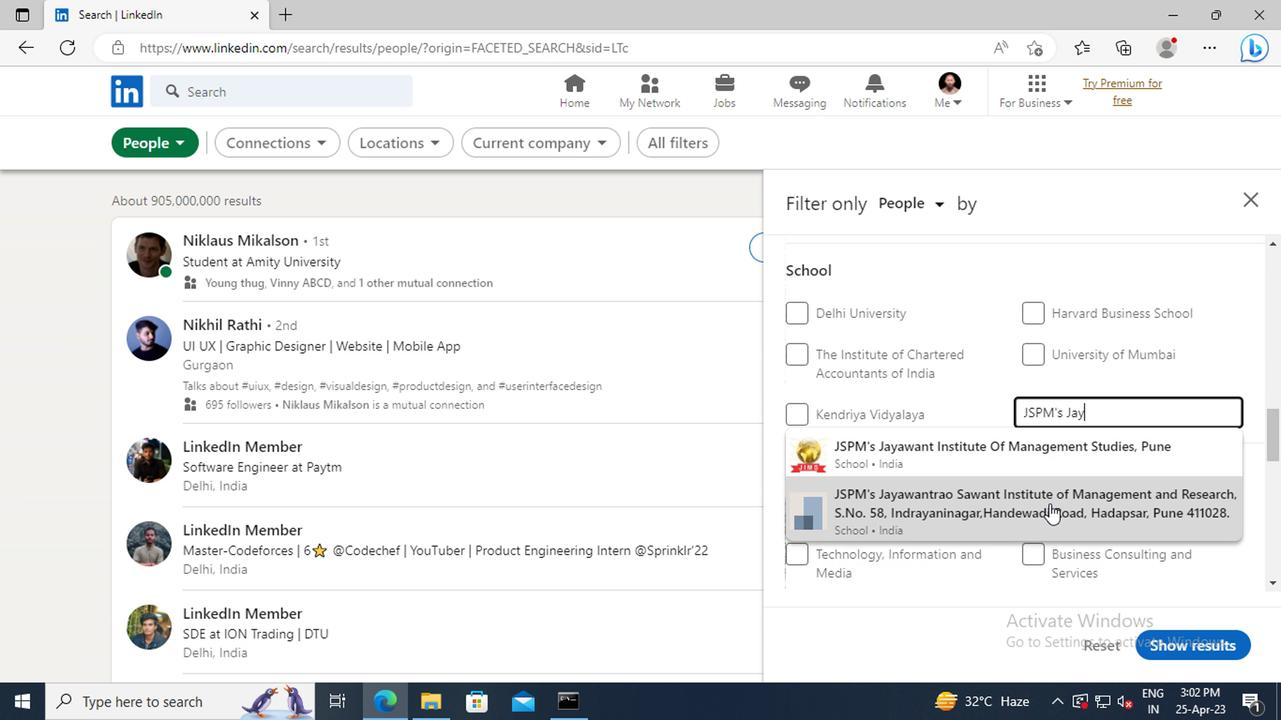
Action: Mouse pressed left at (1045, 510)
Screenshot: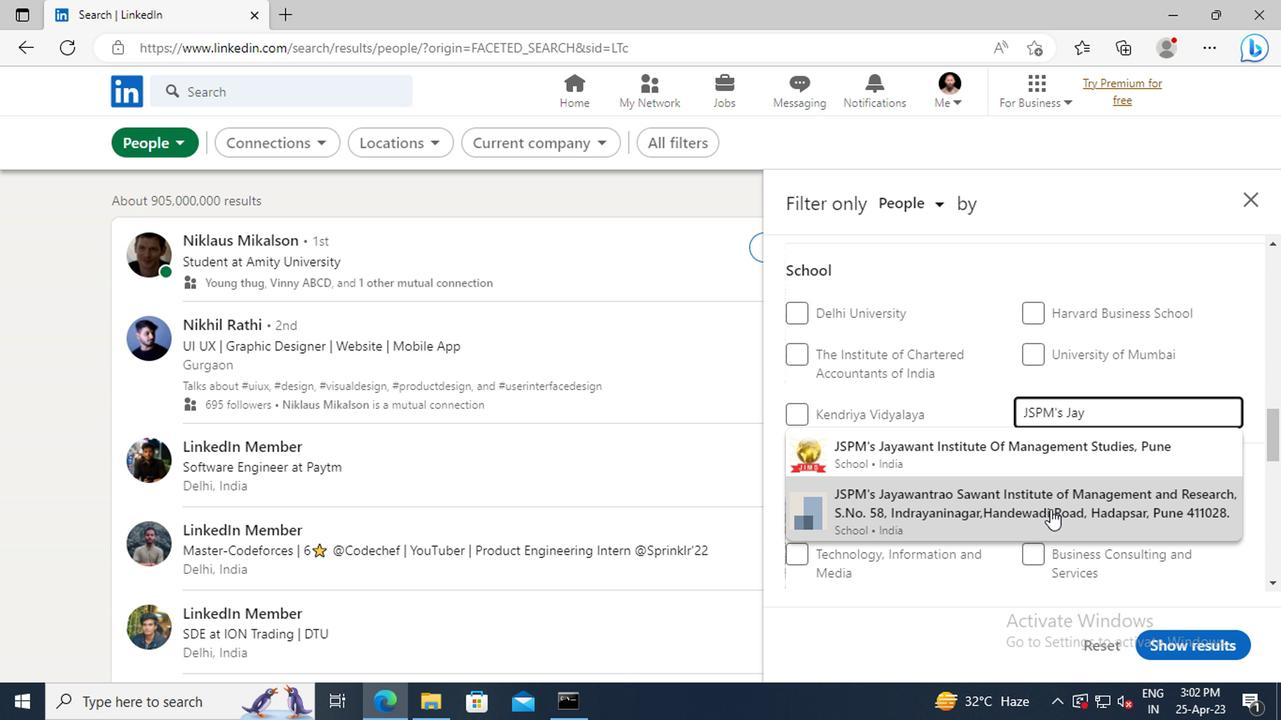 
Action: Mouse moved to (1002, 419)
Screenshot: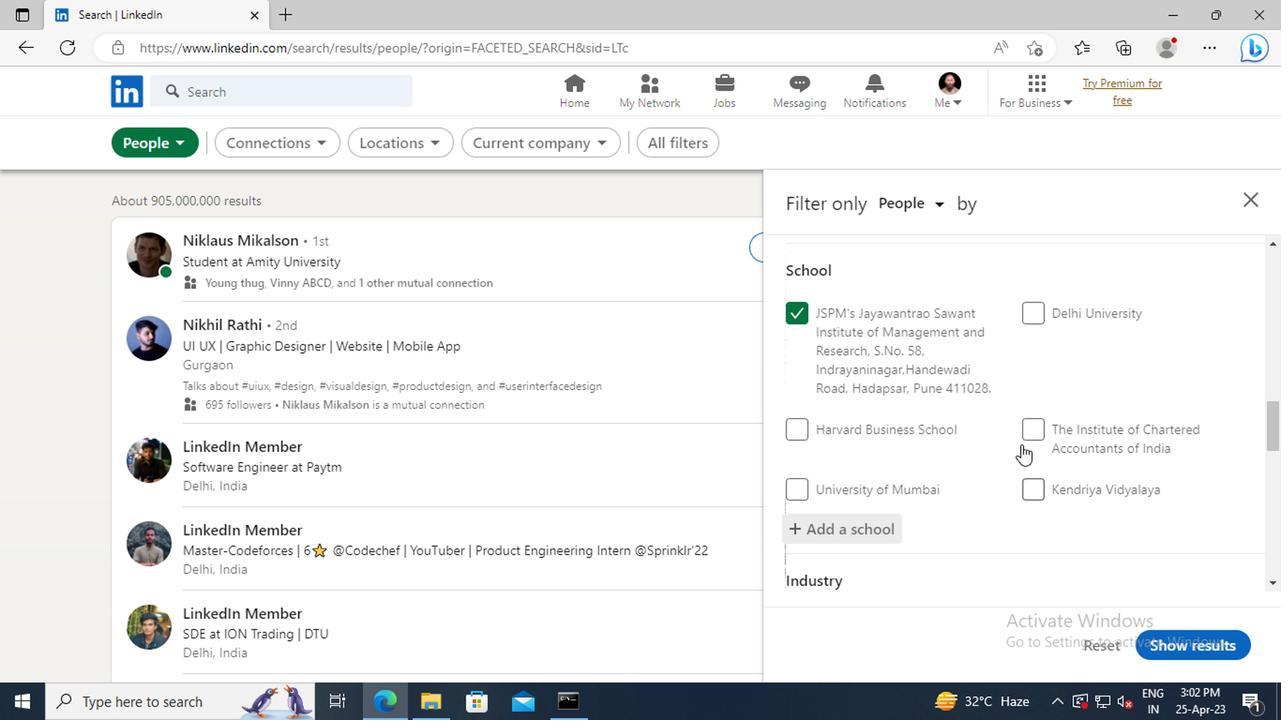 
Action: Mouse scrolled (1002, 419) with delta (0, 0)
Screenshot: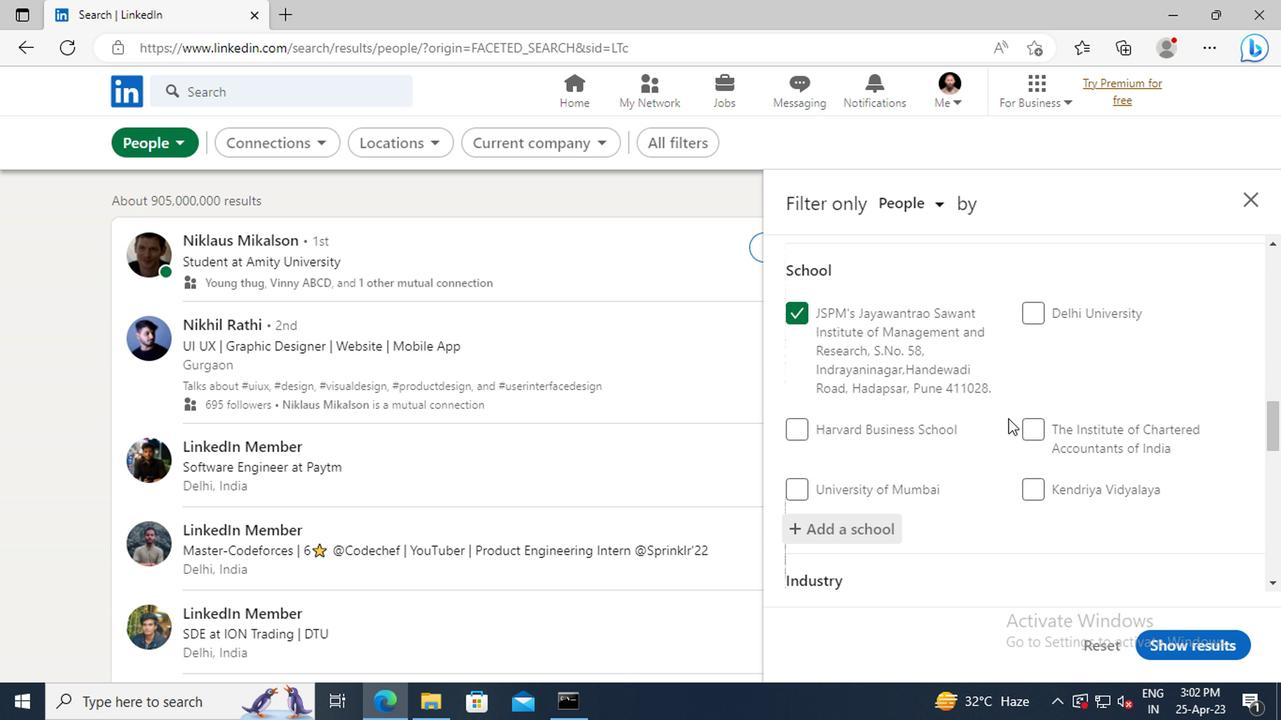 
Action: Mouse scrolled (1002, 419) with delta (0, 0)
Screenshot: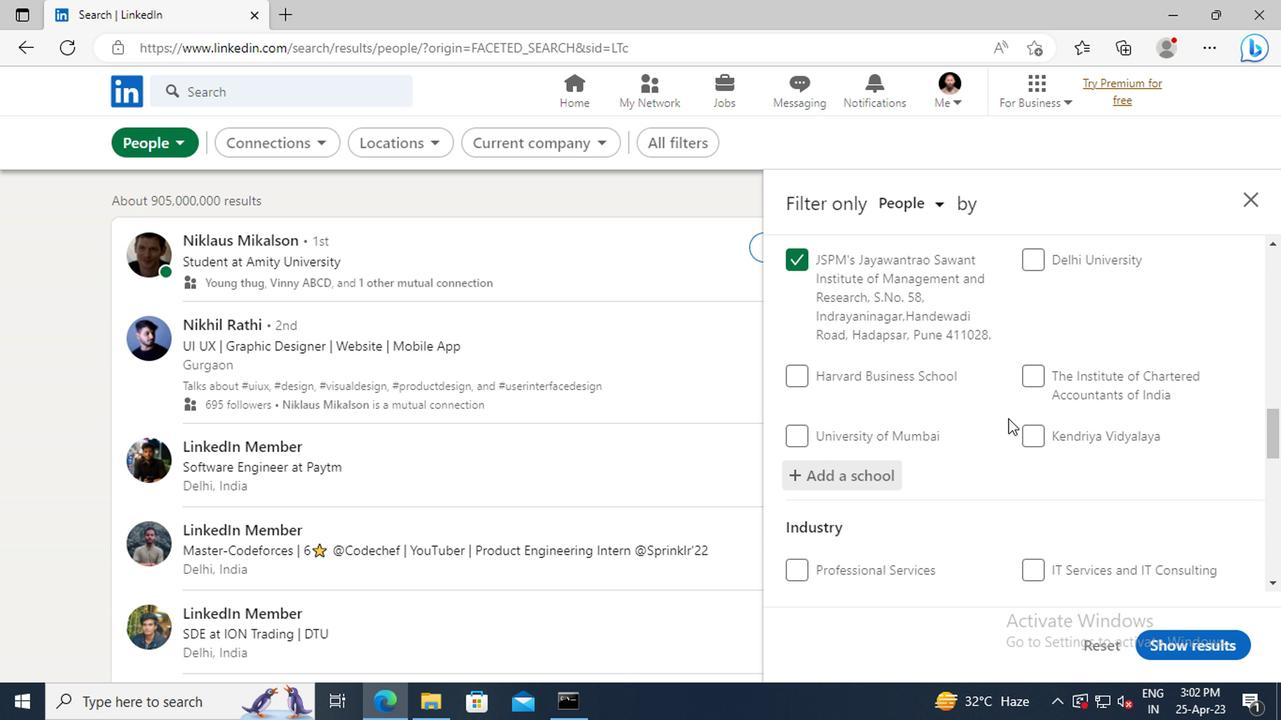
Action: Mouse scrolled (1002, 419) with delta (0, 0)
Screenshot: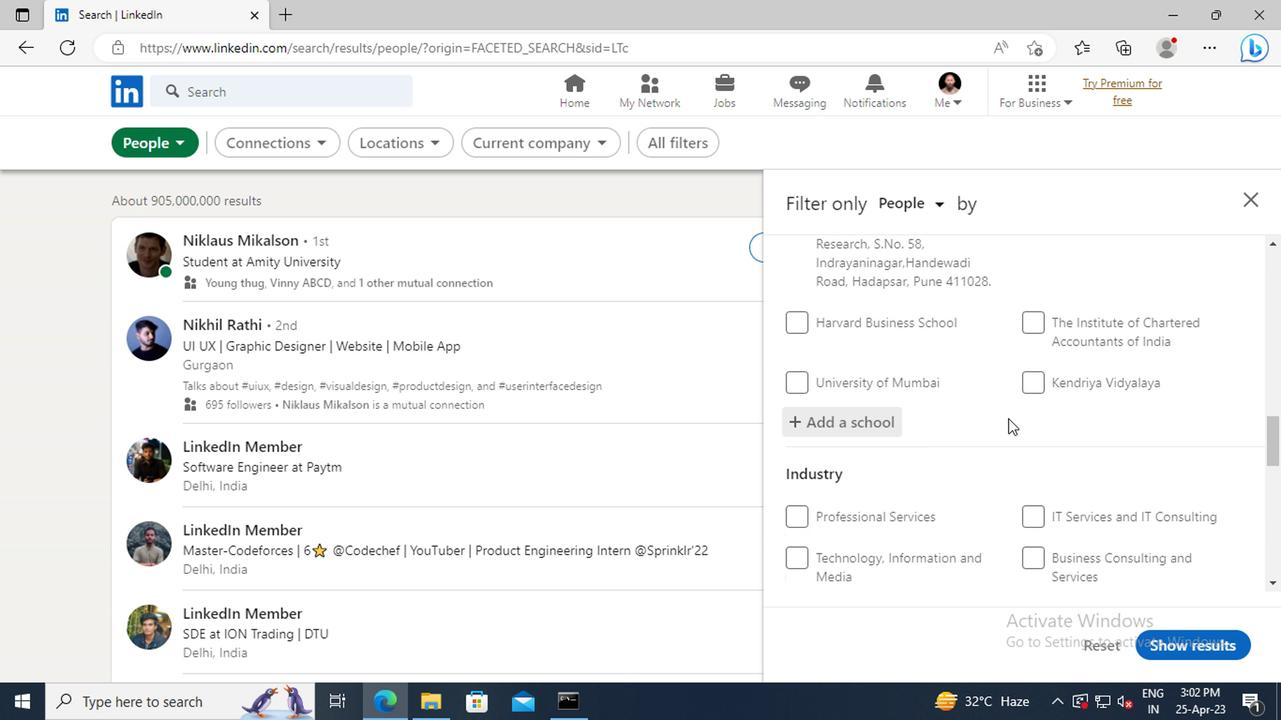 
Action: Mouse scrolled (1002, 419) with delta (0, 0)
Screenshot: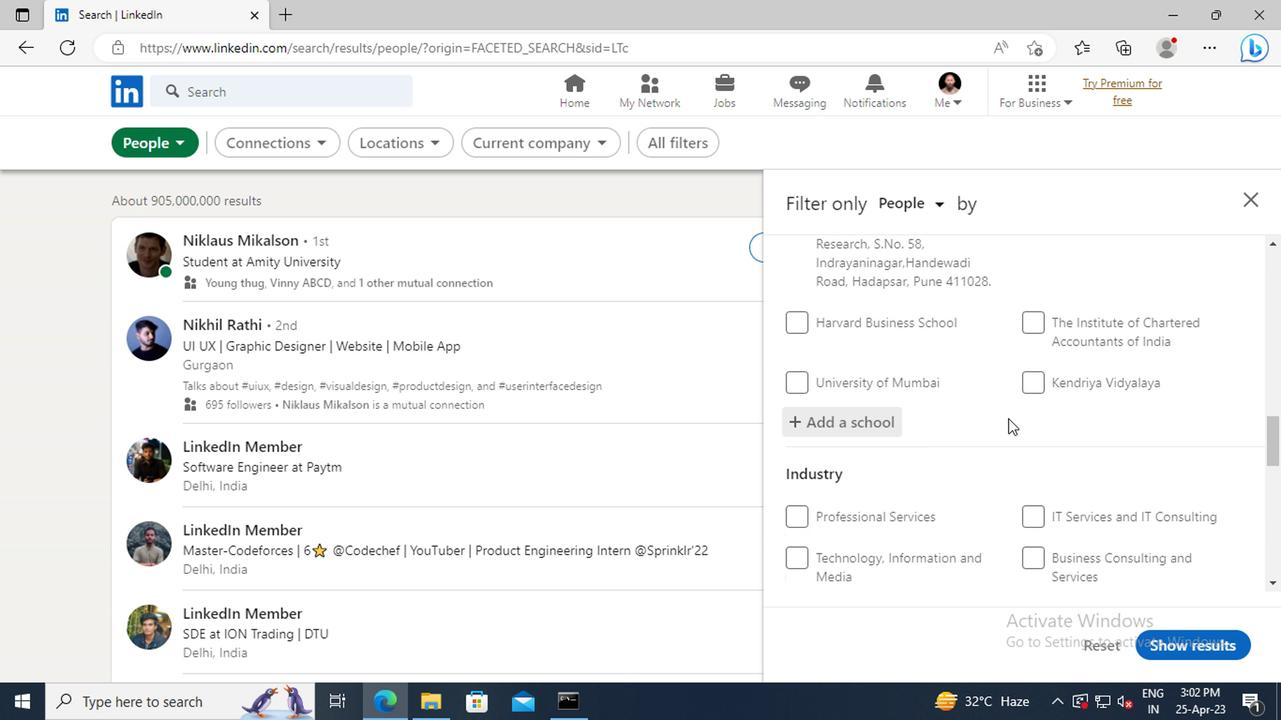 
Action: Mouse scrolled (1002, 419) with delta (0, 0)
Screenshot: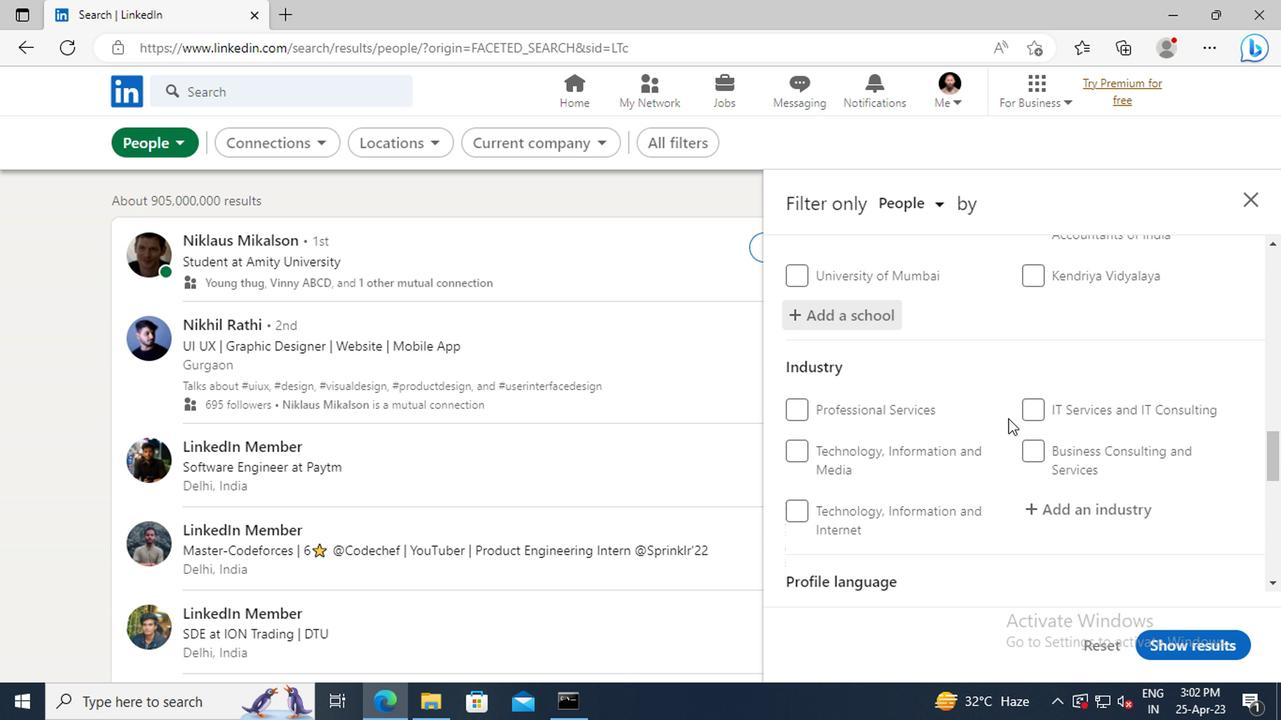
Action: Mouse moved to (1044, 455)
Screenshot: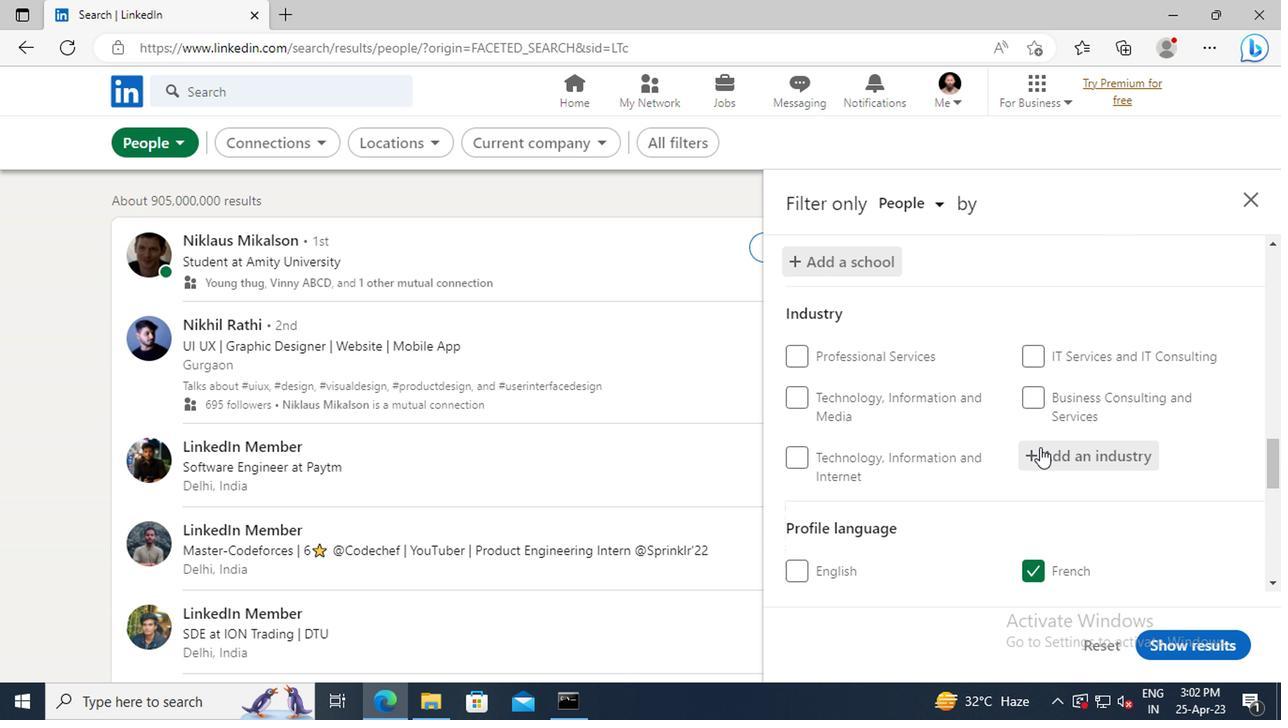 
Action: Mouse pressed left at (1044, 455)
Screenshot: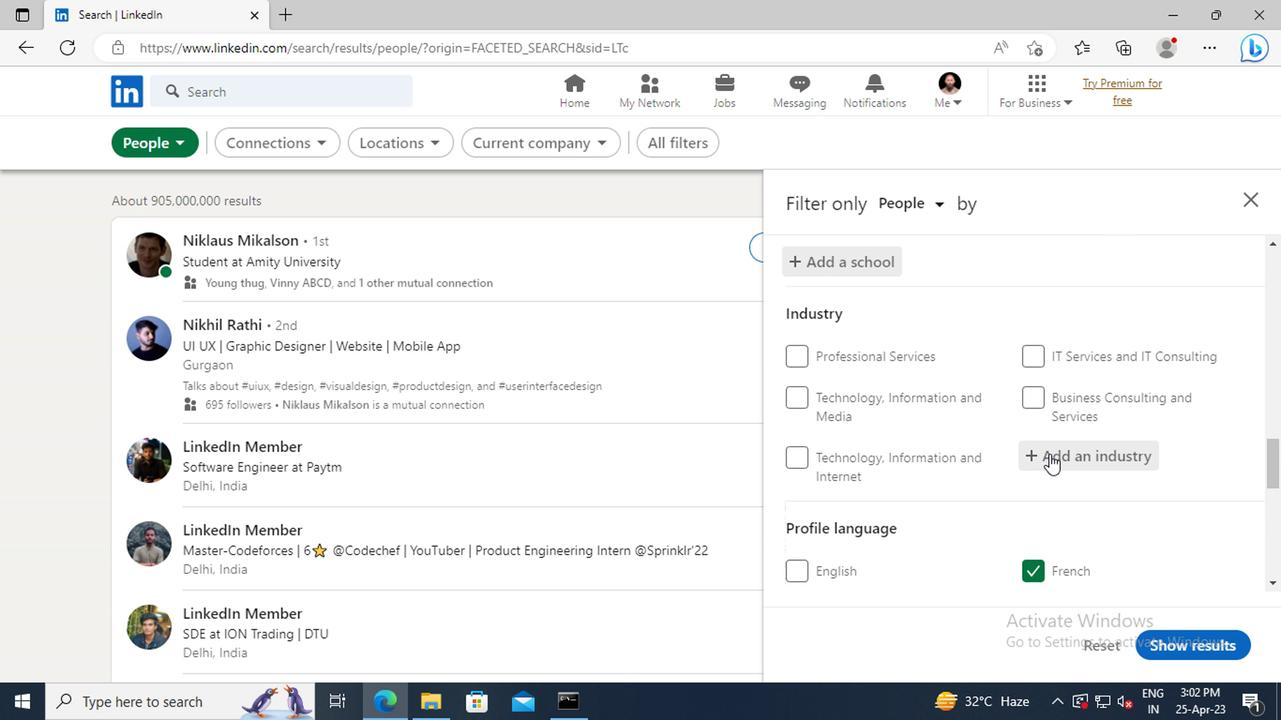 
Action: Key pressed <Key.shift>FARMING,<Key.space><Key.shift>RANCHING,<Key.space><Key.shift>FORESTRY
Screenshot: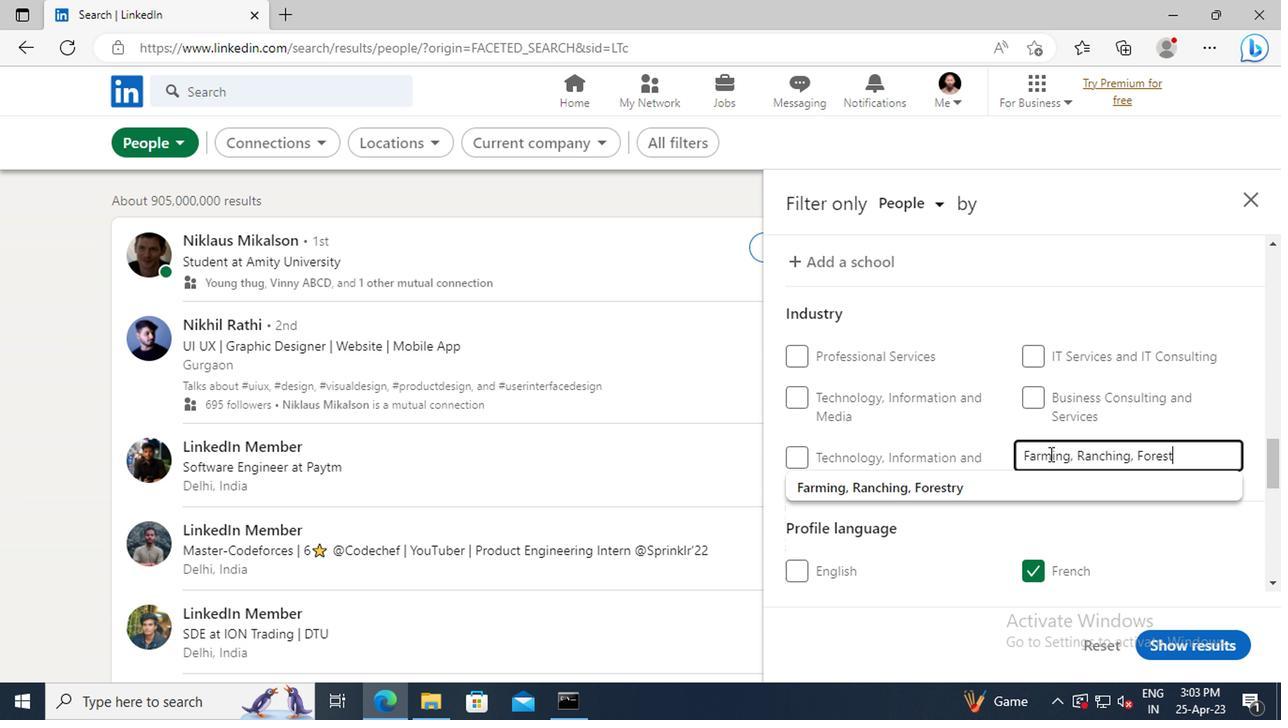 
Action: Mouse moved to (1041, 487)
Screenshot: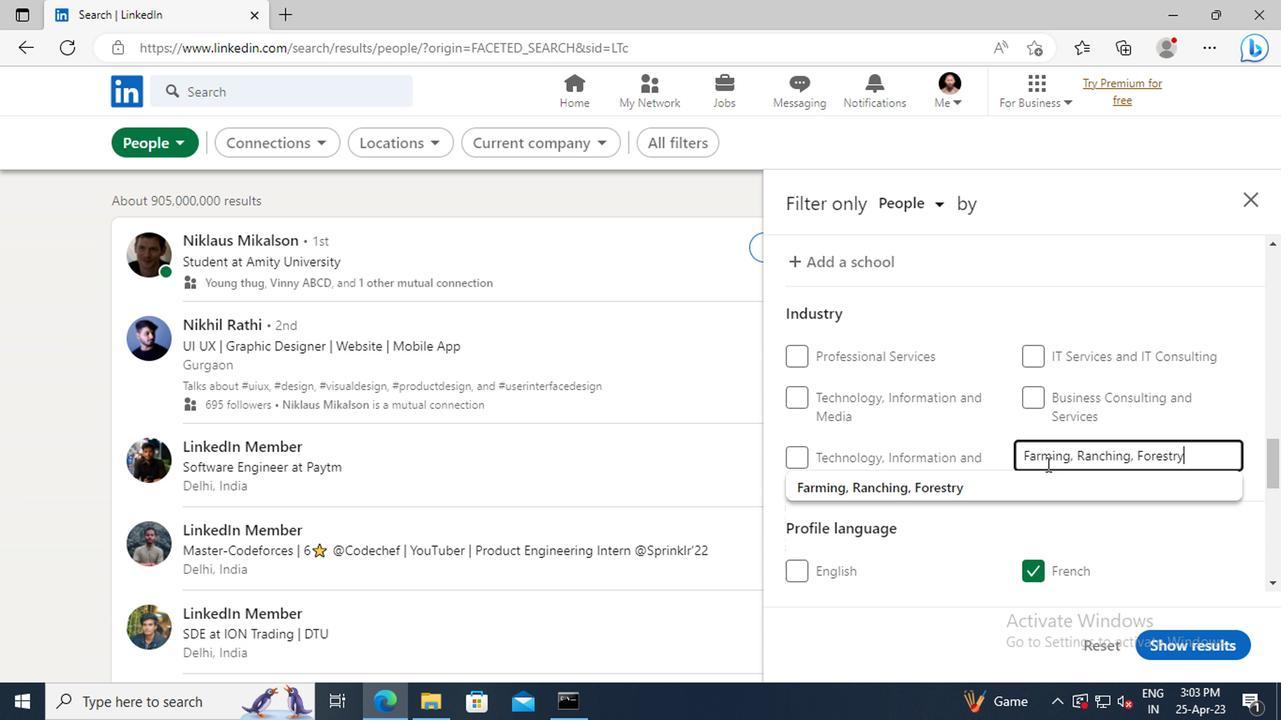 
Action: Mouse pressed left at (1041, 487)
Screenshot: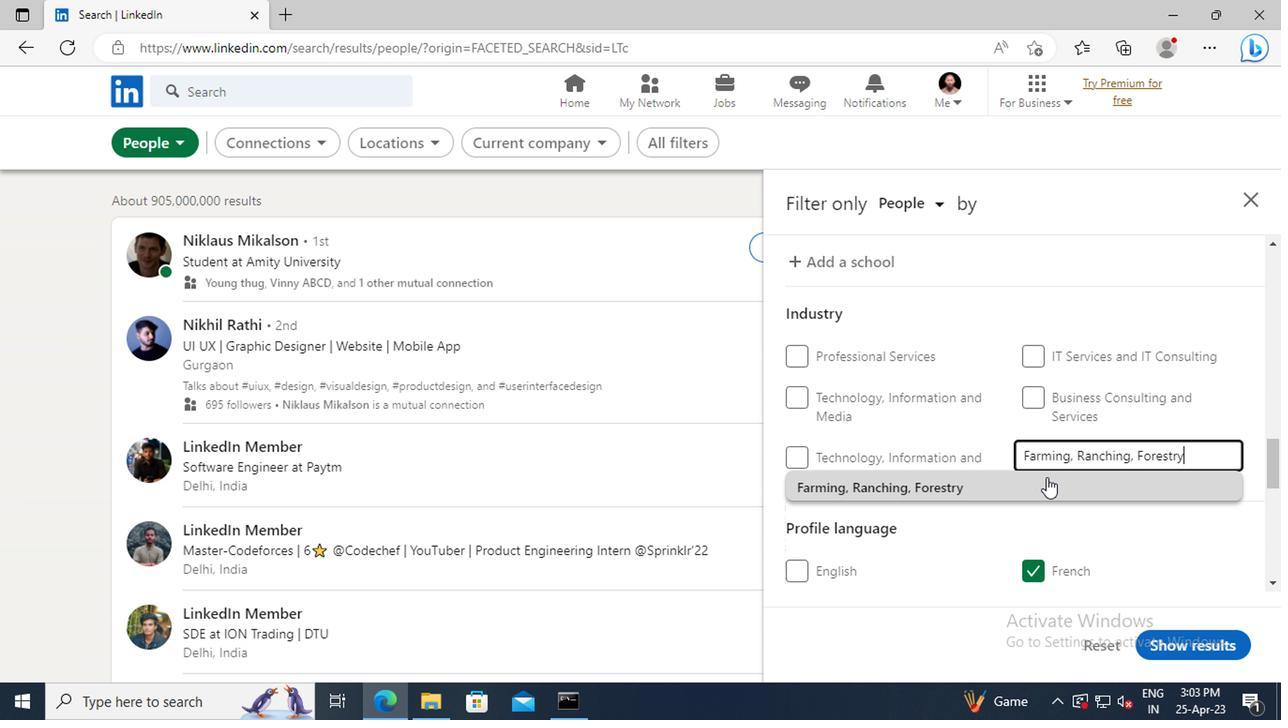 
Action: Mouse moved to (1034, 429)
Screenshot: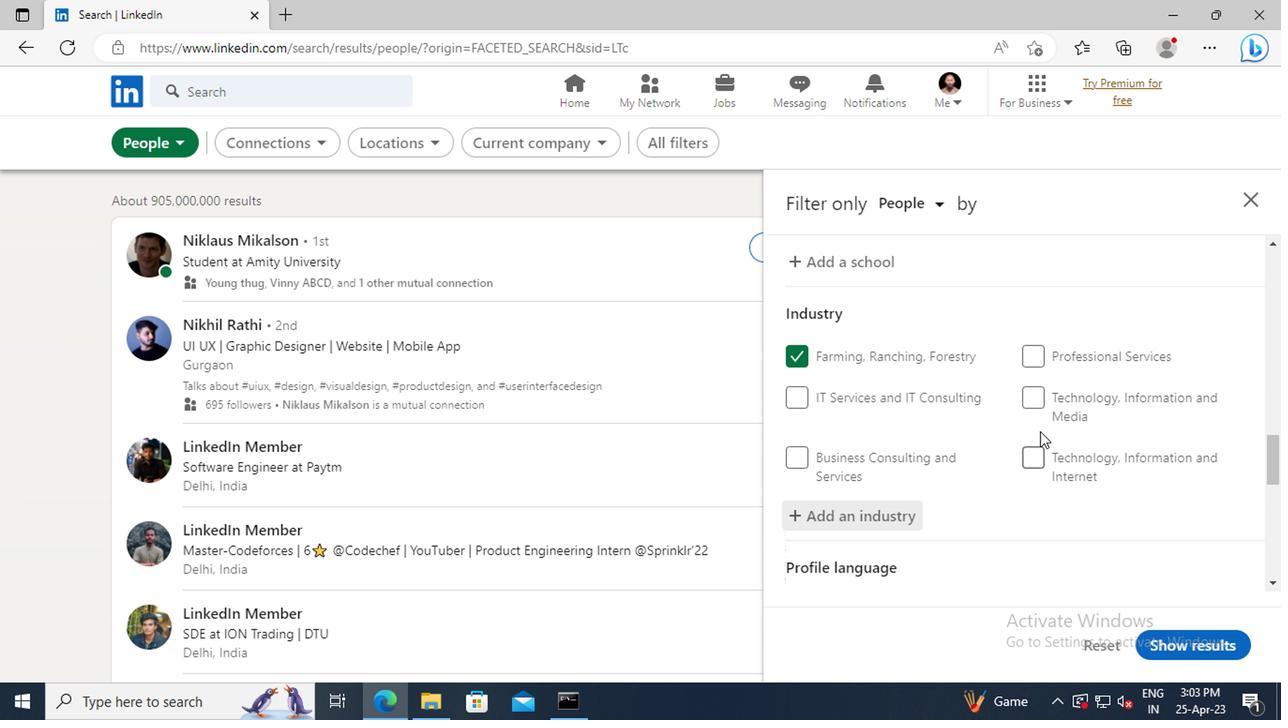 
Action: Mouse scrolled (1034, 429) with delta (0, 0)
Screenshot: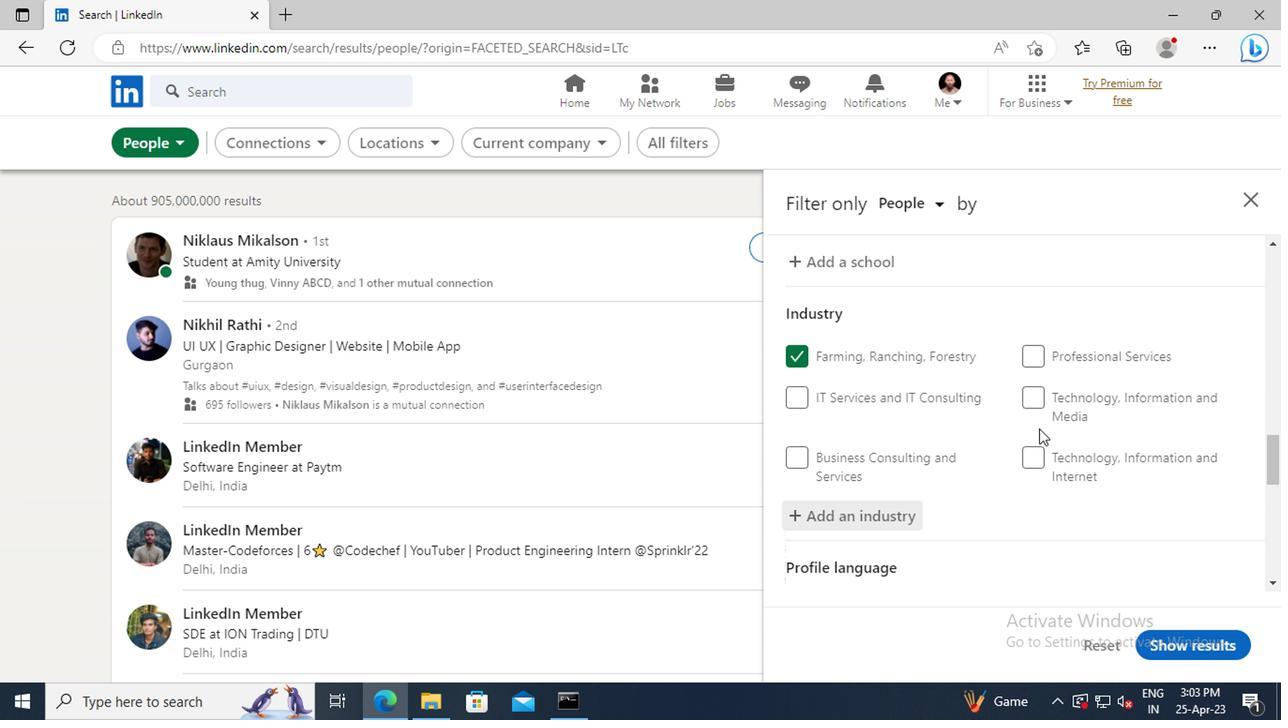 
Action: Mouse scrolled (1034, 429) with delta (0, 0)
Screenshot: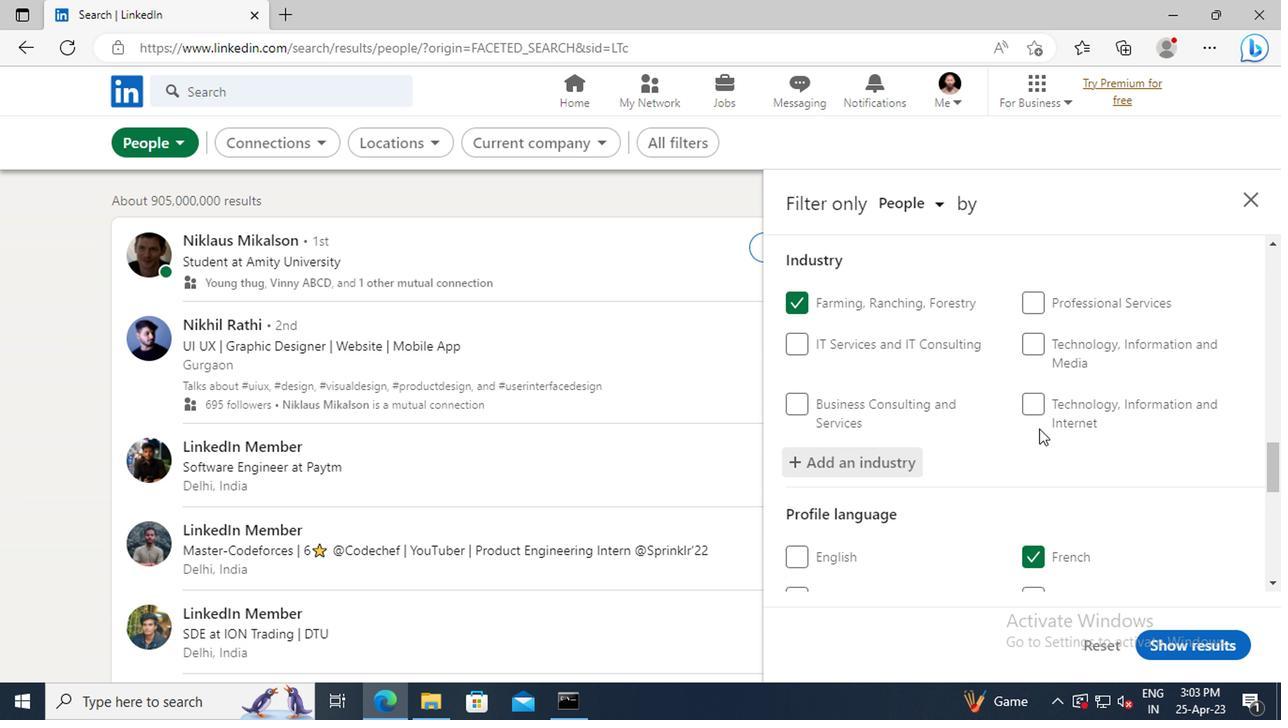 
Action: Mouse scrolled (1034, 429) with delta (0, 0)
Screenshot: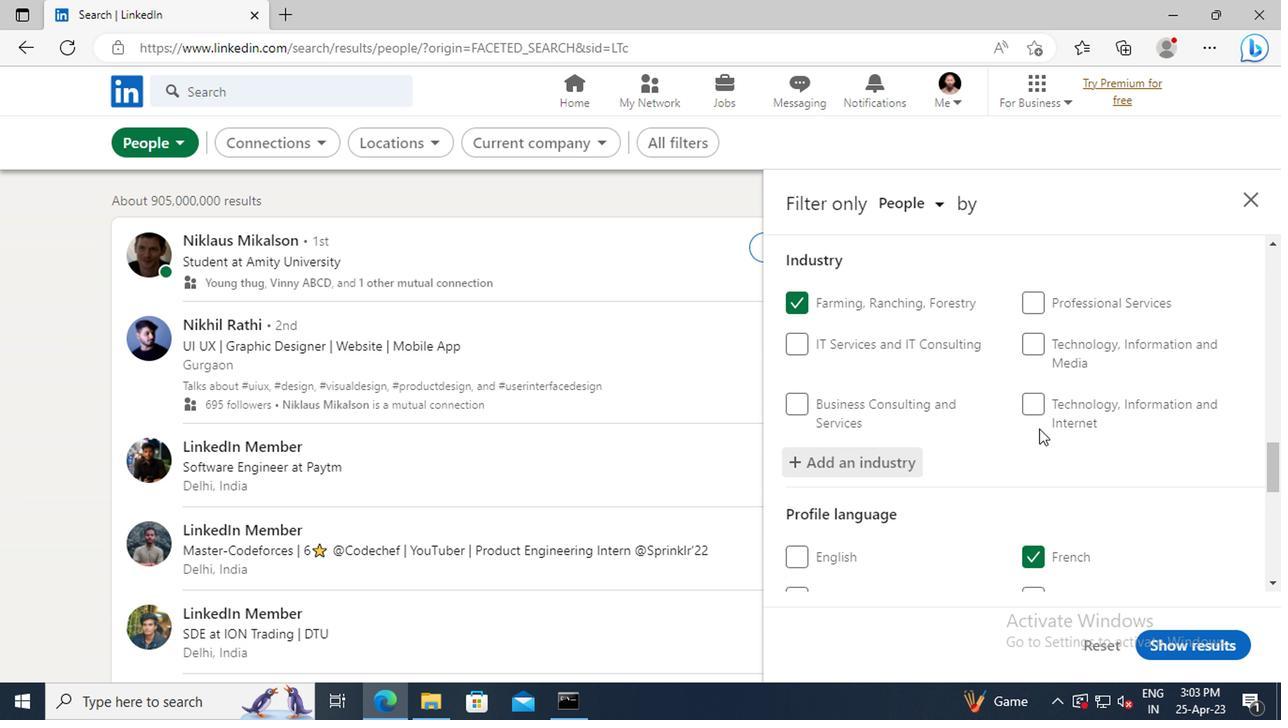 
Action: Mouse scrolled (1034, 429) with delta (0, 0)
Screenshot: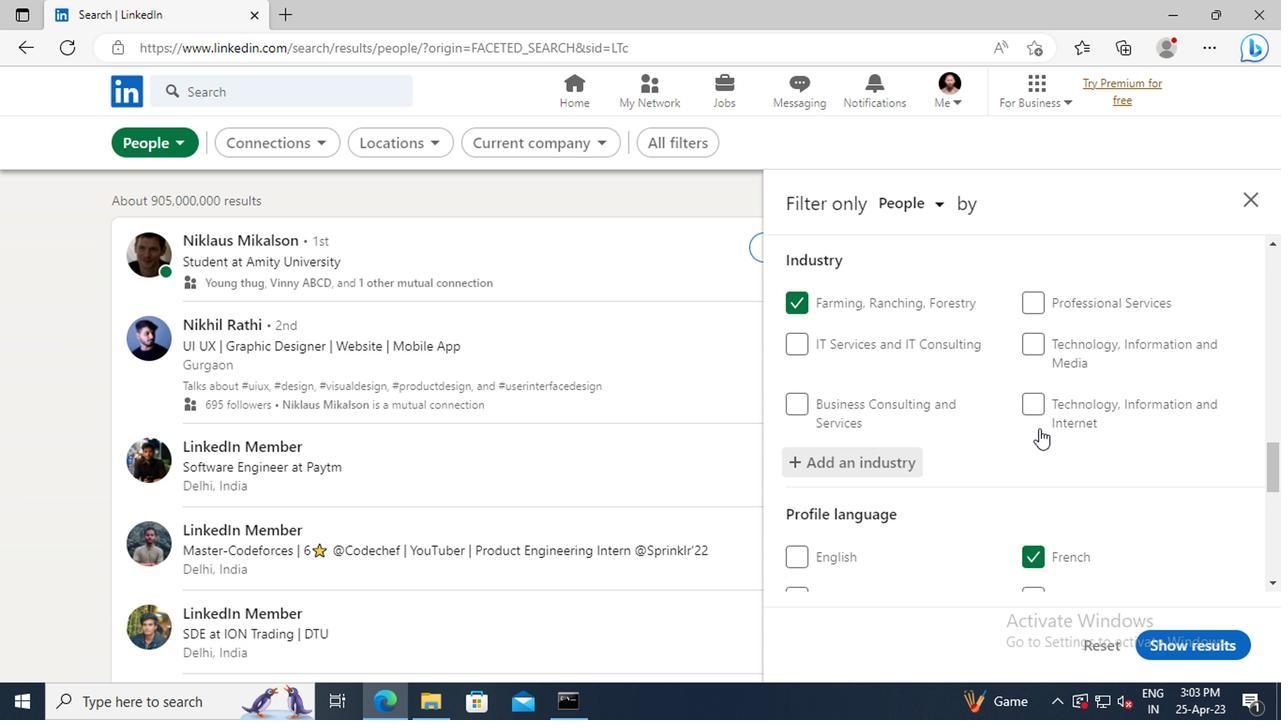 
Action: Mouse scrolled (1034, 429) with delta (0, 0)
Screenshot: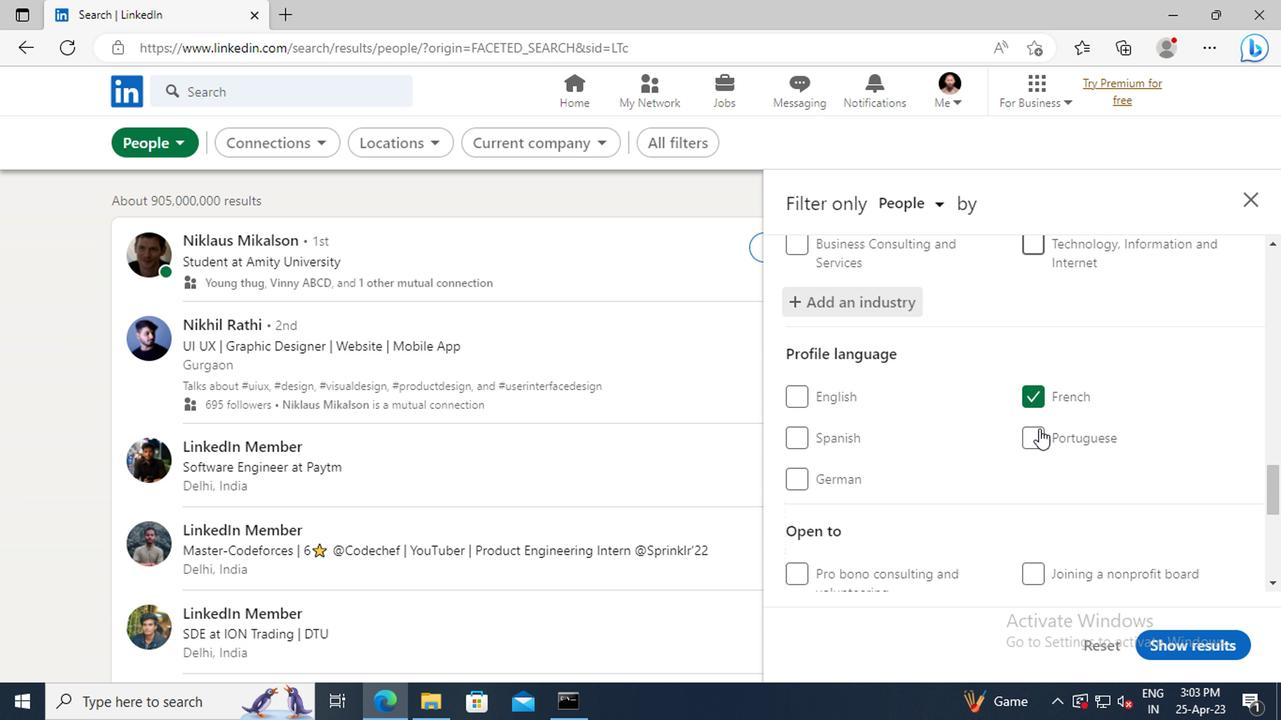 
Action: Mouse scrolled (1034, 429) with delta (0, 0)
Screenshot: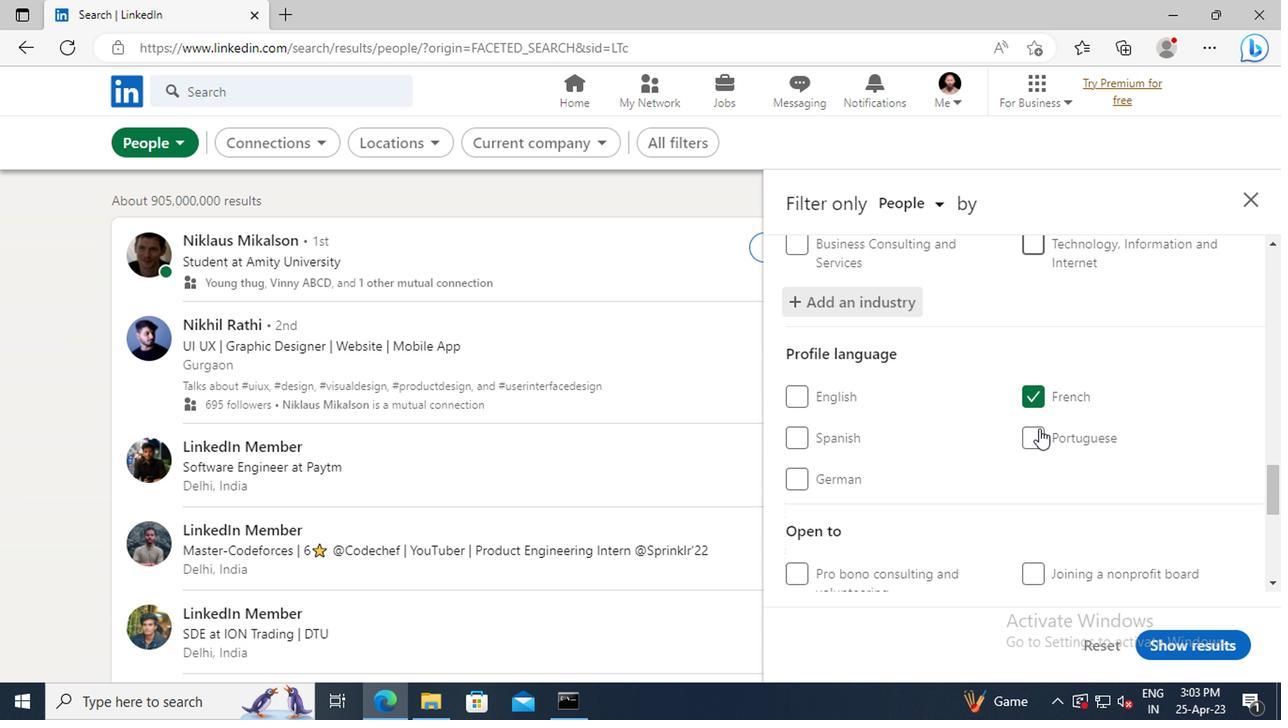 
Action: Mouse scrolled (1034, 429) with delta (0, 0)
Screenshot: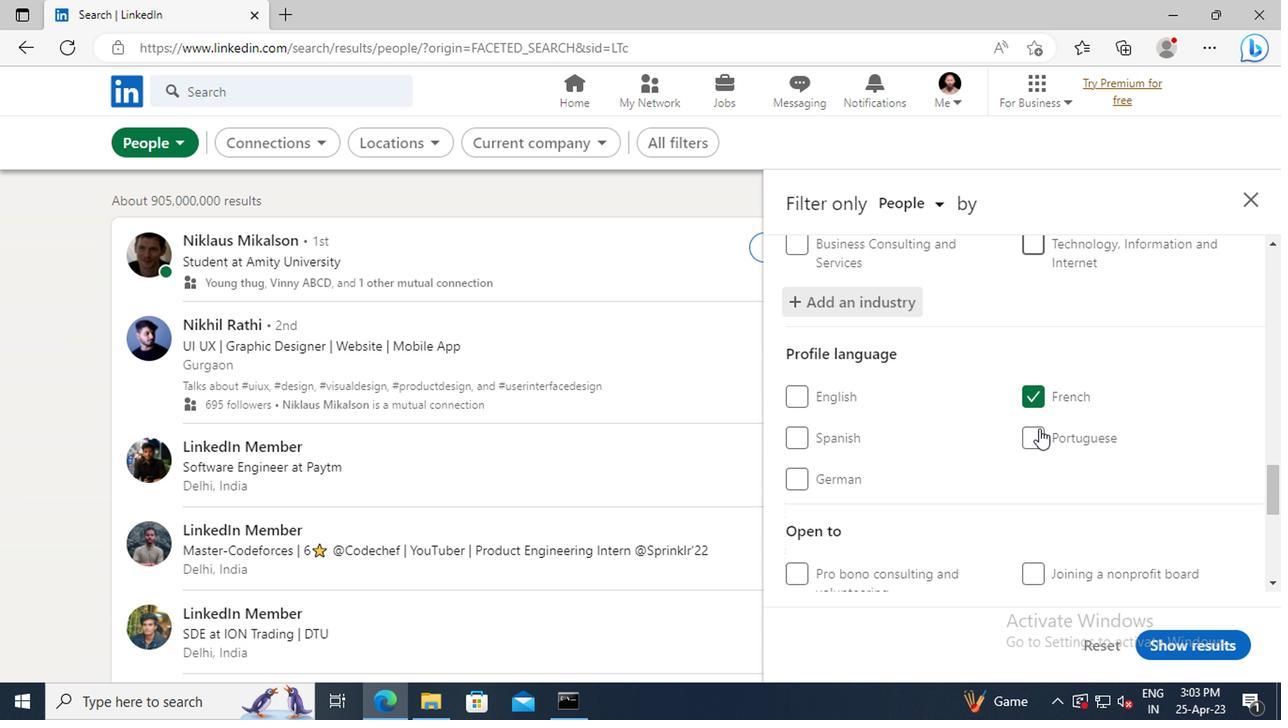 
Action: Mouse scrolled (1034, 429) with delta (0, 0)
Screenshot: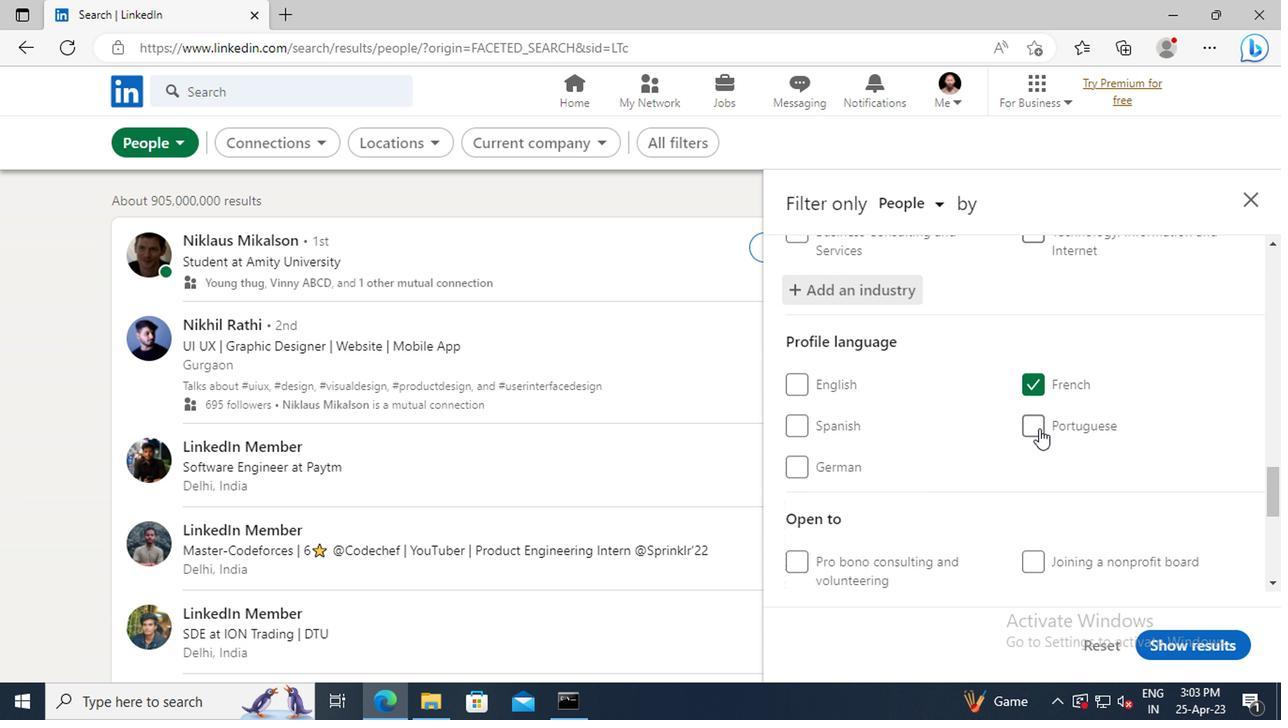 
Action: Mouse moved to (1032, 429)
Screenshot: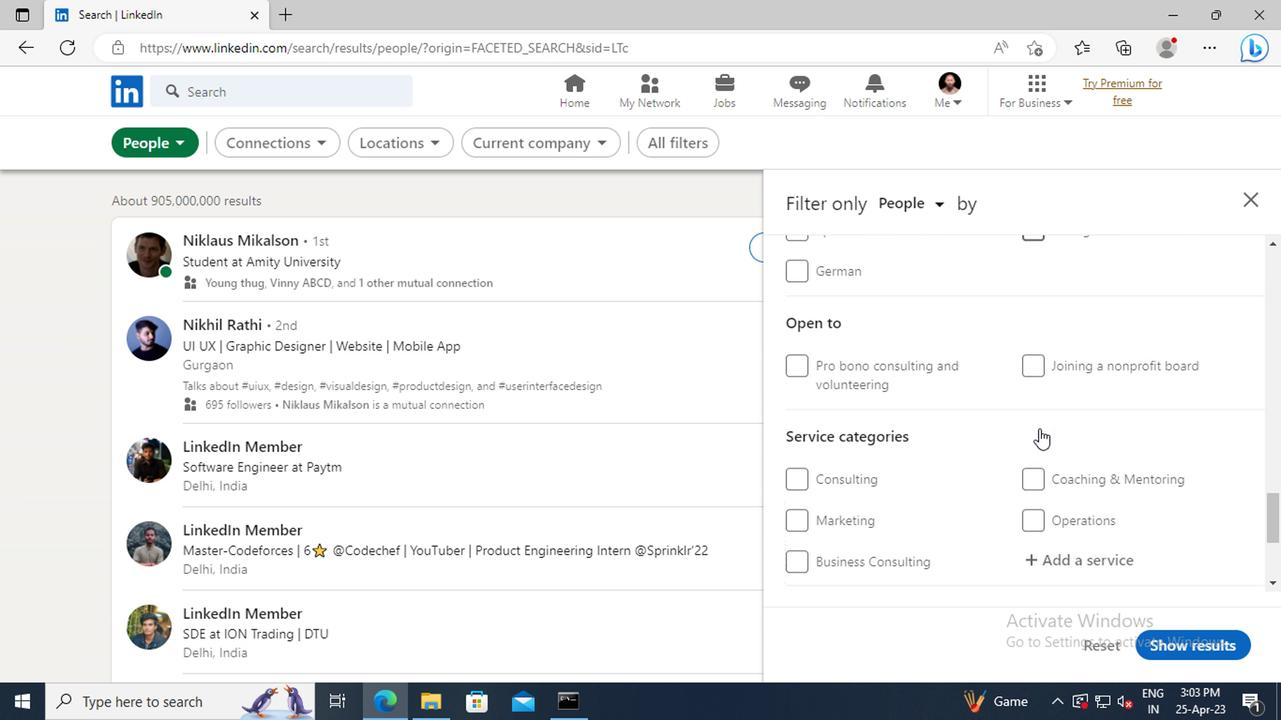 
Action: Mouse scrolled (1032, 429) with delta (0, 0)
Screenshot: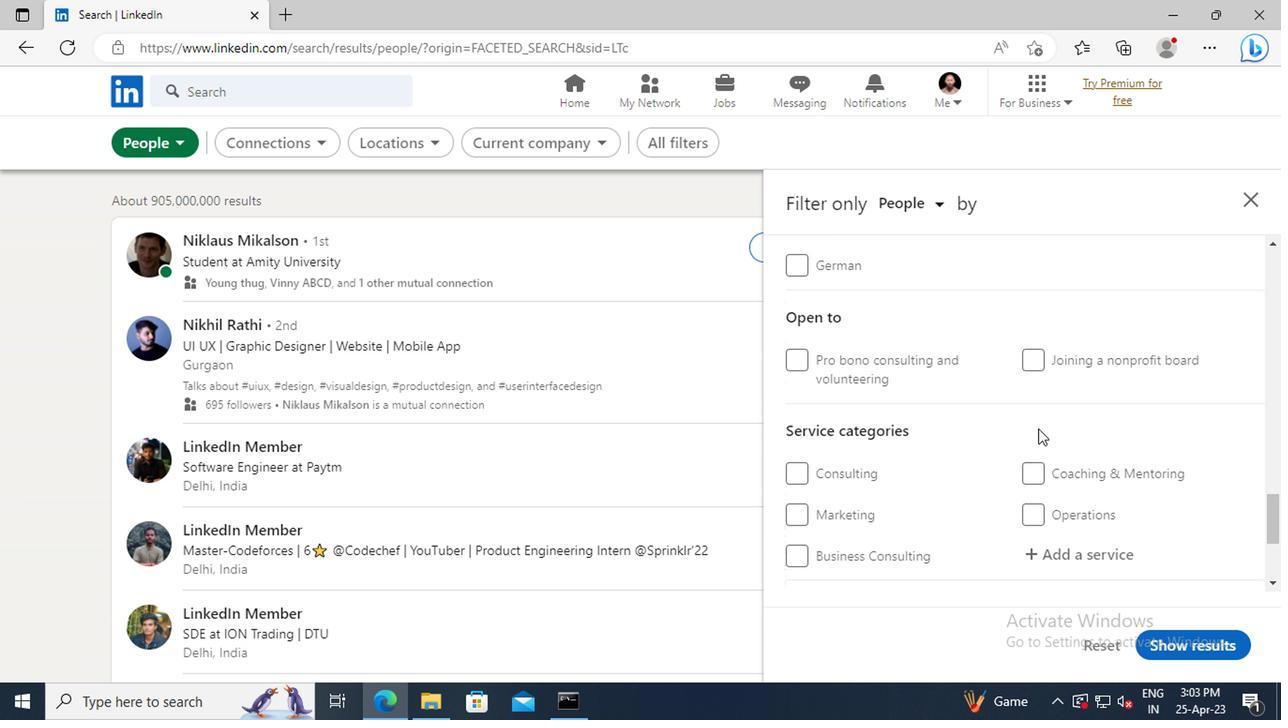 
Action: Mouse scrolled (1032, 429) with delta (0, 0)
Screenshot: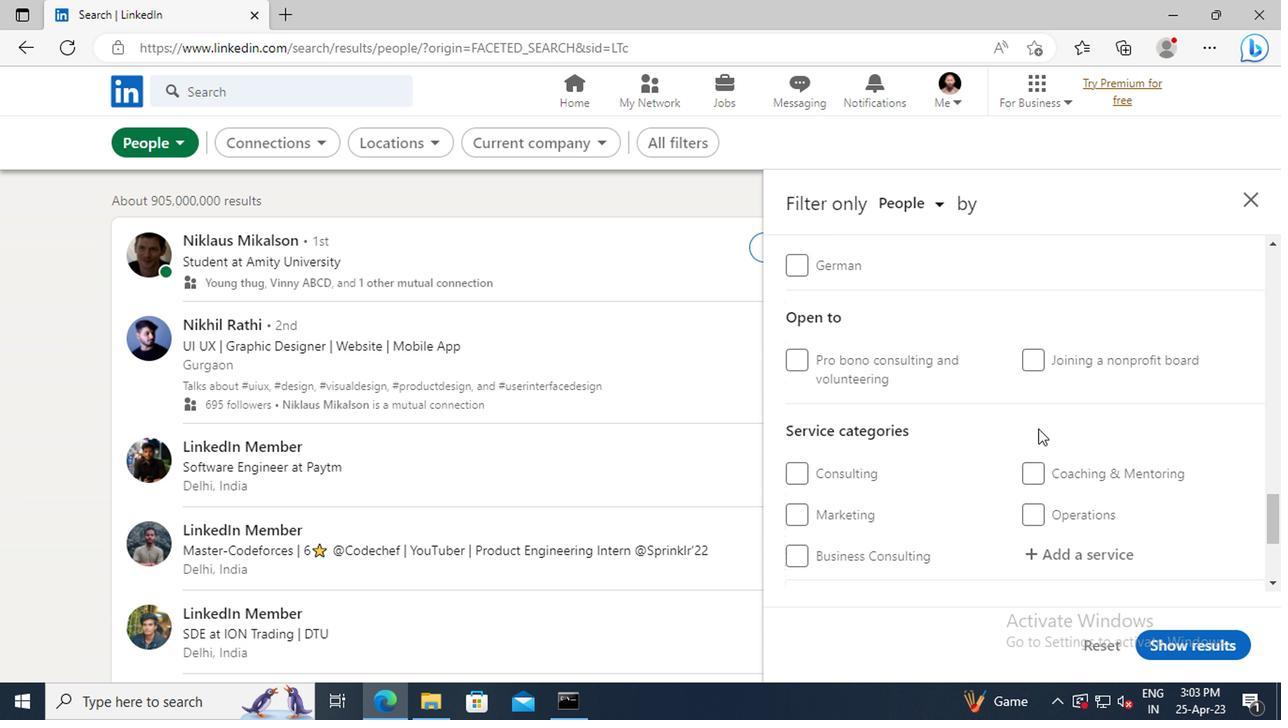 
Action: Mouse scrolled (1032, 429) with delta (0, 0)
Screenshot: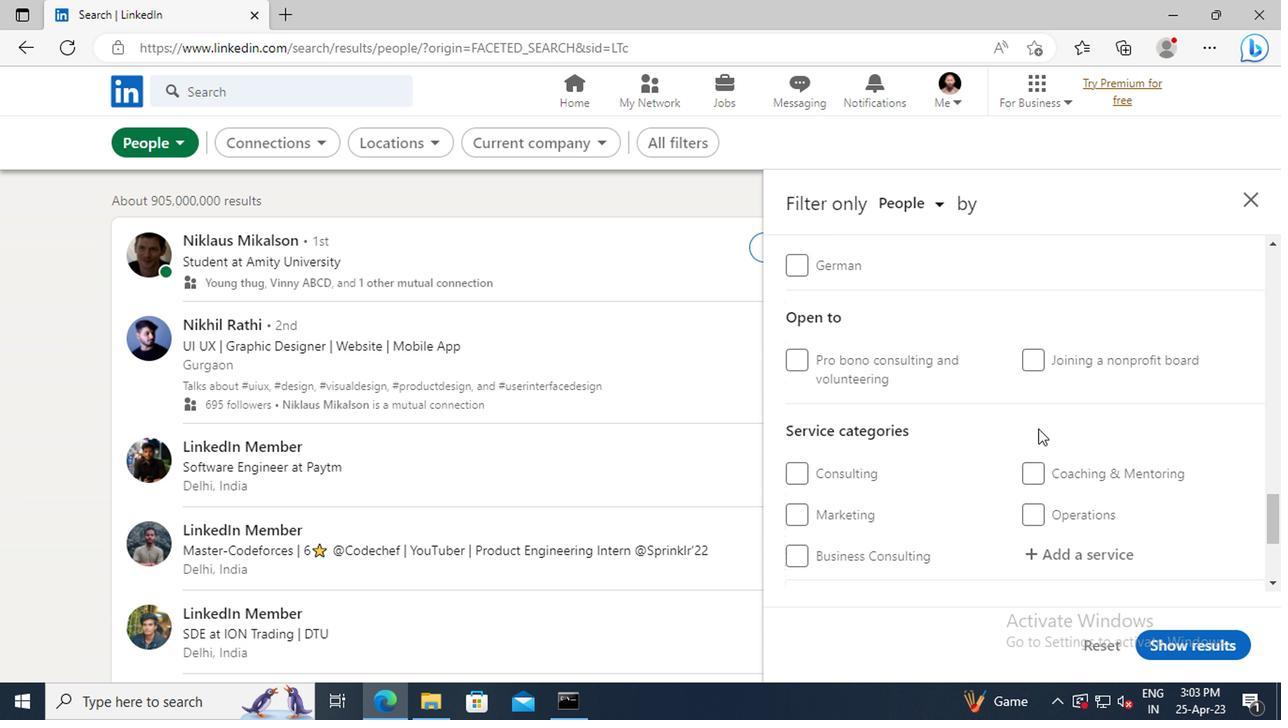 
Action: Mouse moved to (1064, 407)
Screenshot: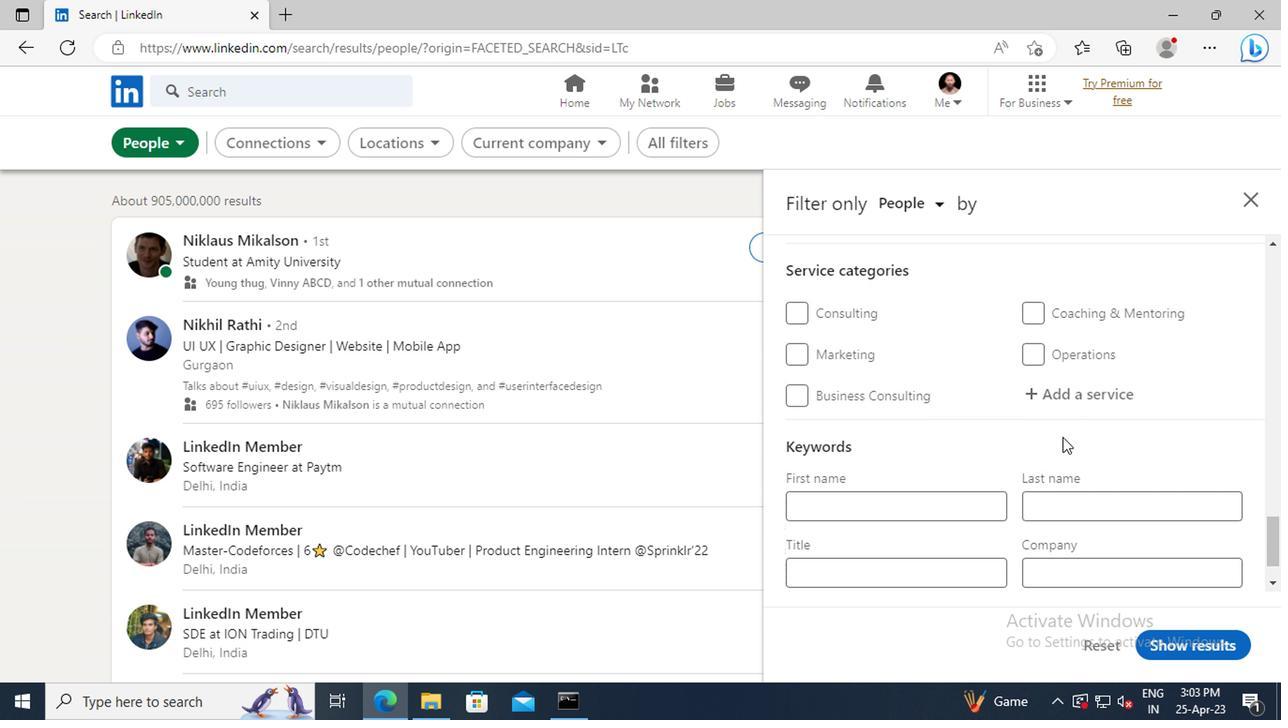 
Action: Mouse pressed left at (1064, 407)
Screenshot: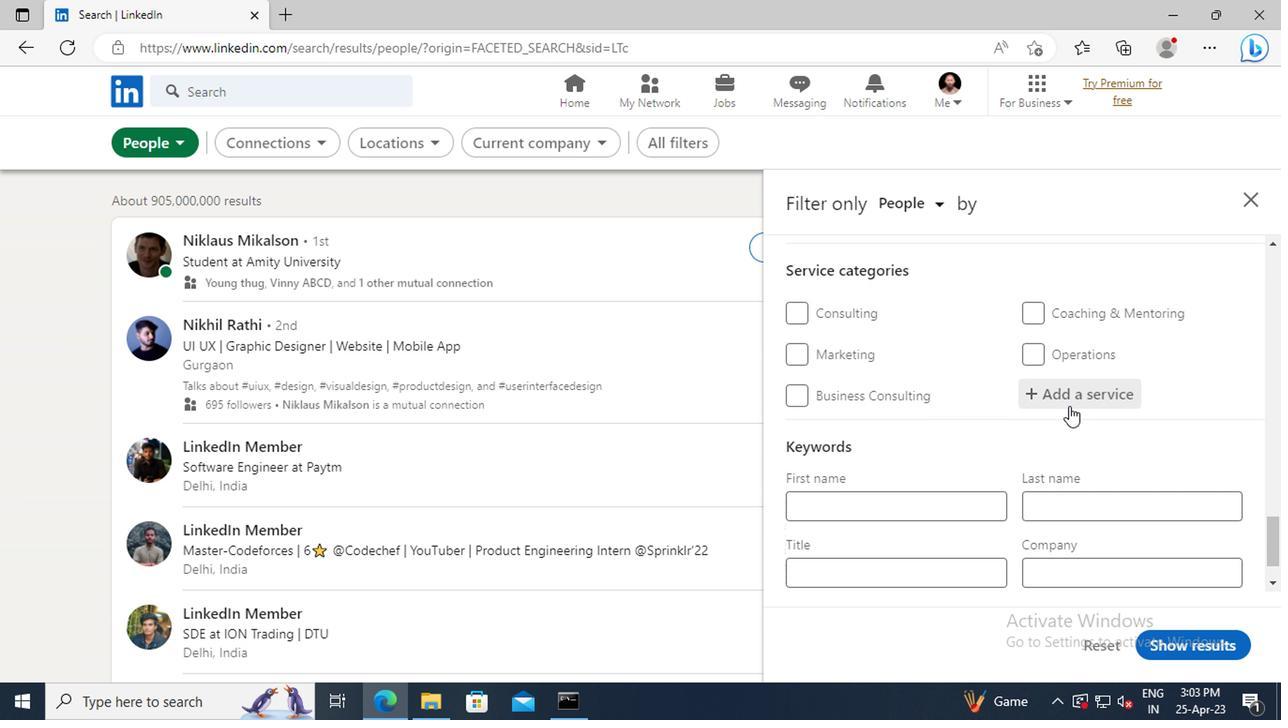 
Action: Key pressed <Key.shift>VIDEO<Key.space><Key.shift>PRODUCTION
Screenshot: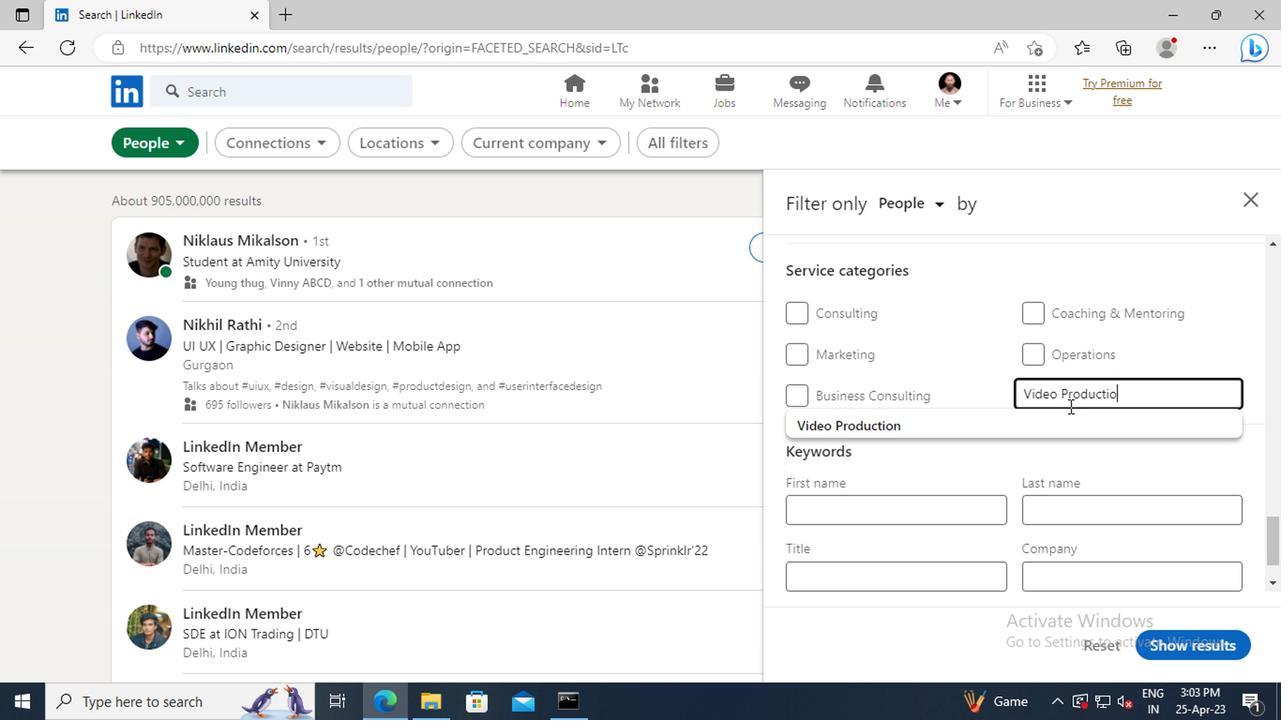 
Action: Mouse moved to (937, 433)
Screenshot: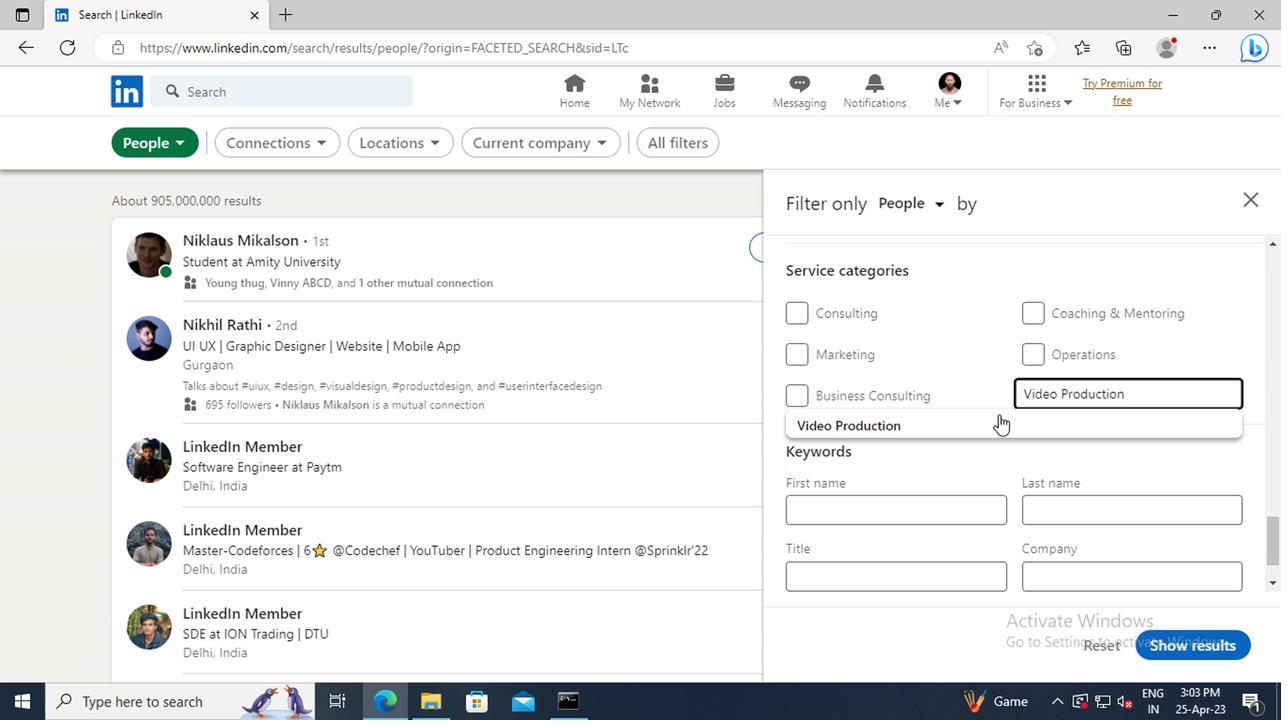 
Action: Mouse pressed left at (937, 433)
Screenshot: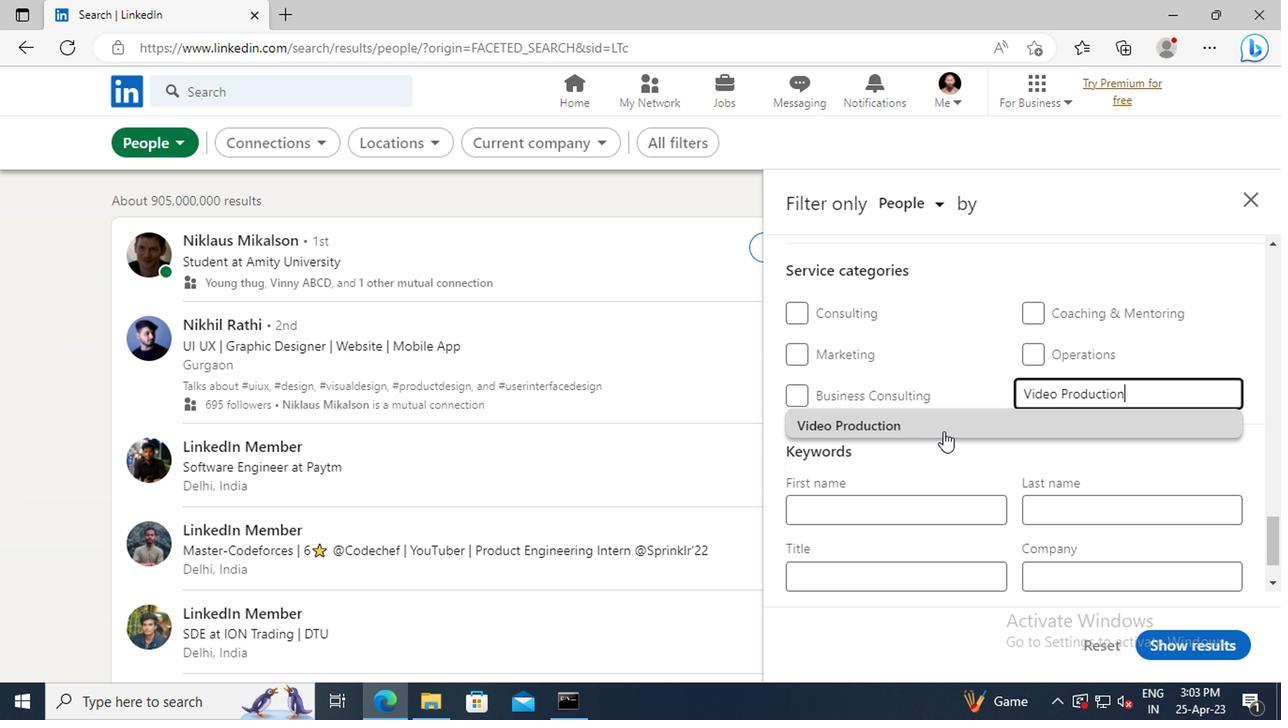 
Action: Mouse moved to (936, 433)
Screenshot: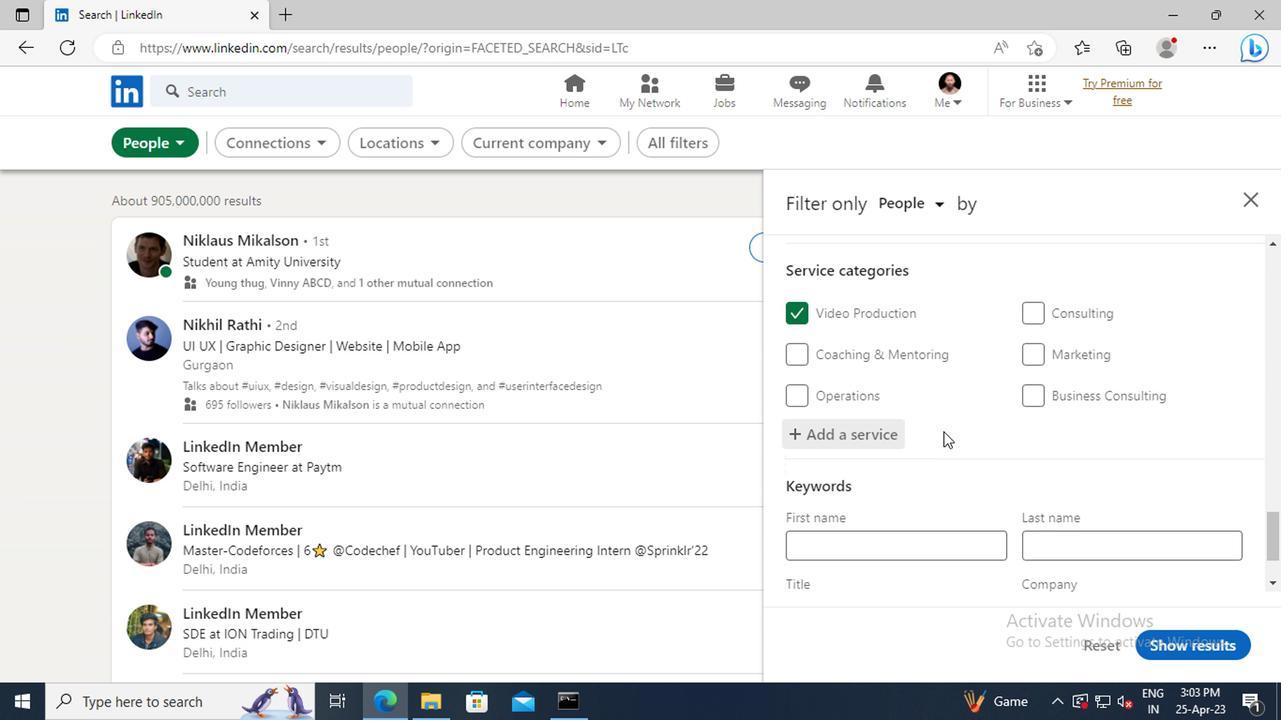 
Action: Mouse scrolled (936, 431) with delta (0, -1)
Screenshot: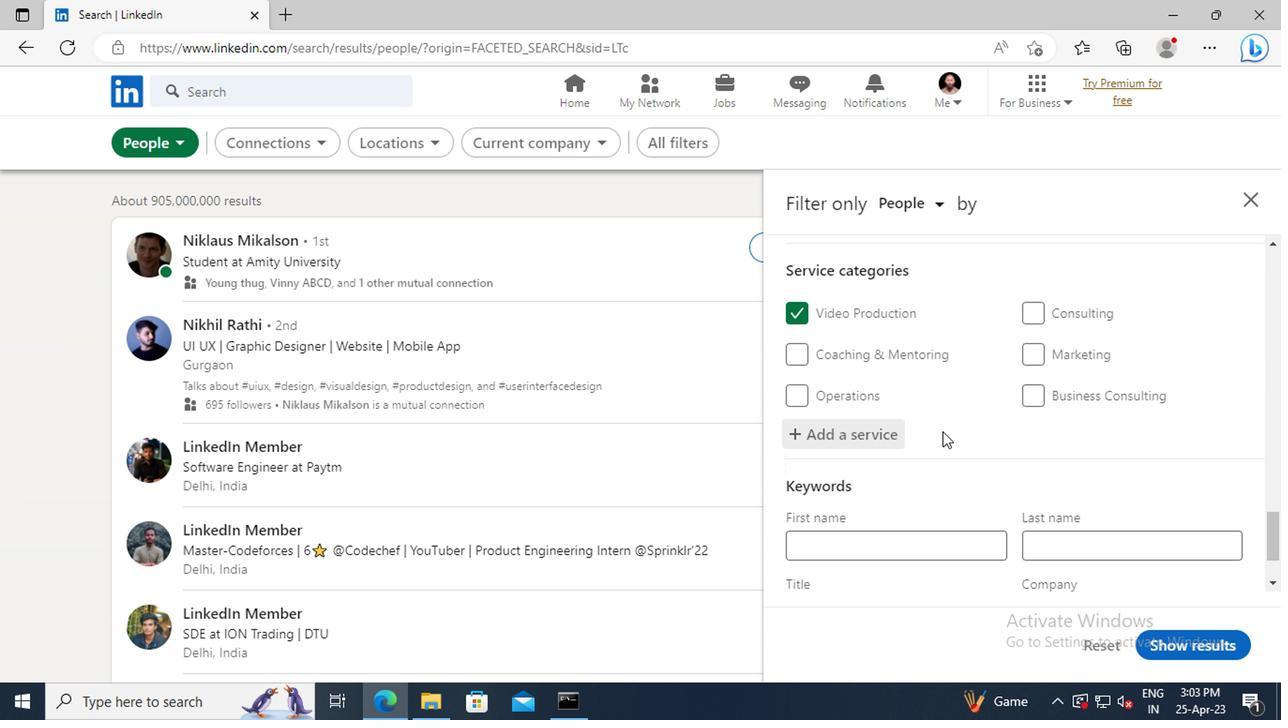 
Action: Mouse scrolled (936, 431) with delta (0, -1)
Screenshot: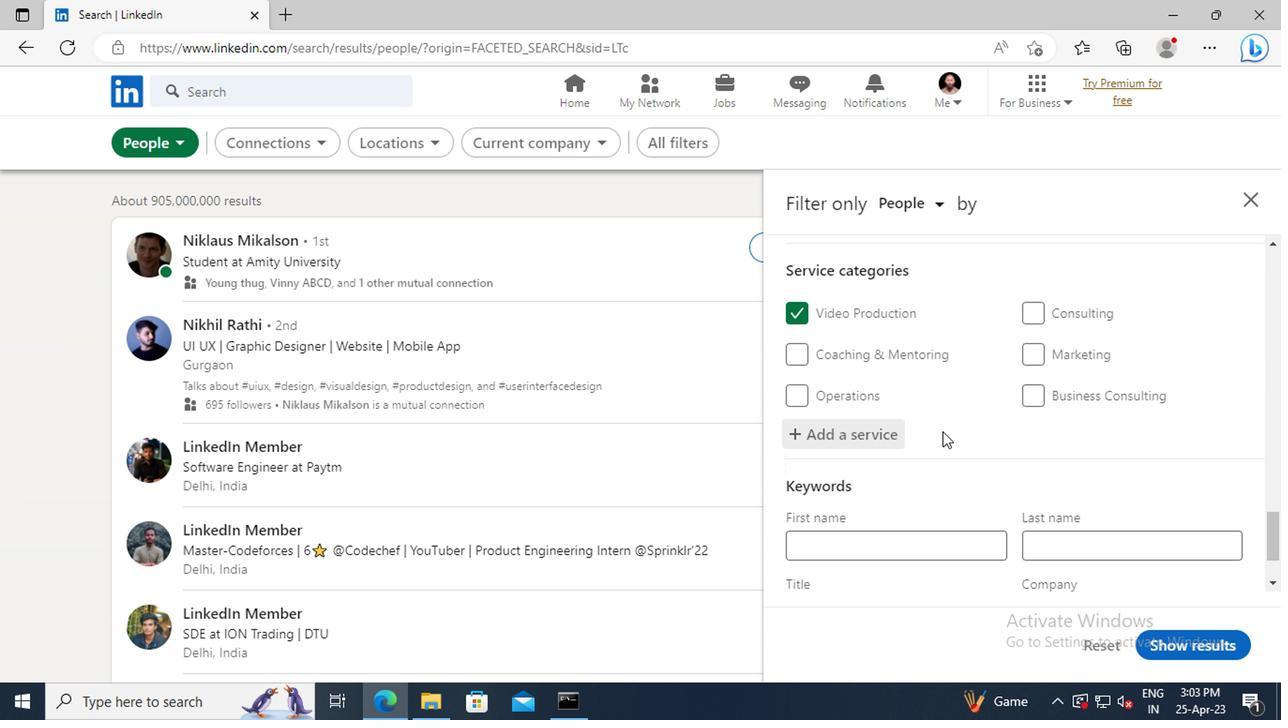 
Action: Mouse scrolled (936, 431) with delta (0, -1)
Screenshot: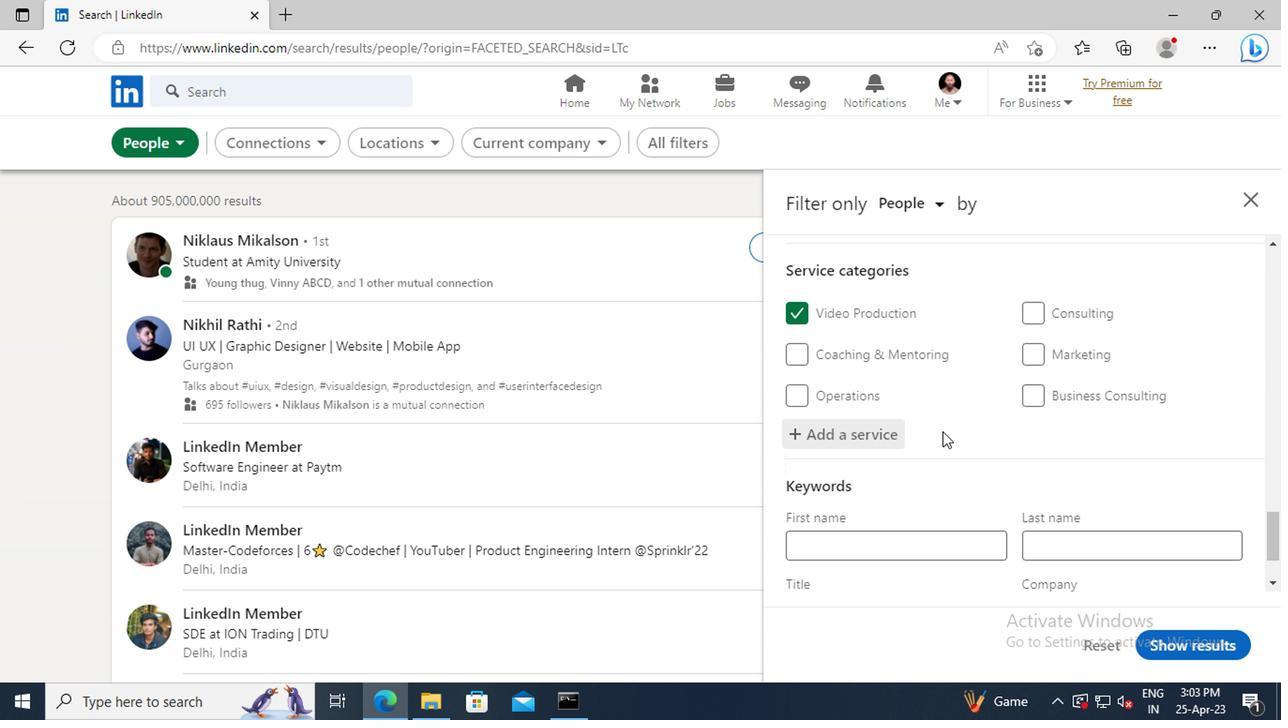 
Action: Mouse scrolled (936, 431) with delta (0, -1)
Screenshot: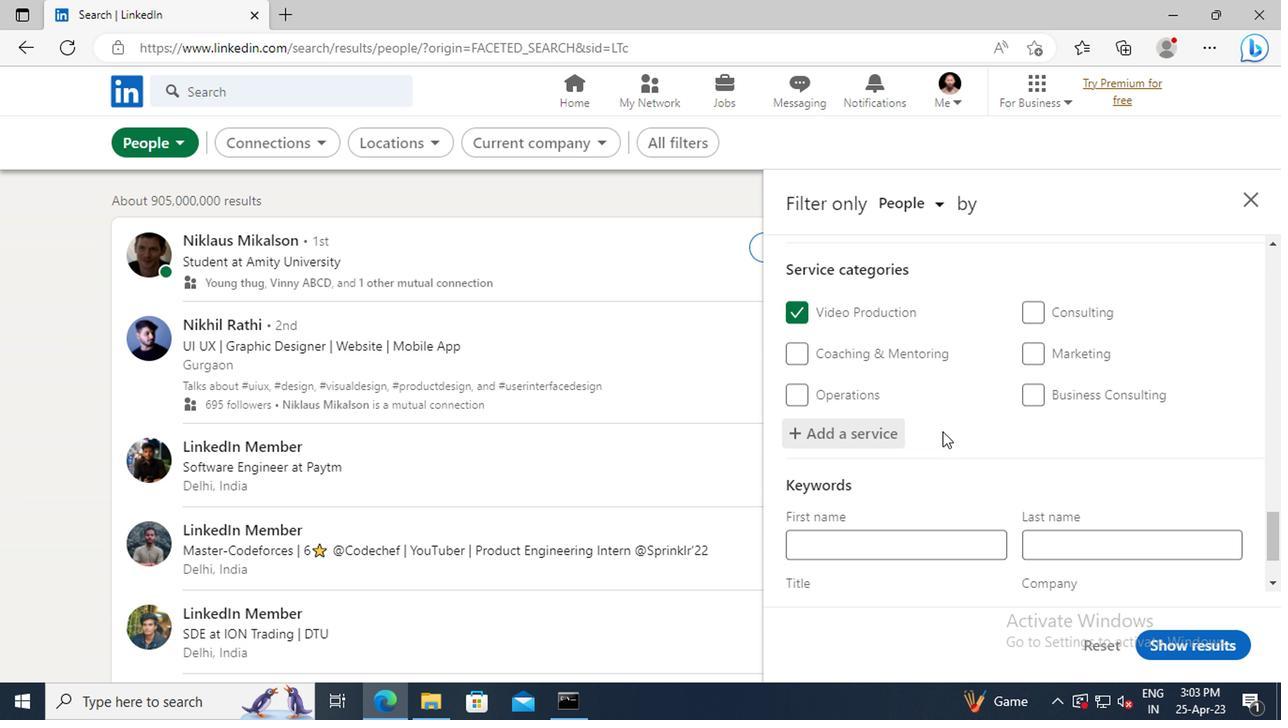 
Action: Mouse moved to (904, 511)
Screenshot: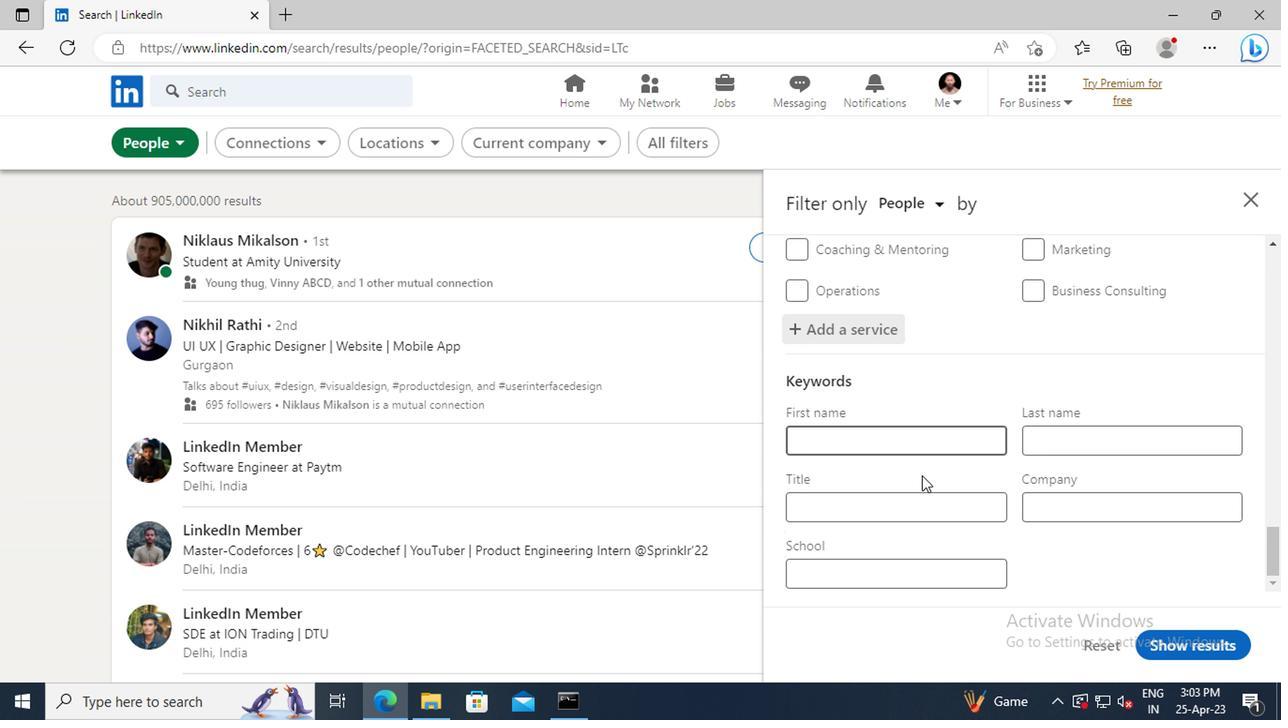 
Action: Mouse pressed left at (904, 511)
Screenshot: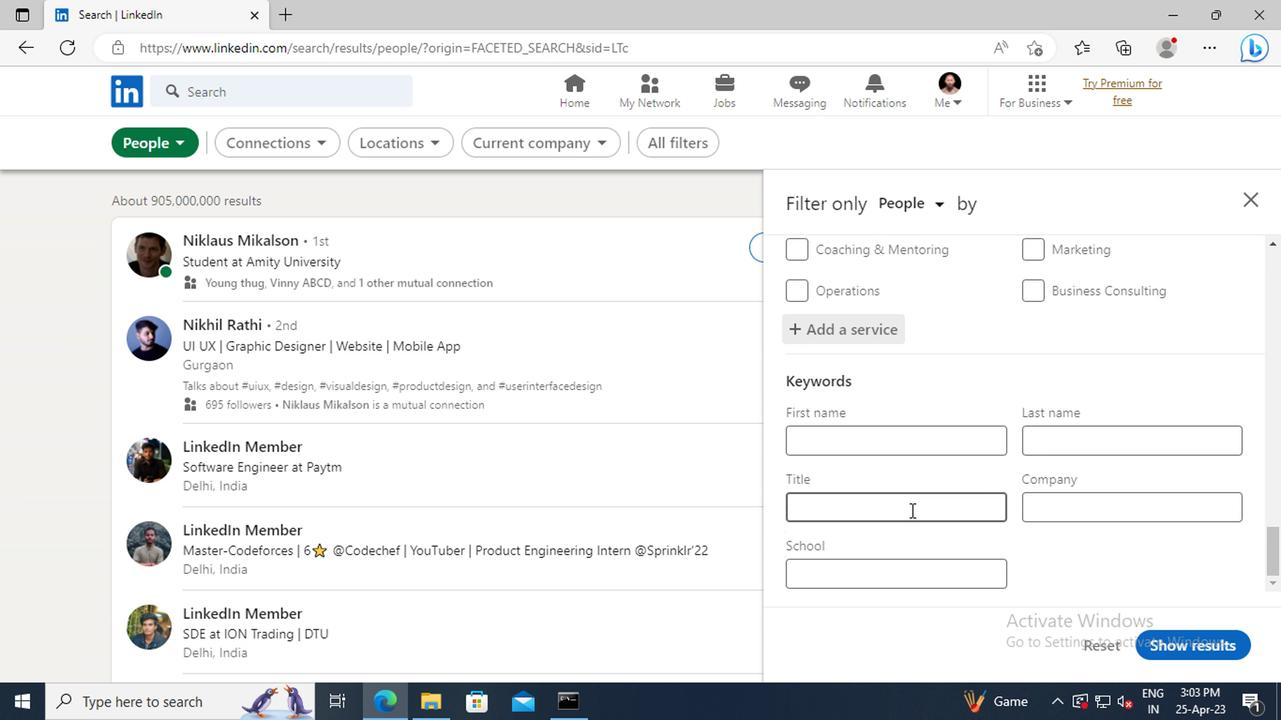 
Action: Key pressed <Key.shift>WEB<Key.space><Key.shift>DEVELOPER
Screenshot: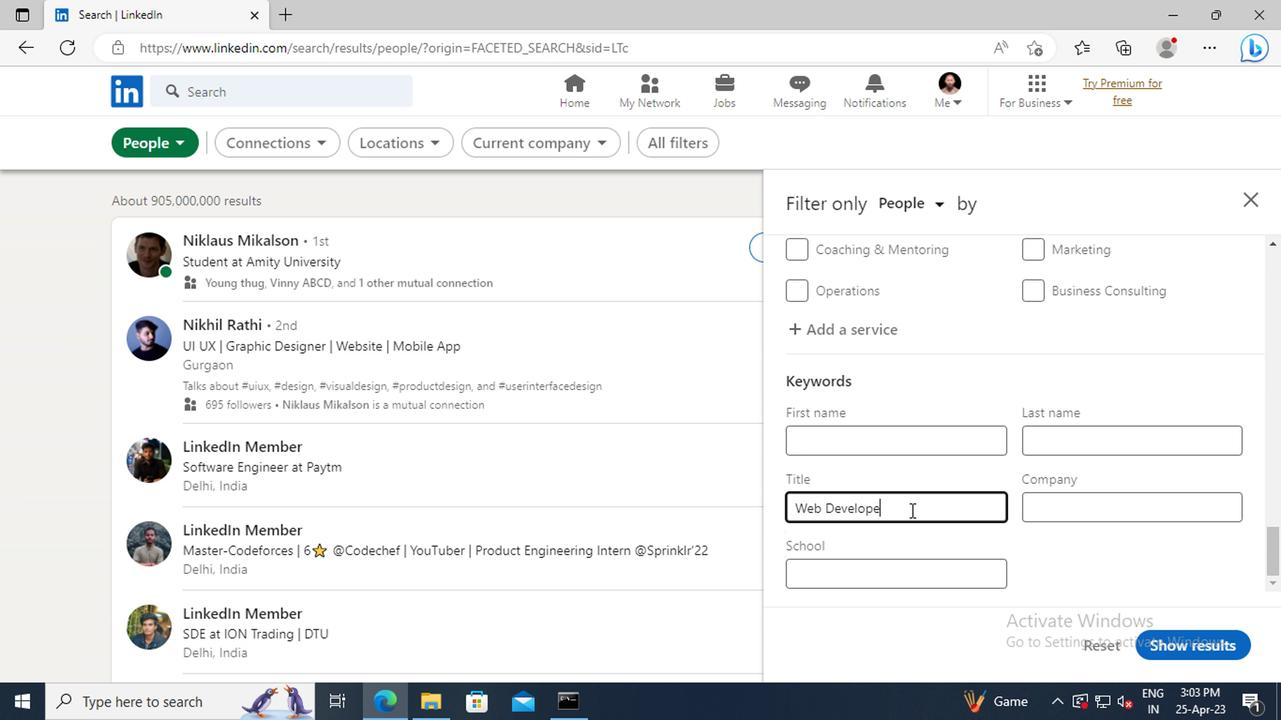 
Action: Mouse moved to (1177, 649)
Screenshot: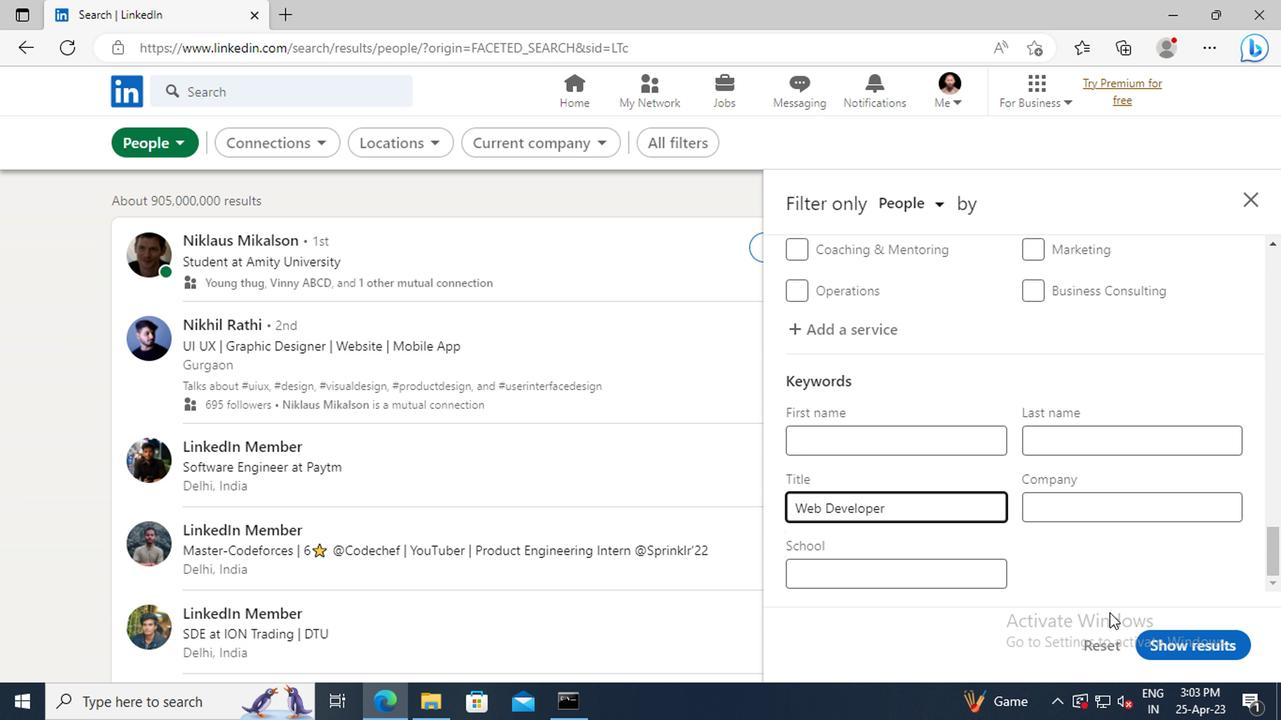 
Action: Mouse pressed left at (1177, 649)
Screenshot: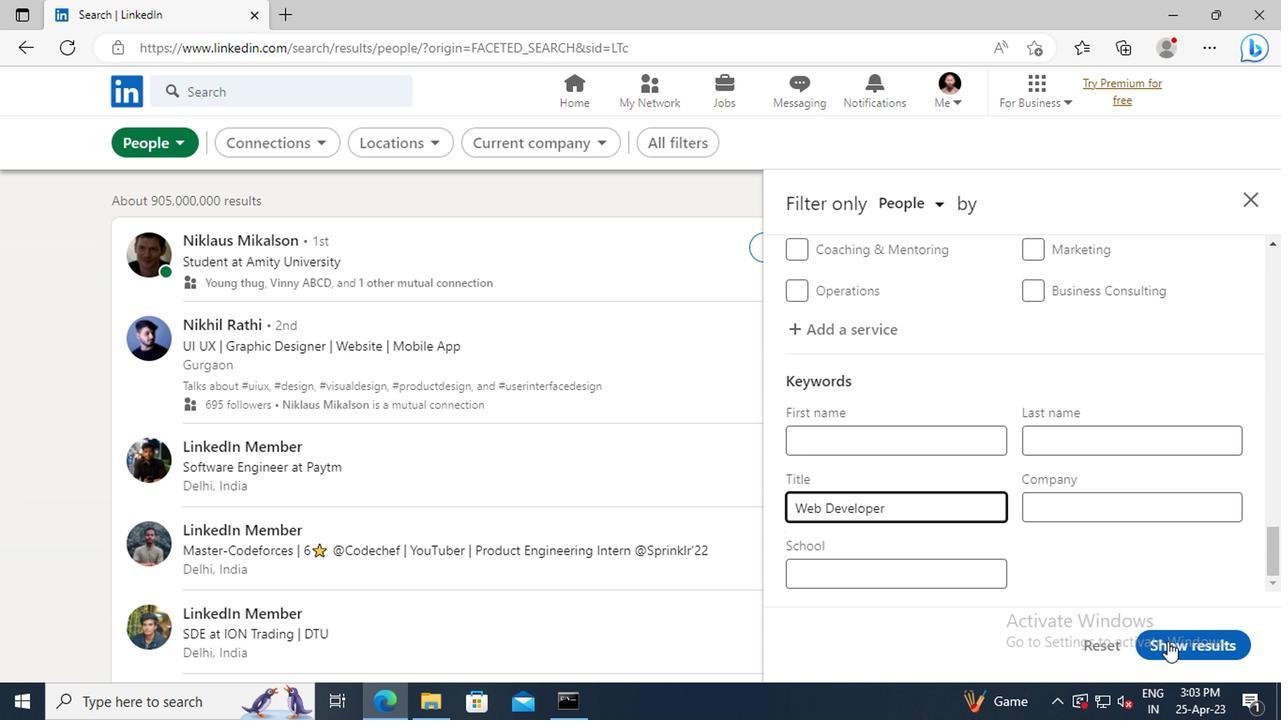 
